 Task: Expense report green modern simple.
Action: Mouse moved to (64, 13)
Screenshot: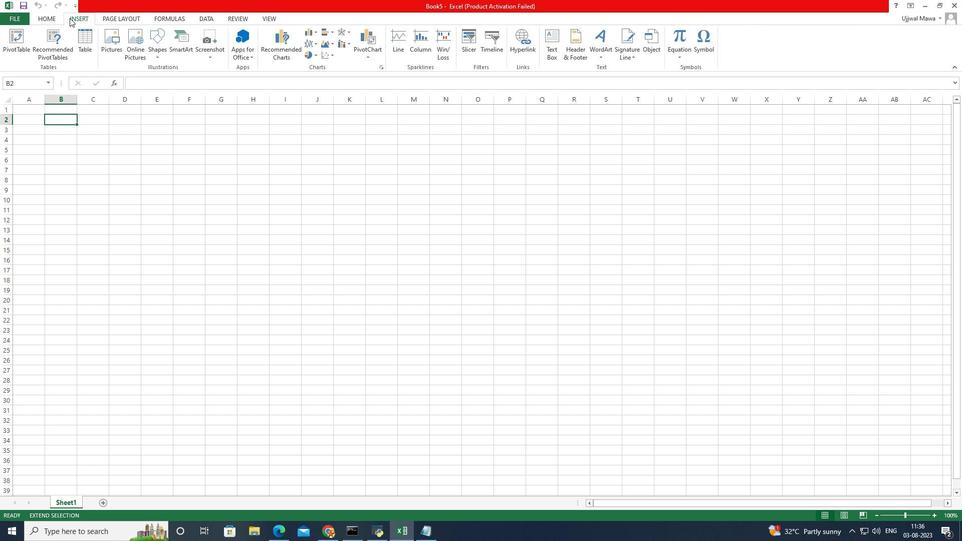 
Action: Mouse pressed left at (64, 13)
Screenshot: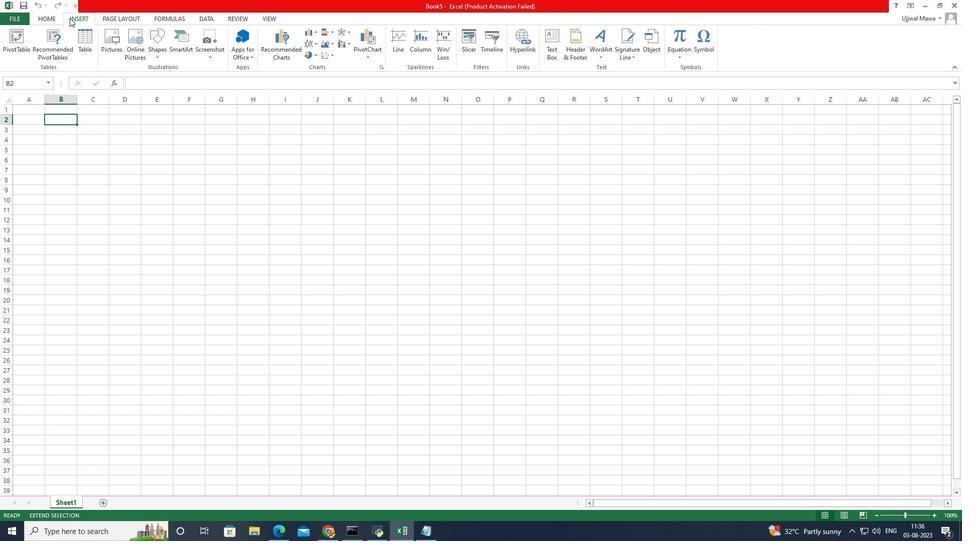 
Action: Mouse moved to (97, 38)
Screenshot: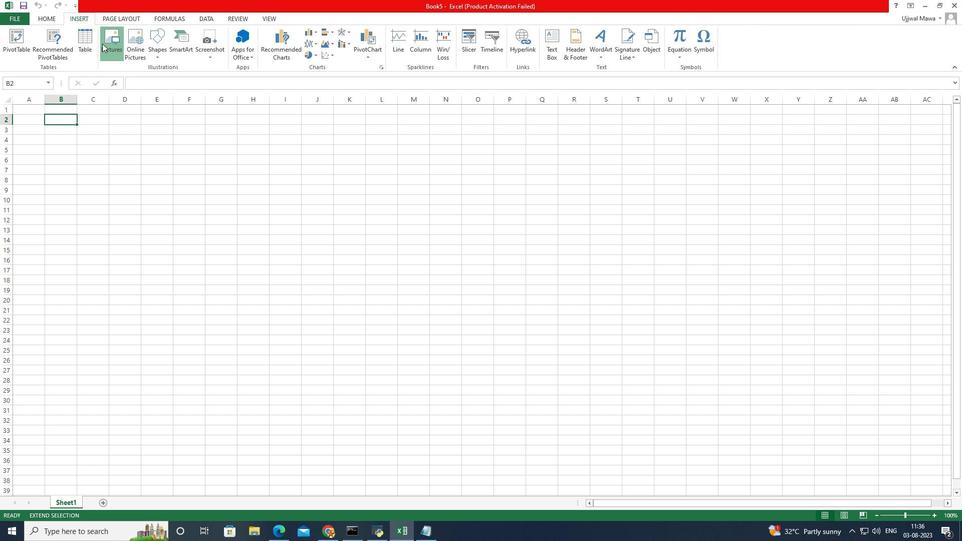 
Action: Mouse pressed left at (97, 38)
Screenshot: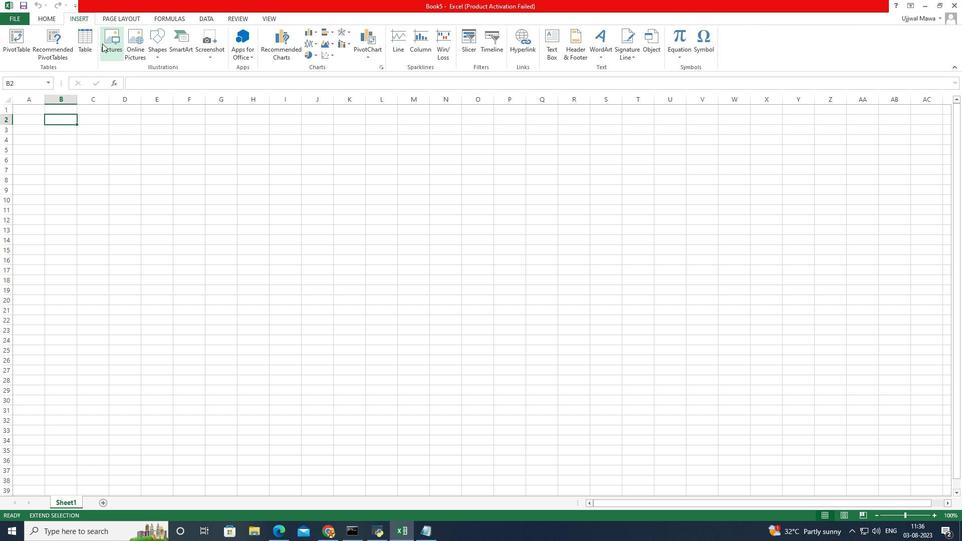 
Action: Mouse moved to (232, 143)
Screenshot: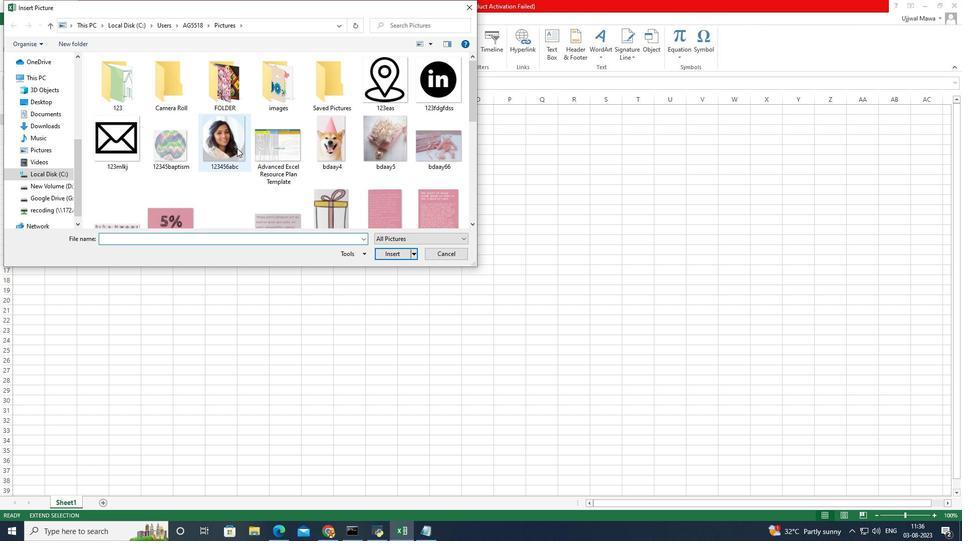 
Action: Mouse scrolled (232, 142) with delta (0, 0)
Screenshot: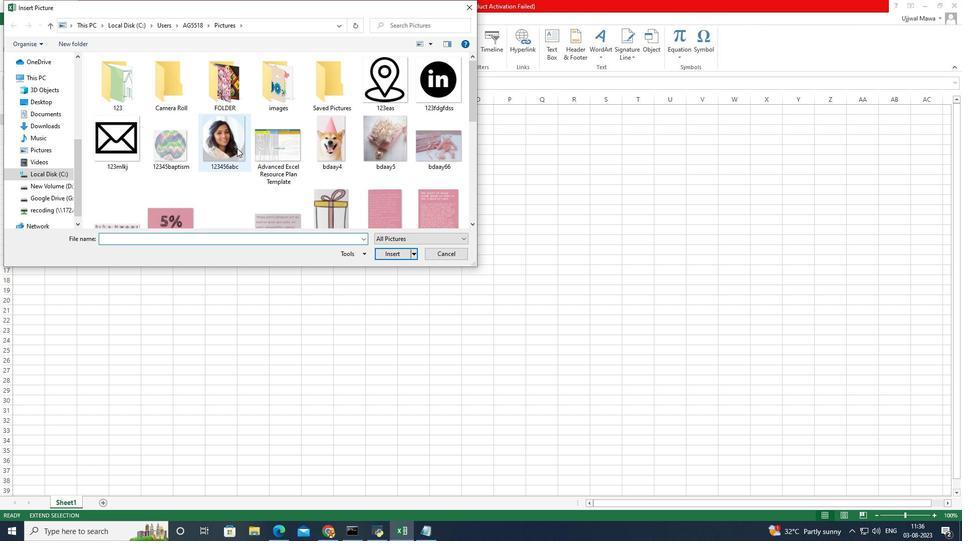 
Action: Mouse scrolled (232, 142) with delta (0, 0)
Screenshot: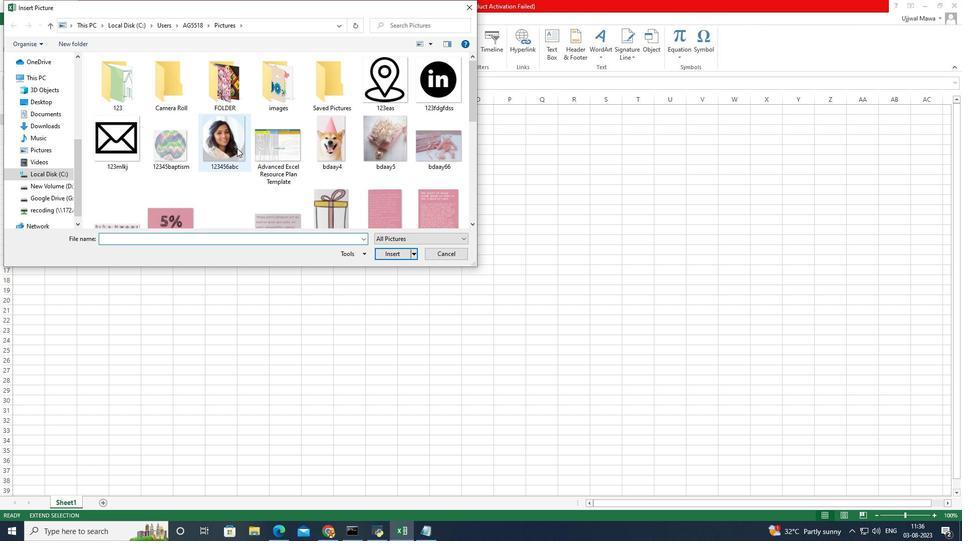 
Action: Mouse scrolled (232, 142) with delta (0, 0)
Screenshot: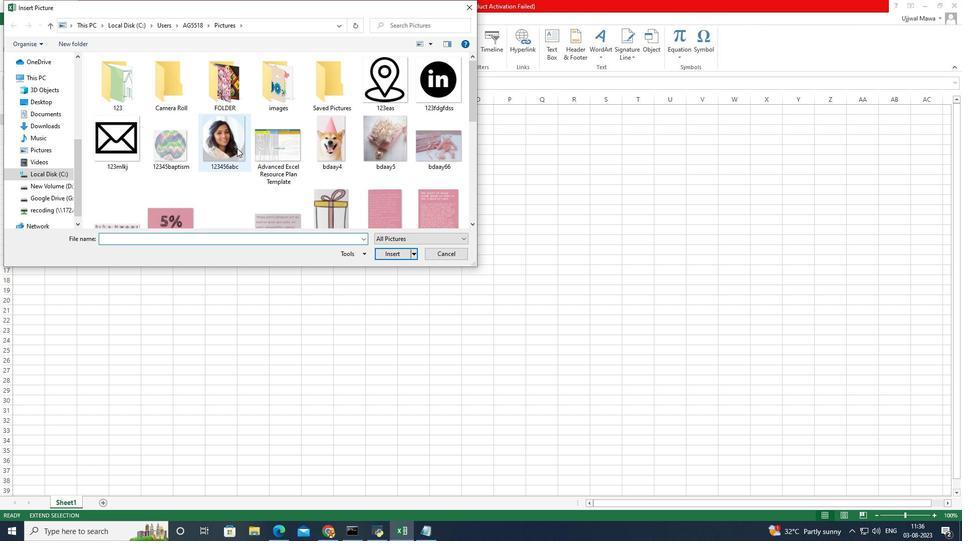 
Action: Mouse scrolled (232, 142) with delta (0, 0)
Screenshot: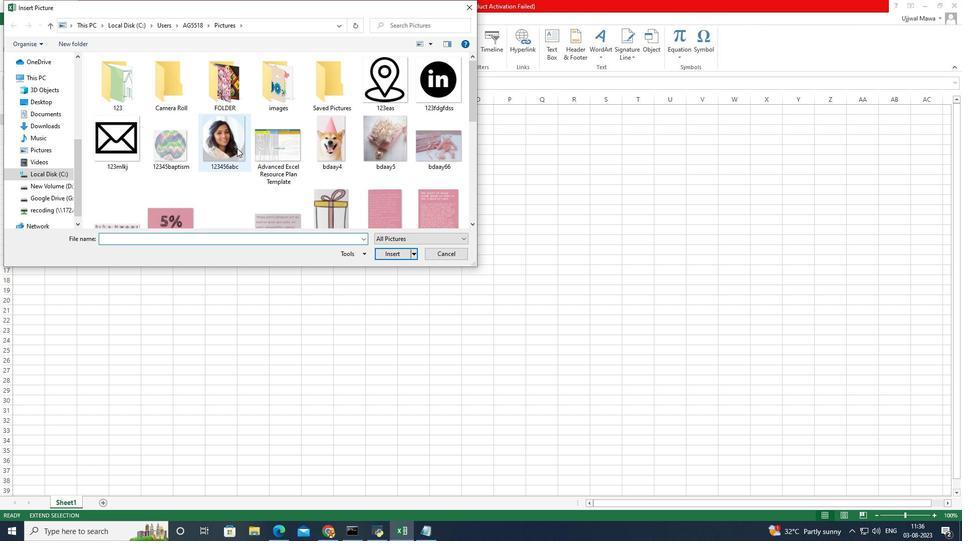 
Action: Mouse scrolled (232, 142) with delta (0, 0)
Screenshot: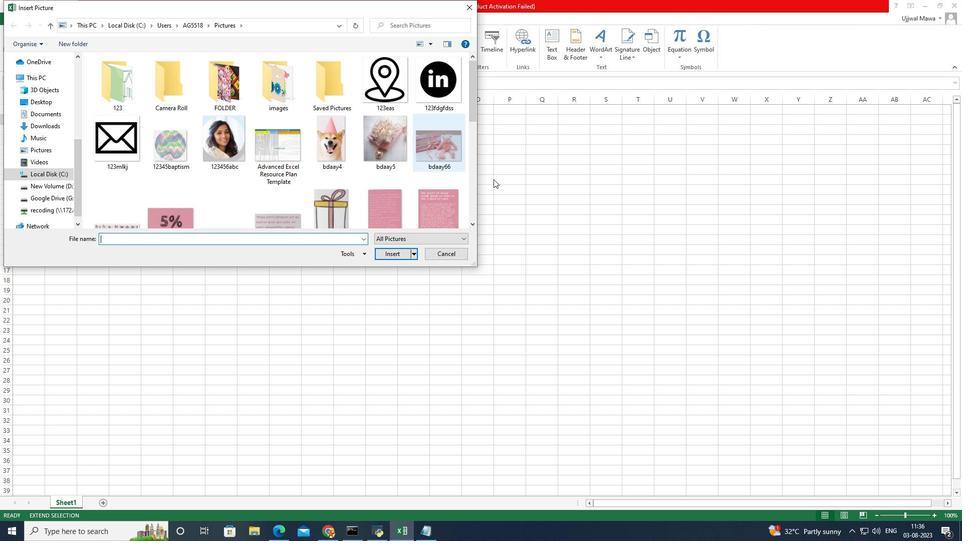 
Action: Mouse moved to (232, 143)
Screenshot: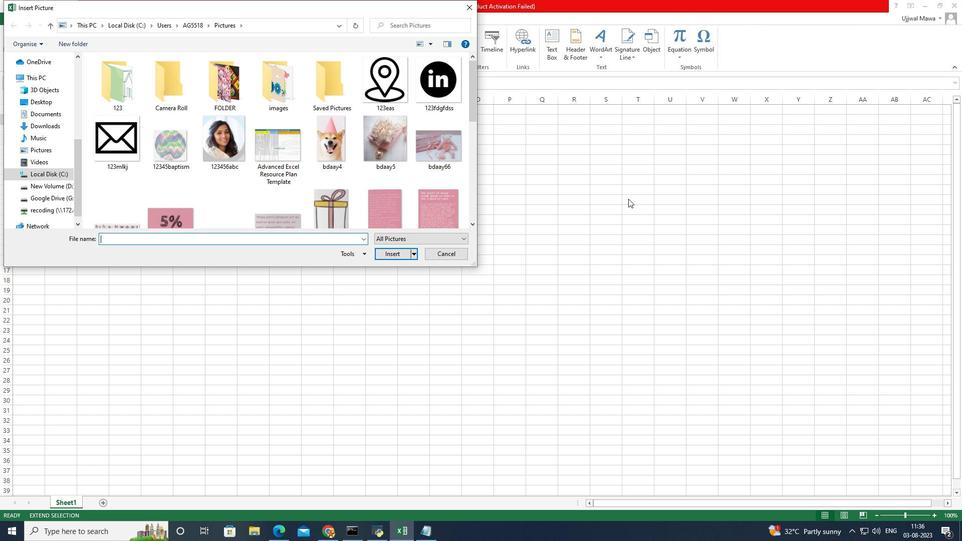 
Action: Mouse scrolled (232, 142) with delta (0, 0)
Screenshot: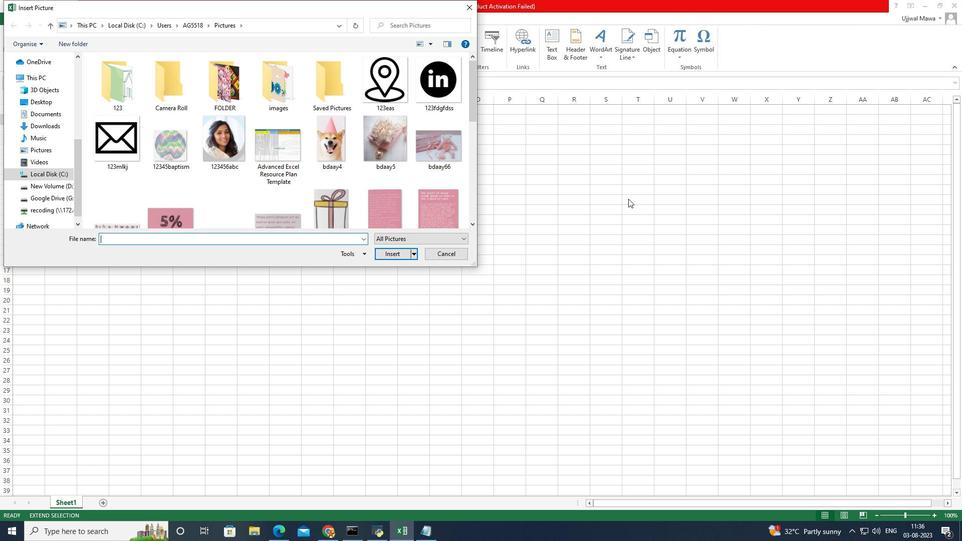 
Action: Mouse moved to (466, 187)
Screenshot: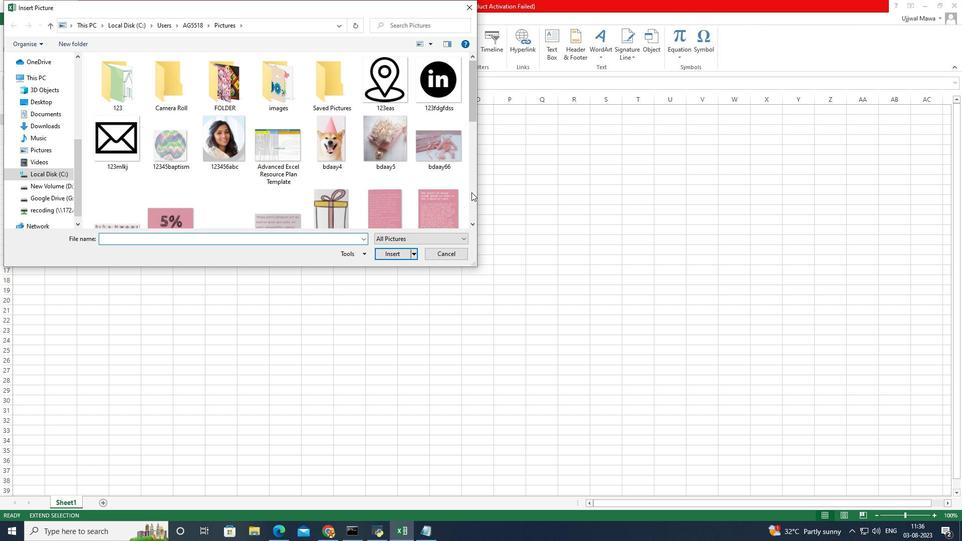 
Action: Mouse pressed left at (466, 187)
Screenshot: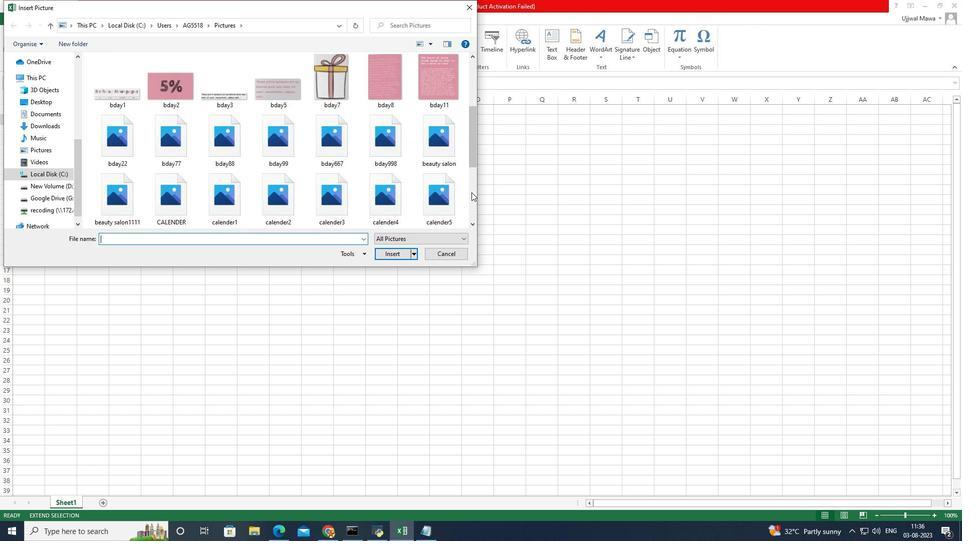
Action: Mouse pressed left at (466, 187)
Screenshot: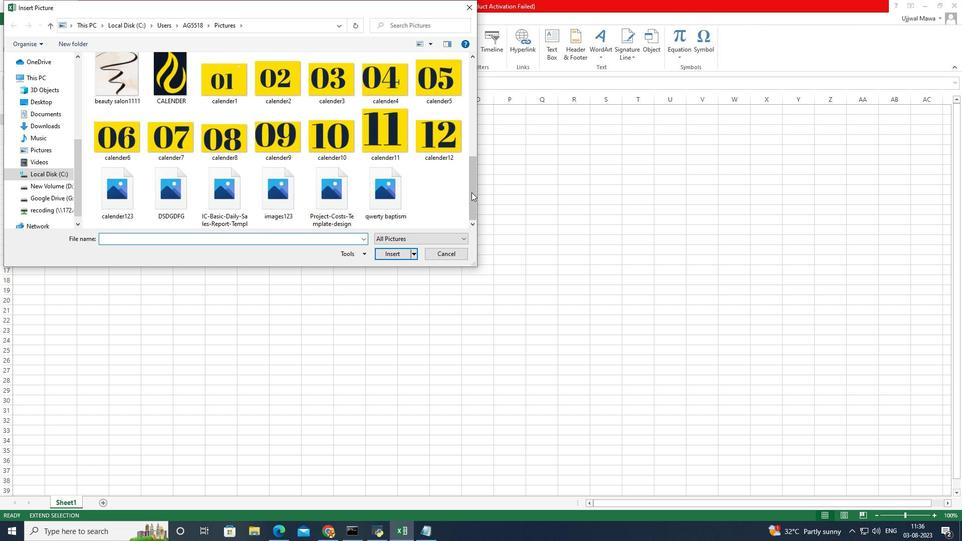 
Action: Mouse pressed left at (466, 187)
Screenshot: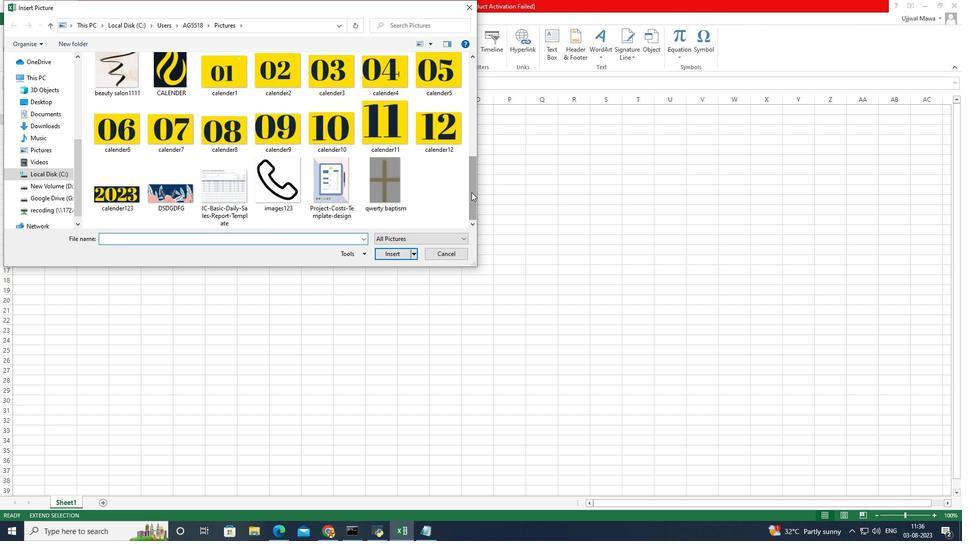 
Action: Mouse moved to (468, 185)
Screenshot: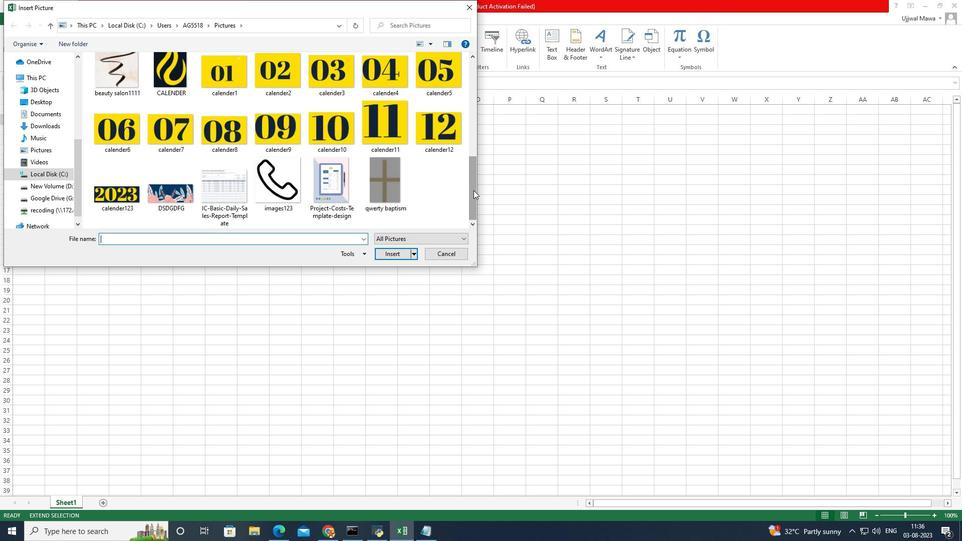 
Action: Mouse pressed left at (468, 185)
Screenshot: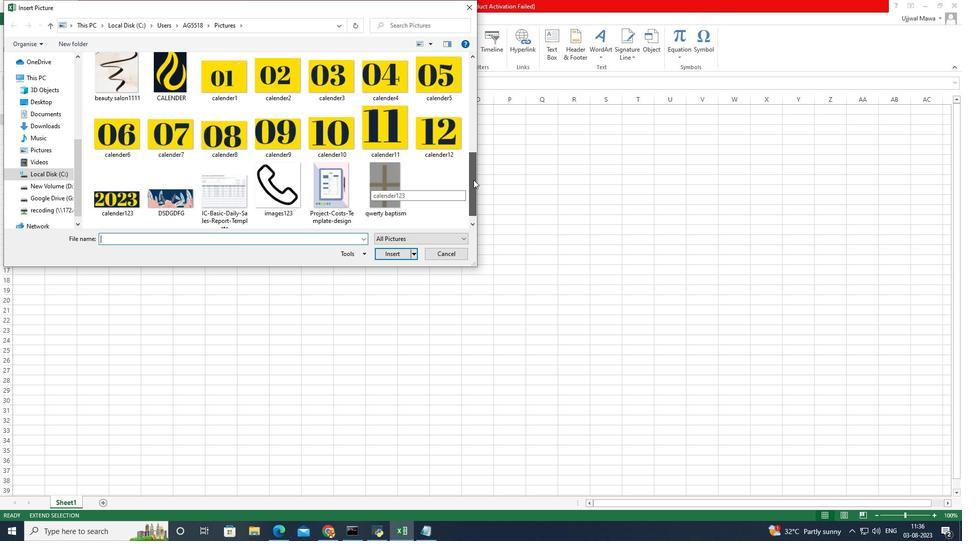 
Action: Mouse moved to (128, 88)
Screenshot: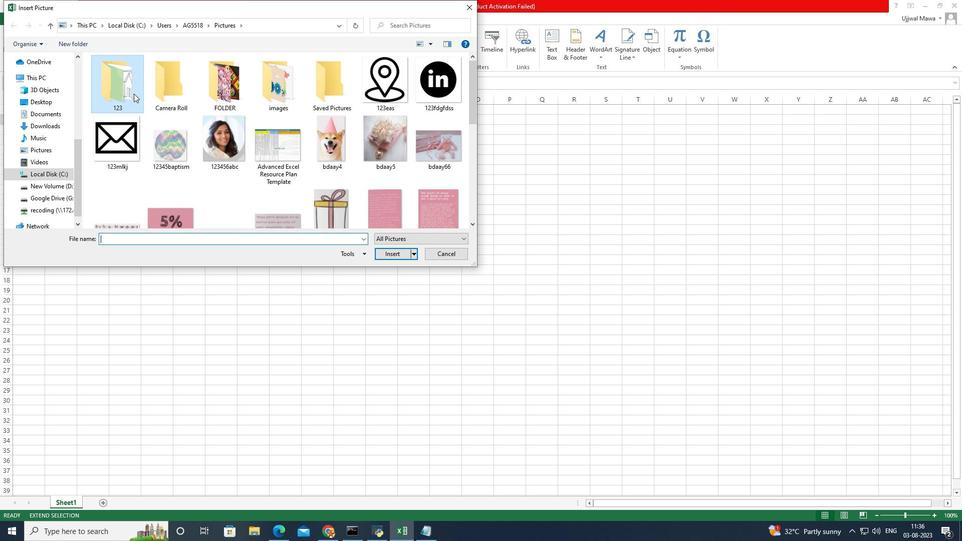 
Action: Mouse pressed left at (128, 88)
Screenshot: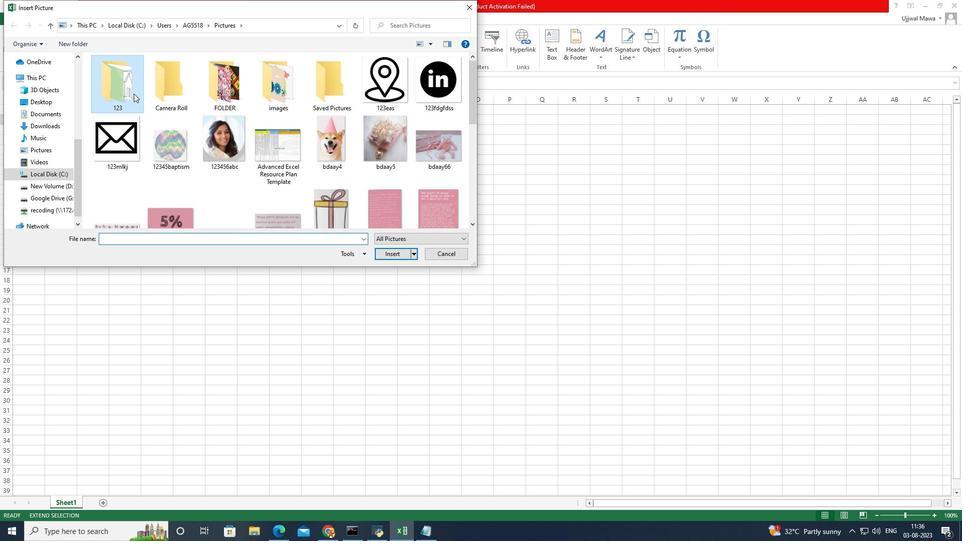 
Action: Mouse pressed left at (128, 88)
Screenshot: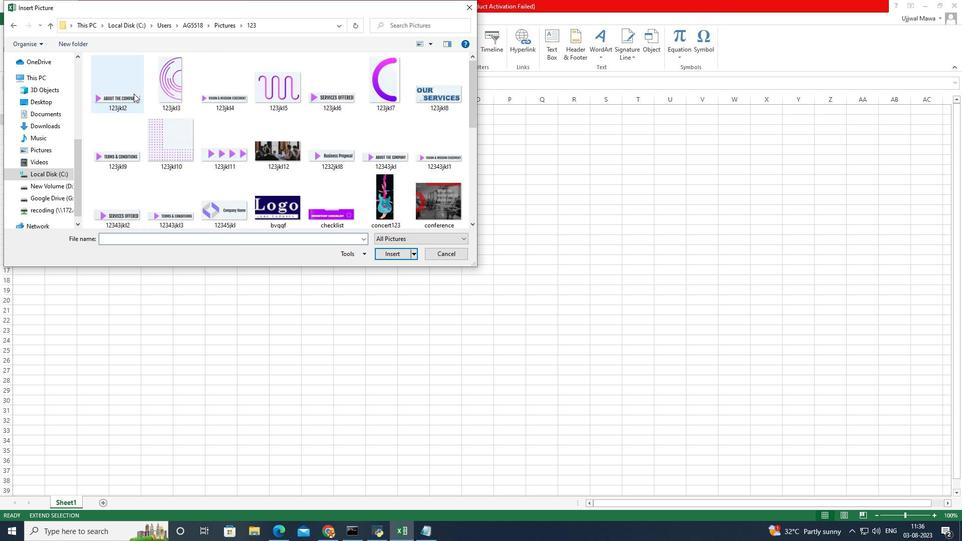 
Action: Mouse moved to (275, 194)
Screenshot: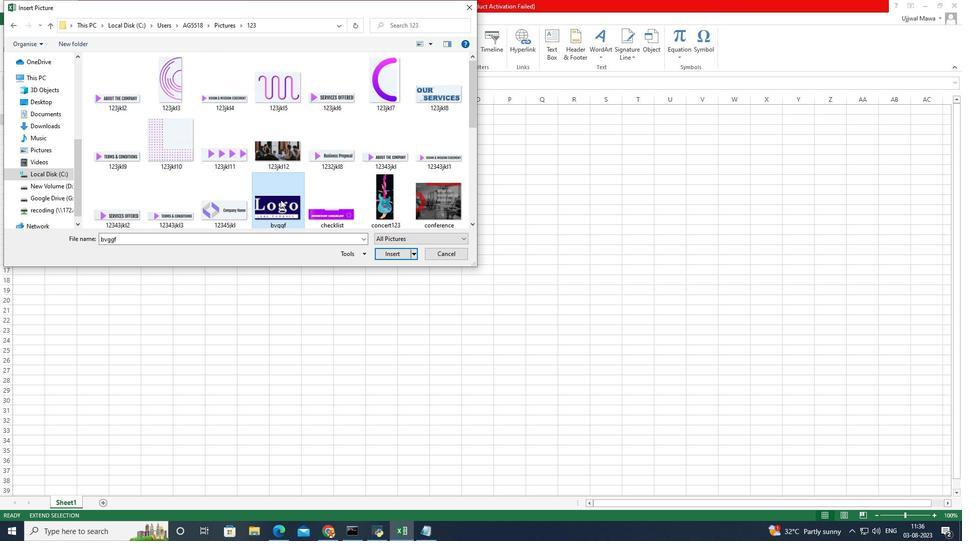 
Action: Mouse pressed left at (275, 194)
Screenshot: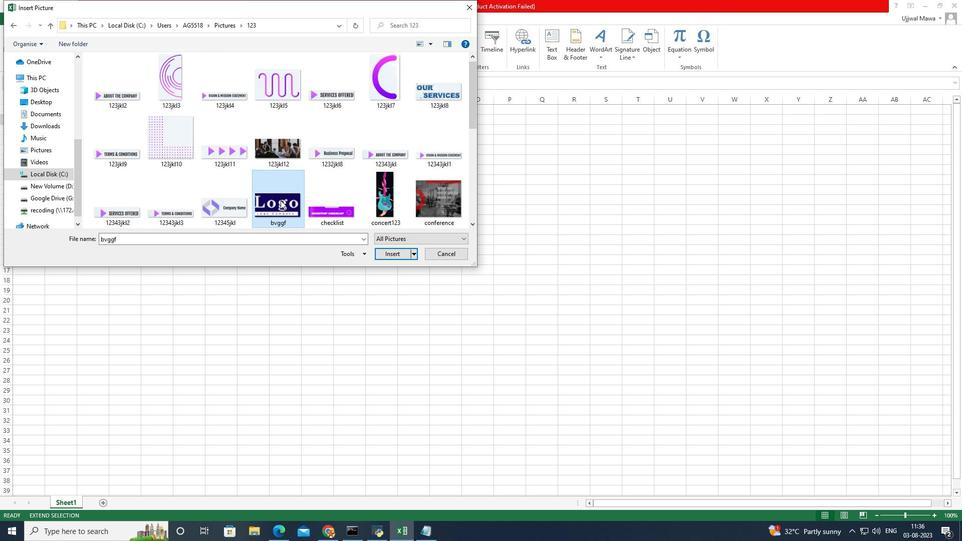 
Action: Mouse moved to (386, 253)
Screenshot: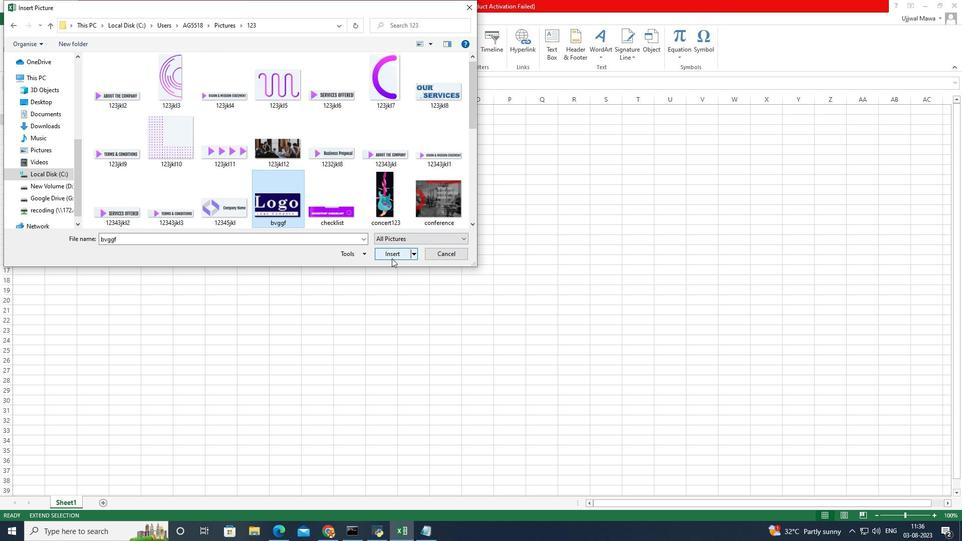 
Action: Mouse pressed left at (386, 253)
Screenshot: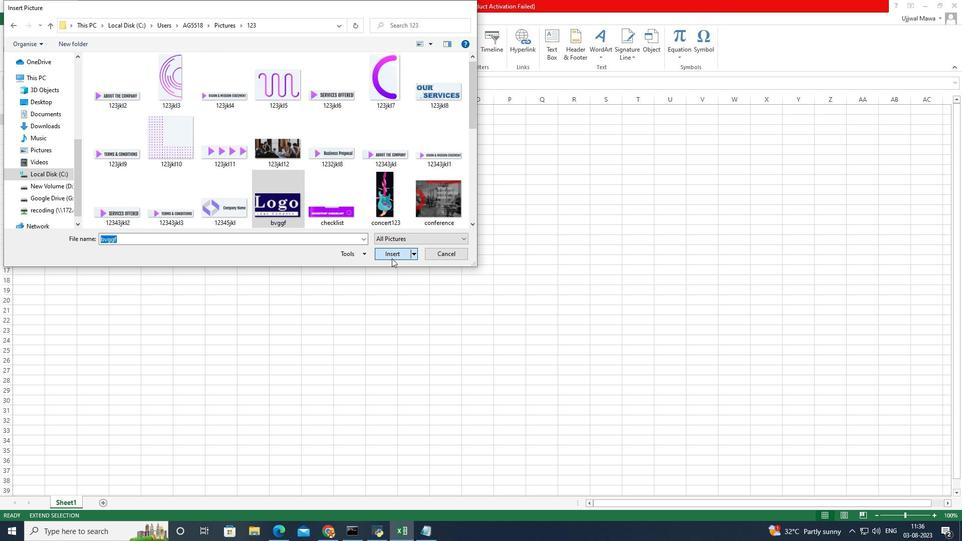 
Action: Mouse moved to (166, 142)
Screenshot: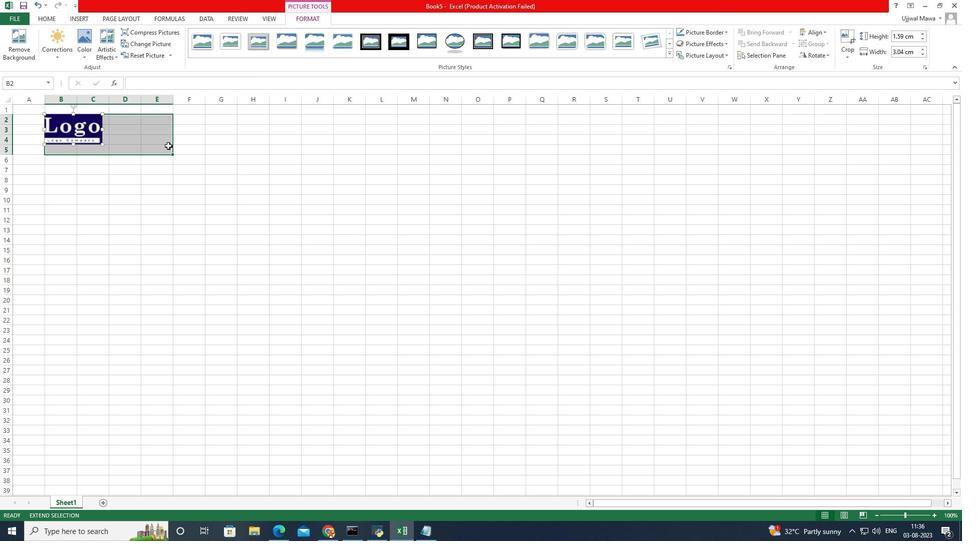
Action: Mouse pressed left at (166, 142)
Screenshot: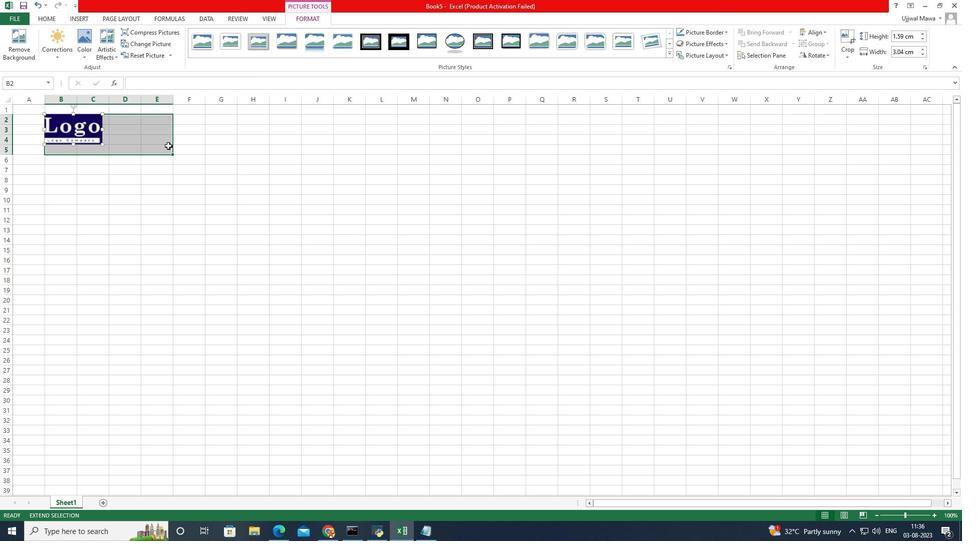 
Action: Mouse moved to (126, 114)
Screenshot: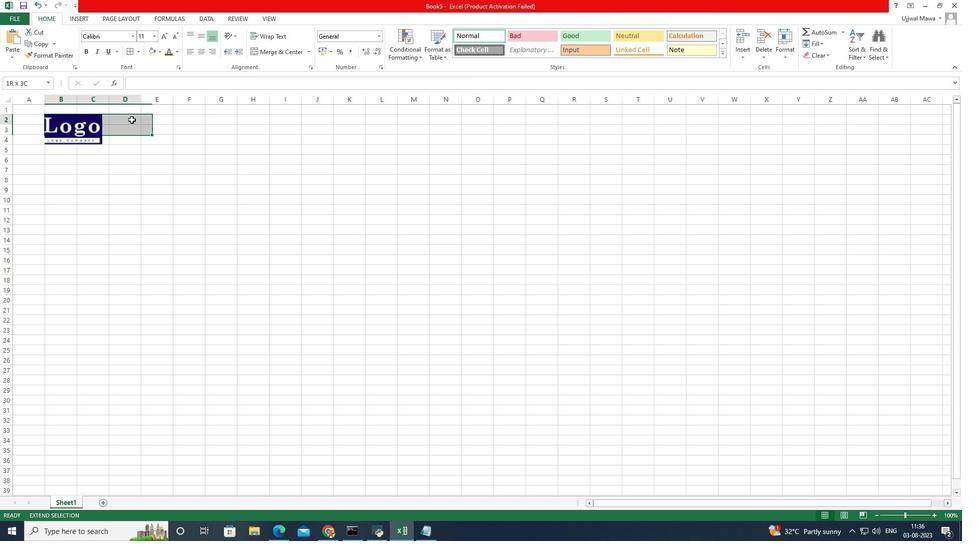 
Action: Mouse pressed left at (126, 114)
Screenshot: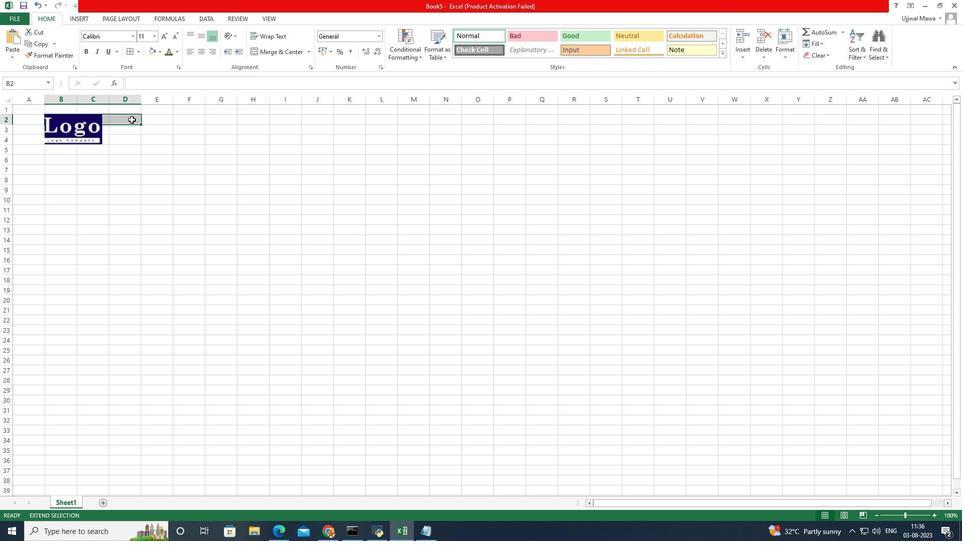 
Action: Mouse moved to (126, 123)
Screenshot: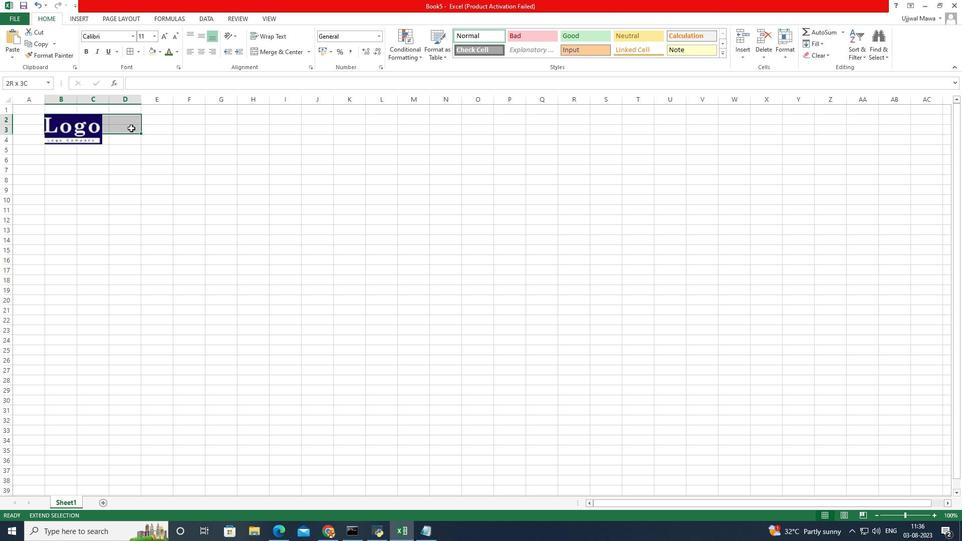 
Action: Mouse pressed left at (126, 123)
Screenshot: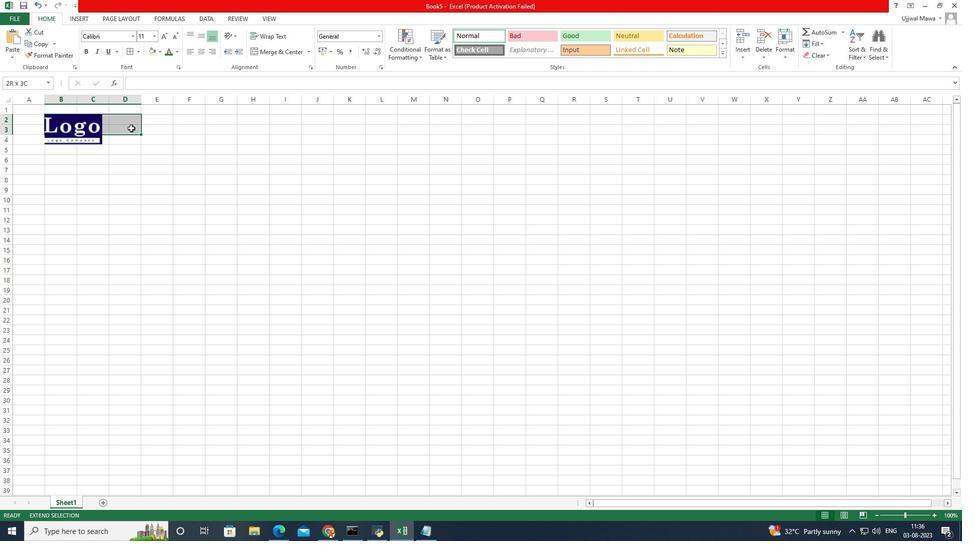 
Action: Mouse moved to (131, 121)
Screenshot: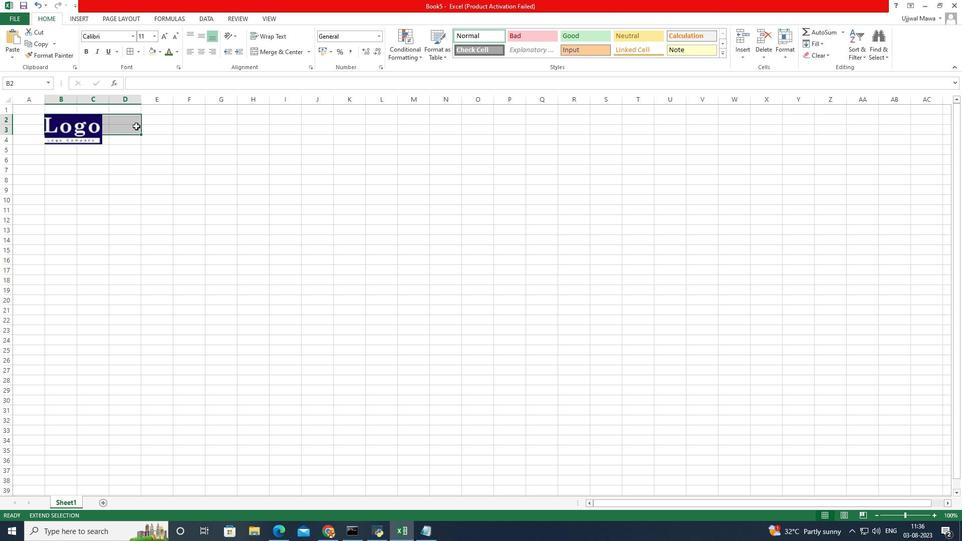 
Action: Key pressed <Key.esc><Key.esc>
Screenshot: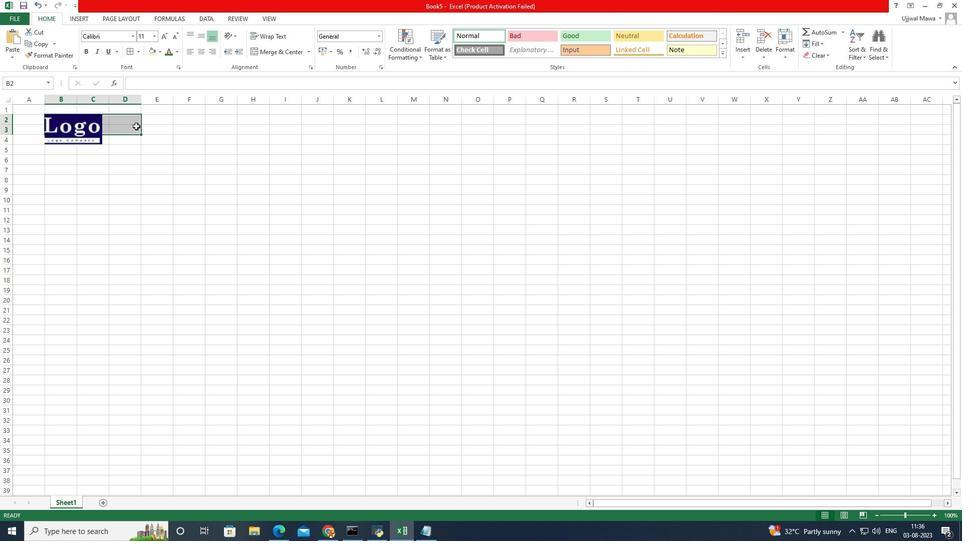 
Action: Mouse moved to (131, 131)
Screenshot: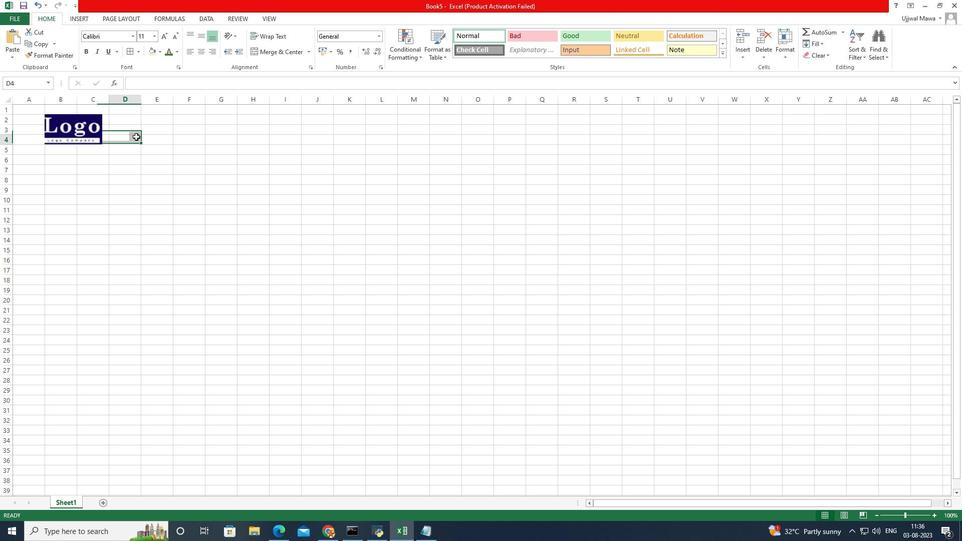 
Action: Mouse pressed left at (131, 131)
Screenshot: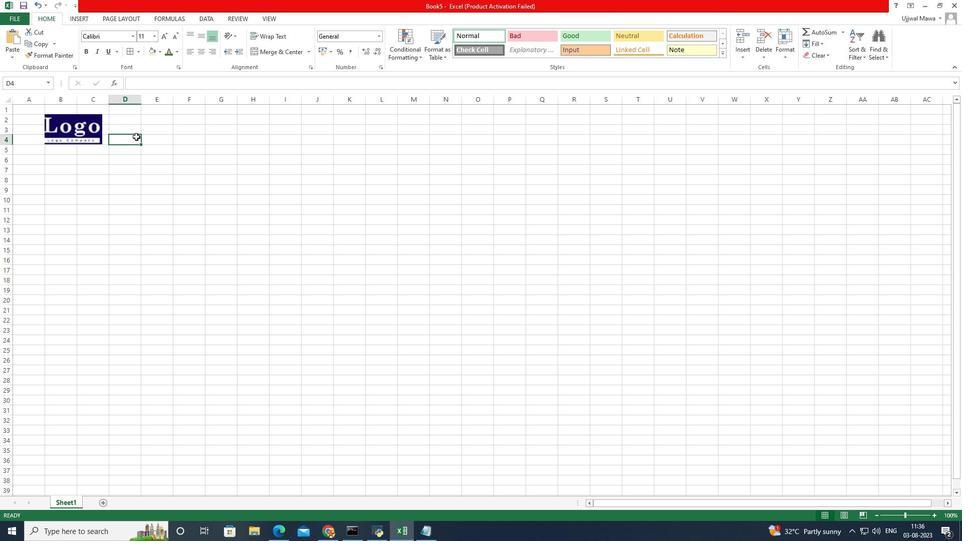 
Action: Mouse moved to (125, 123)
Screenshot: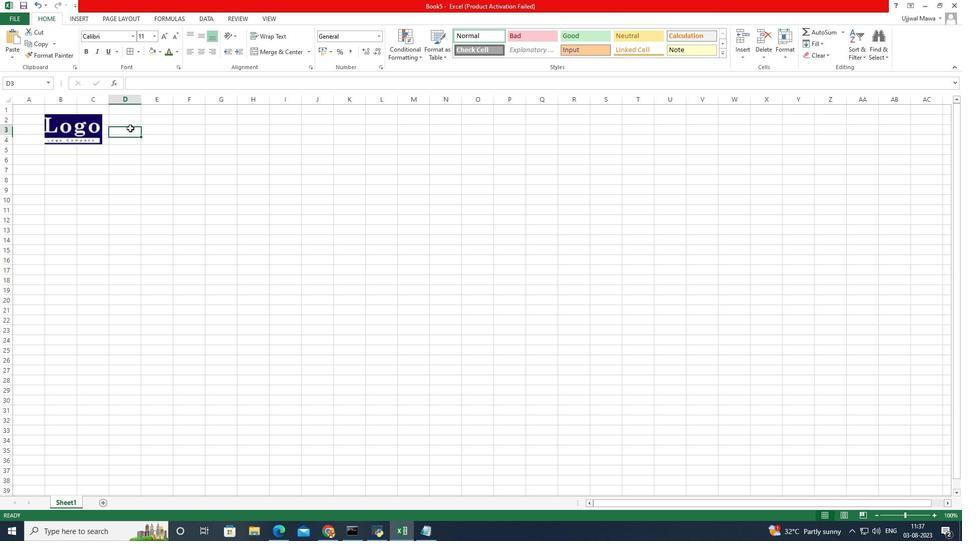 
Action: Mouse pressed left at (125, 123)
Screenshot: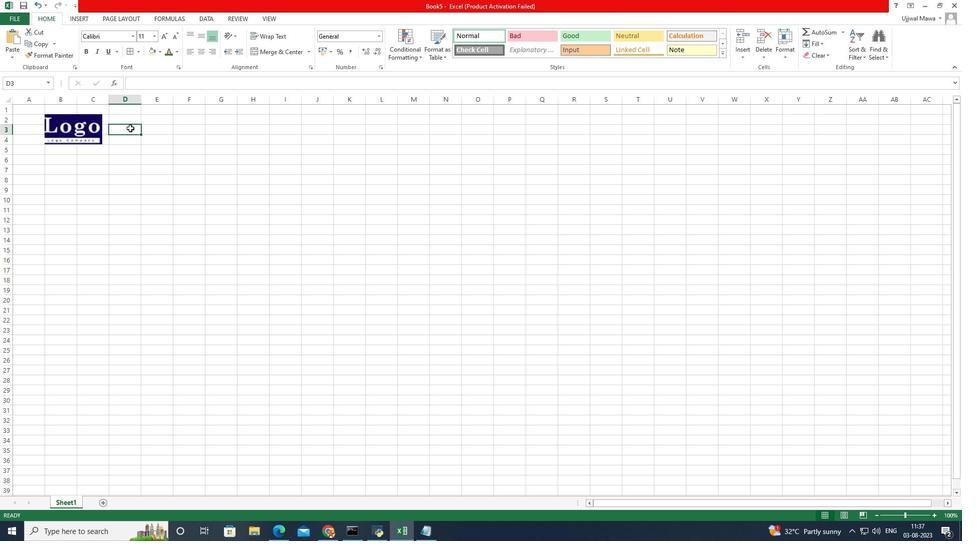 
Action: Mouse moved to (144, 122)
Screenshot: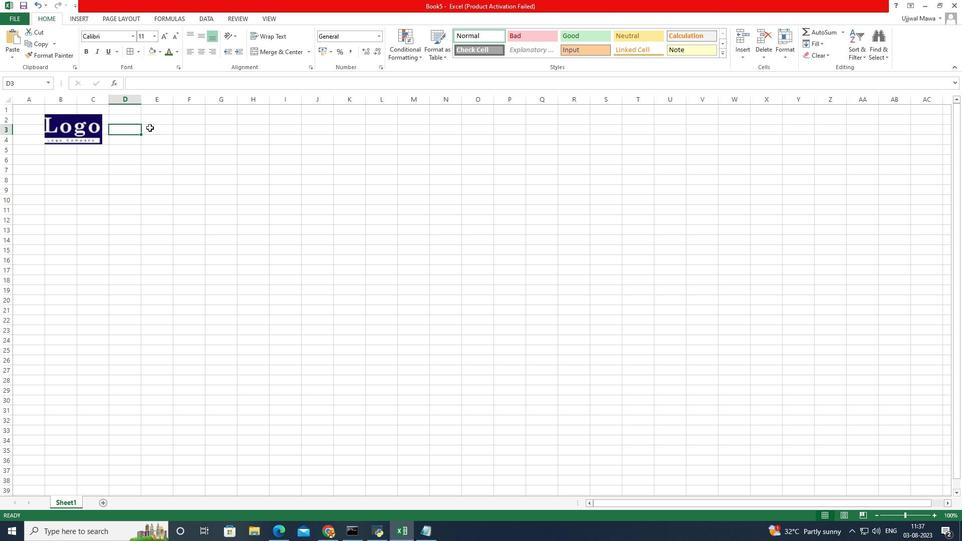 
Action: Key pressed <Key.caps_lock>MANSON<Key.space>PICKLES<Key.space>AND<Key.space>PRESERVATOI<Key.backspace><Key.backspace>IVES<Key.space>FARM<Key.enter>EXPENSE<Key.space>
Screenshot: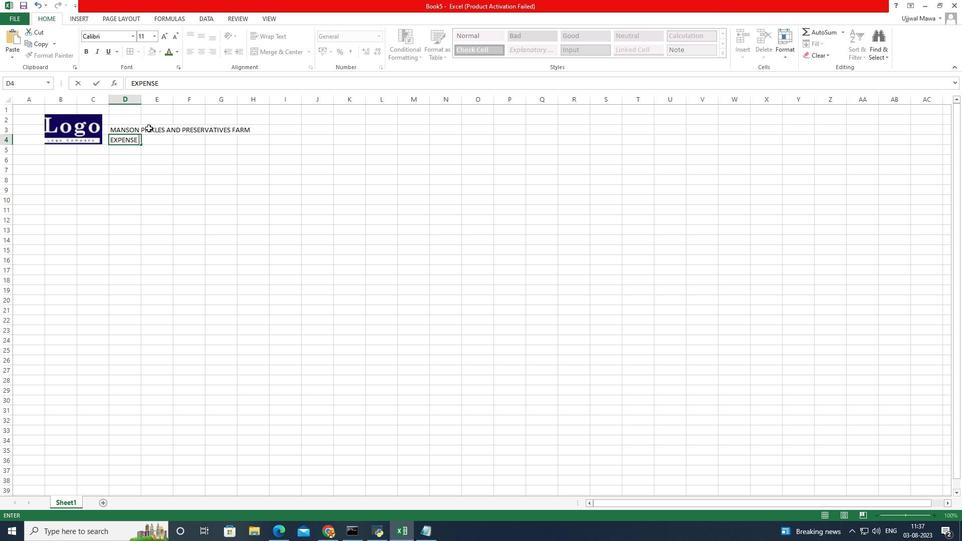 
Action: Mouse moved to (143, 123)
Screenshot: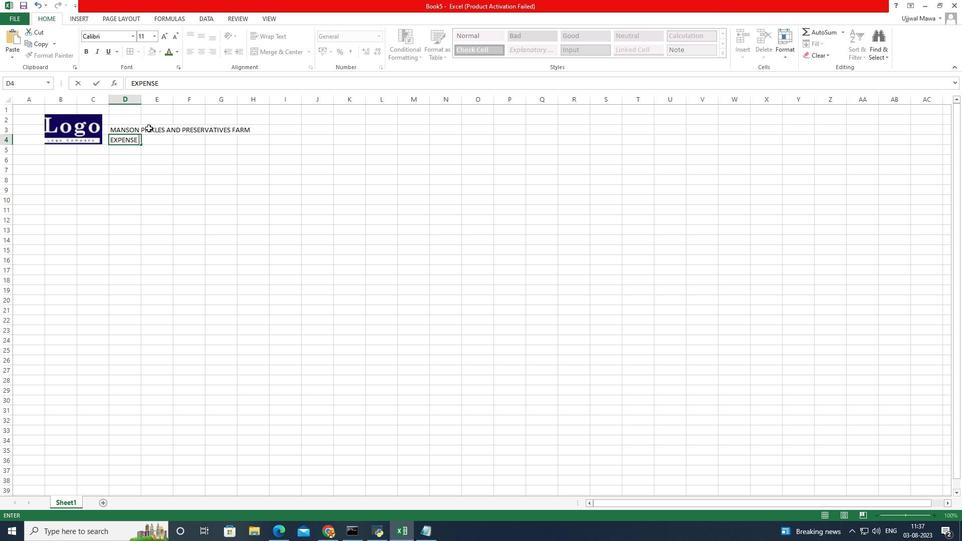 
Action: Key pressed REPORT
Screenshot: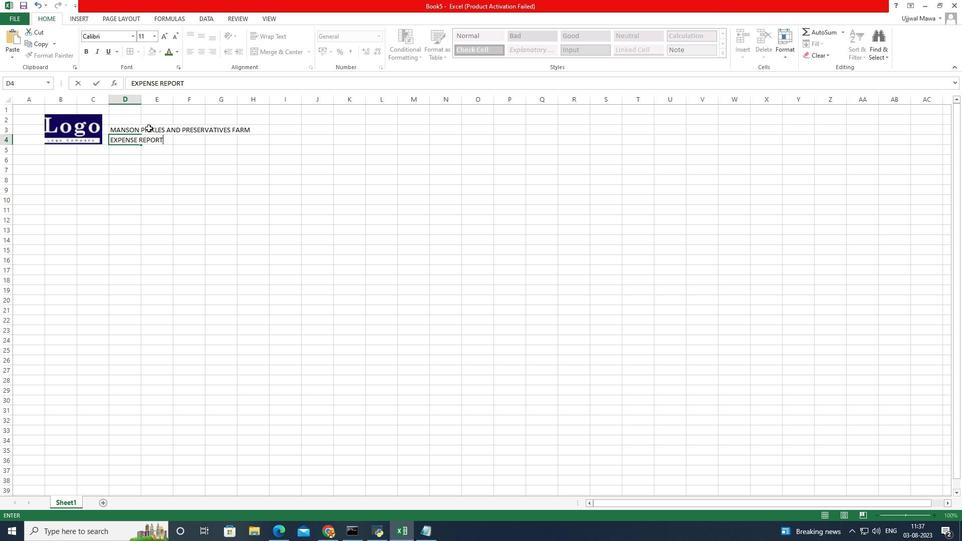 
Action: Mouse scrolled (143, 123) with delta (0, 0)
Screenshot: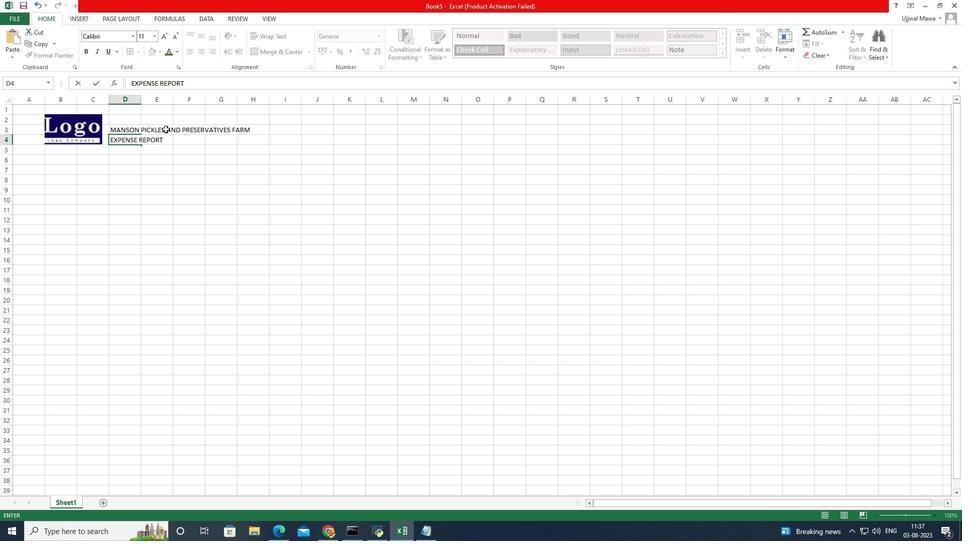 
Action: Mouse moved to (150, 179)
Screenshot: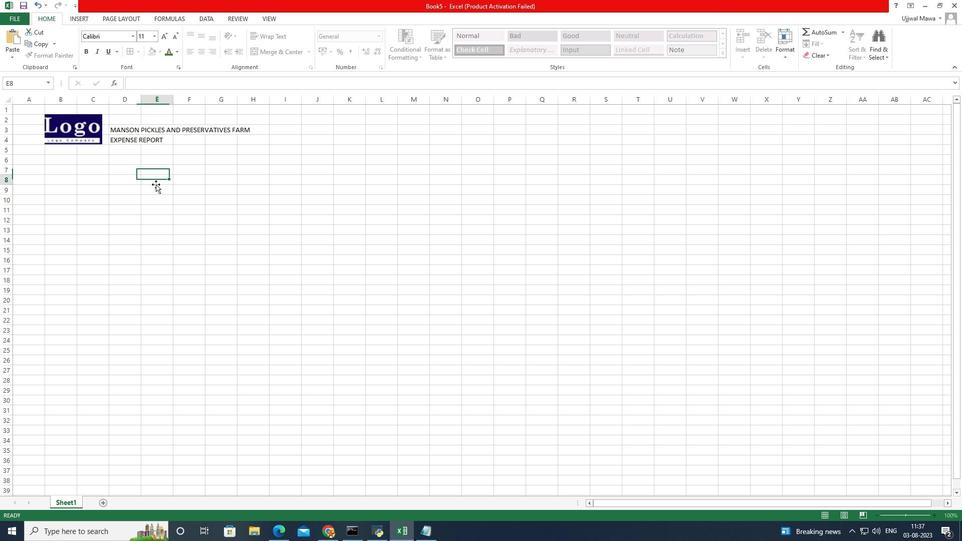 
Action: Mouse pressed left at (150, 179)
Screenshot: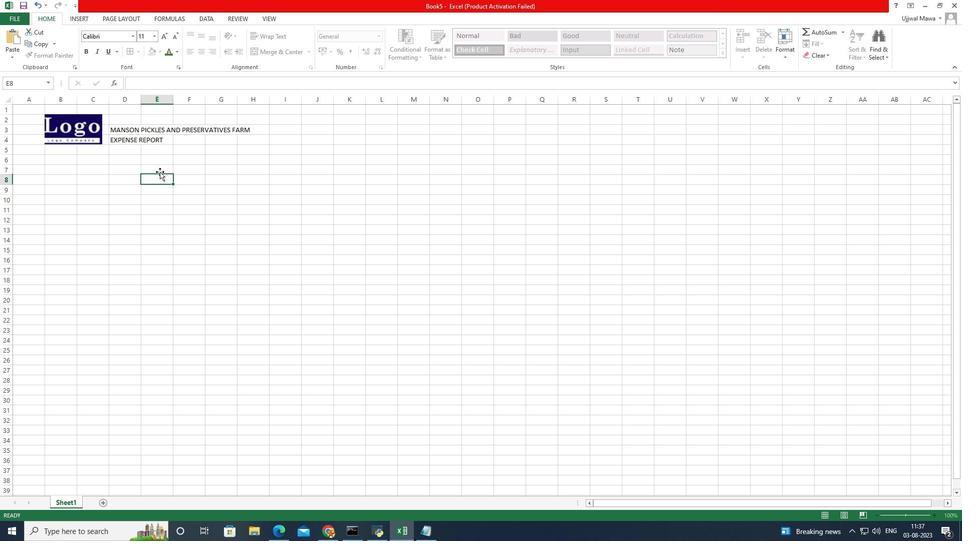 
Action: Mouse moved to (108, 122)
Screenshot: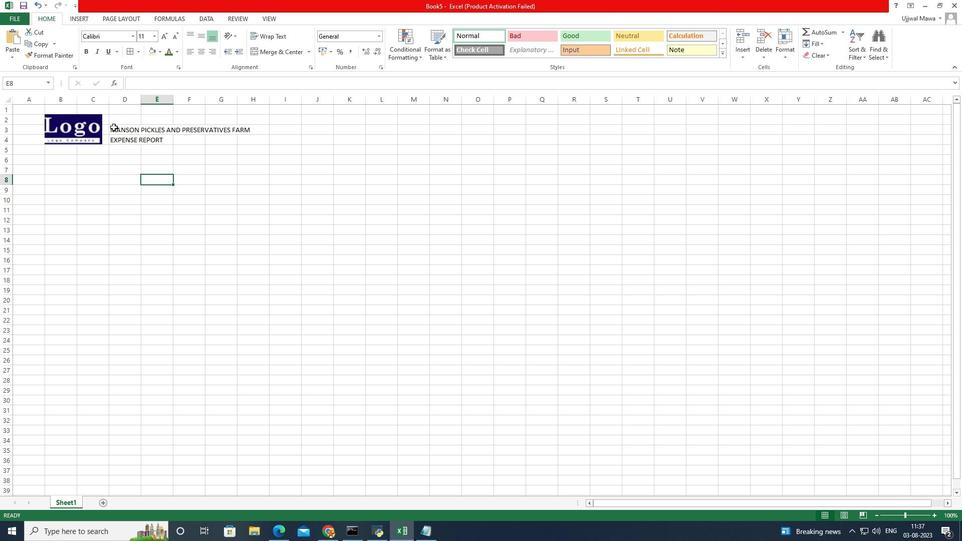 
Action: Mouse pressed left at (108, 122)
Screenshot: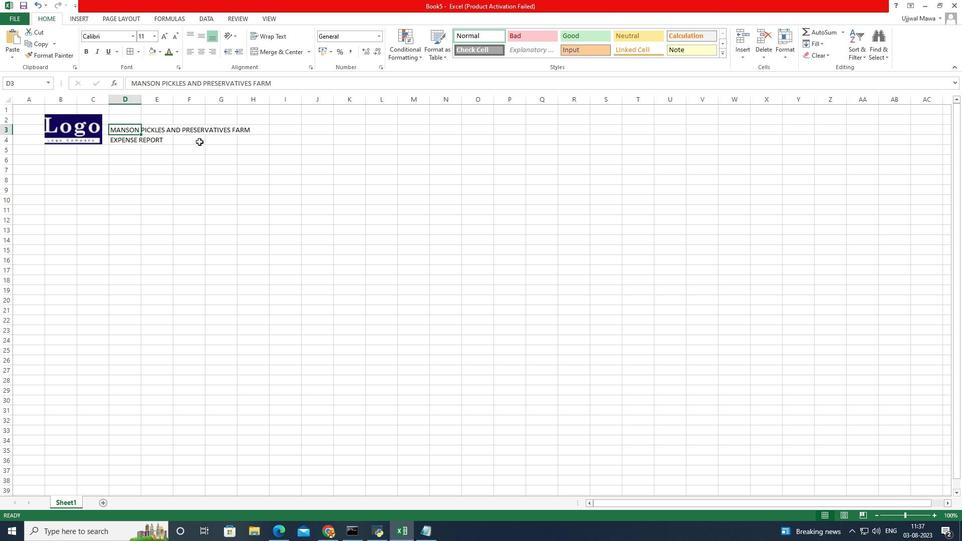 
Action: Mouse moved to (131, 129)
Screenshot: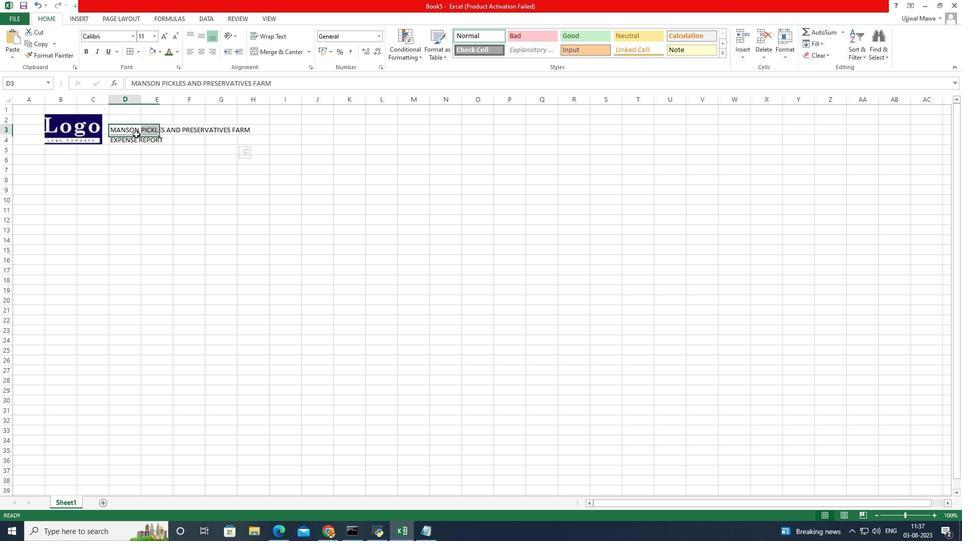 
Action: Mouse pressed left at (131, 129)
Screenshot: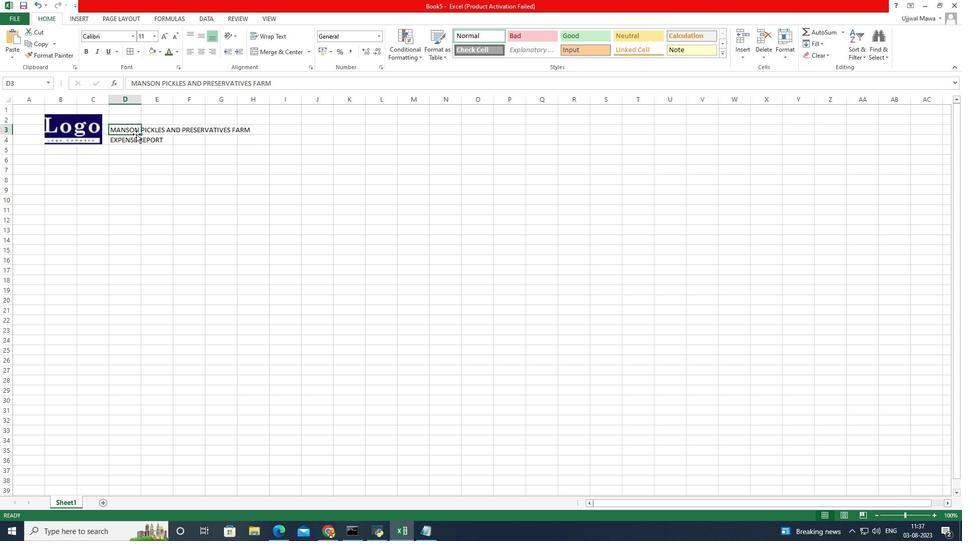 
Action: Mouse moved to (106, 123)
Screenshot: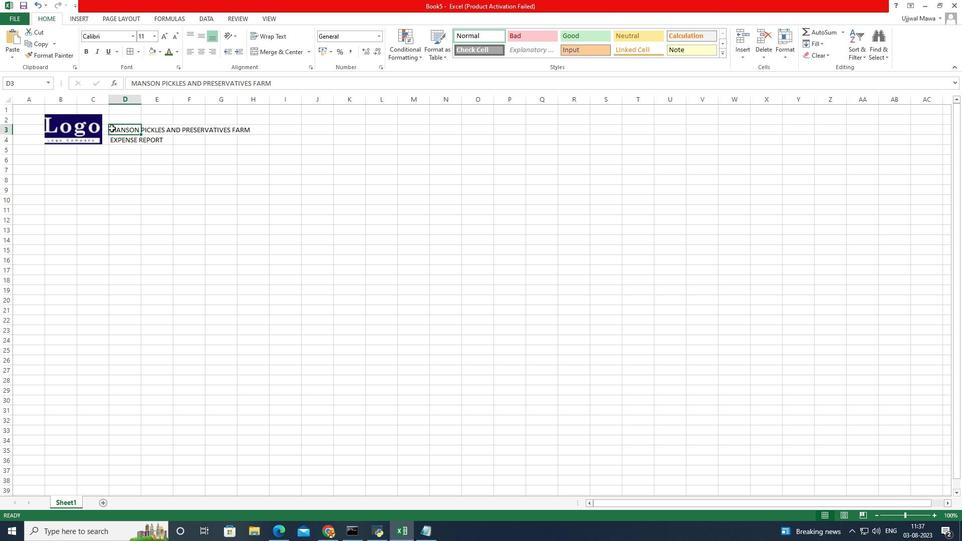 
Action: Mouse pressed left at (106, 123)
Screenshot: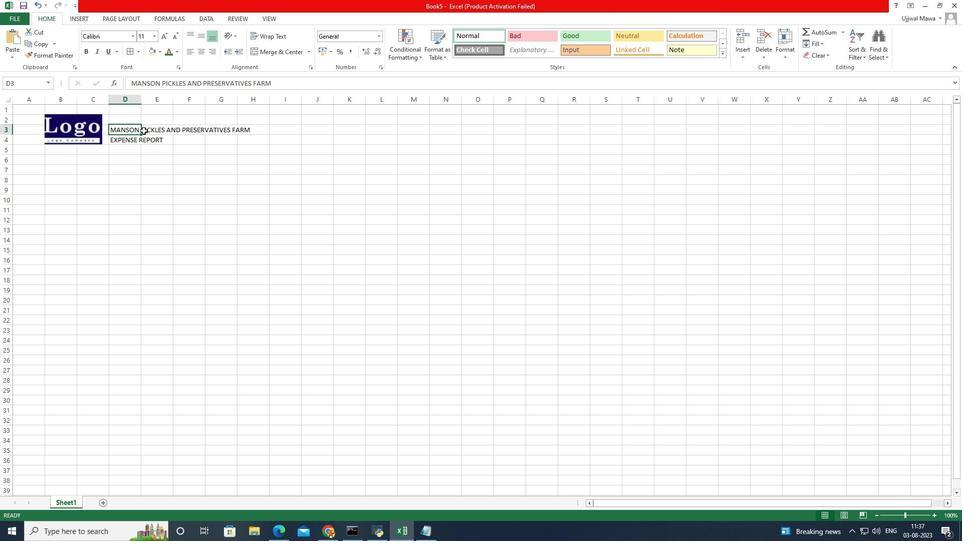 
Action: Mouse moved to (158, 32)
Screenshot: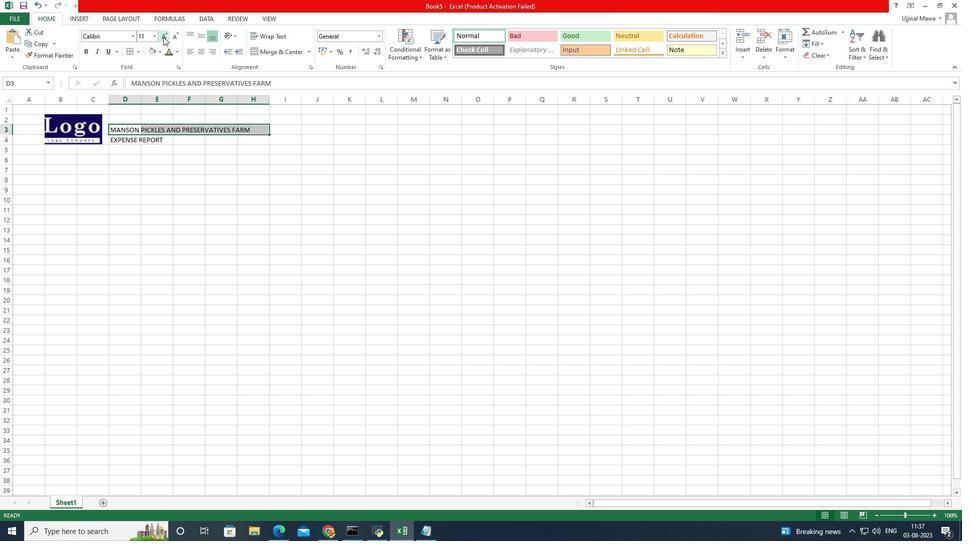 
Action: Mouse pressed left at (158, 32)
Screenshot: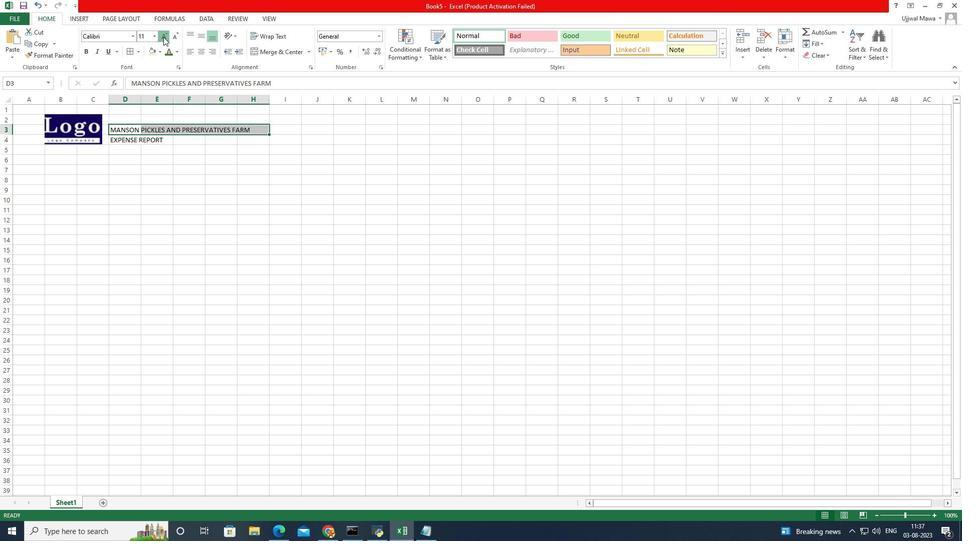 
Action: Mouse pressed left at (158, 32)
Screenshot: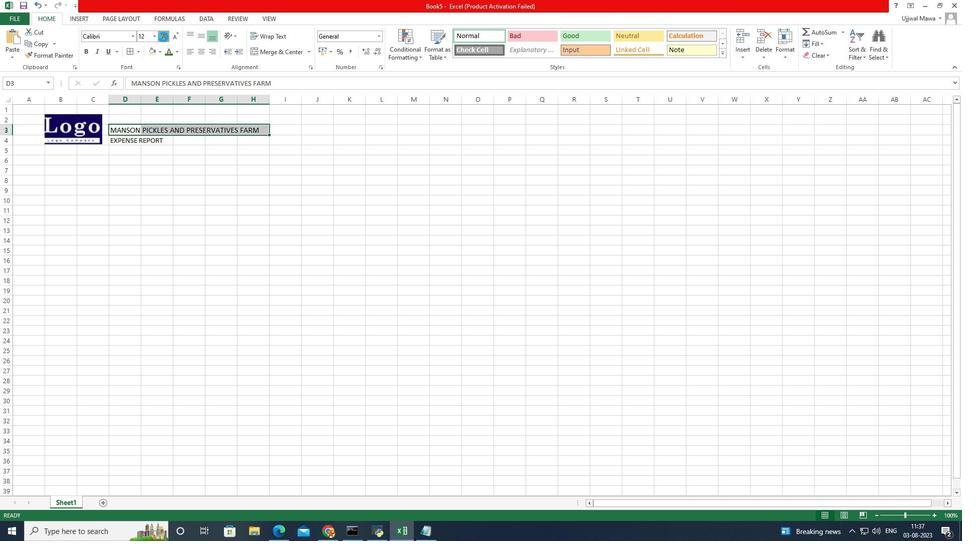 
Action: Mouse moved to (118, 139)
Screenshot: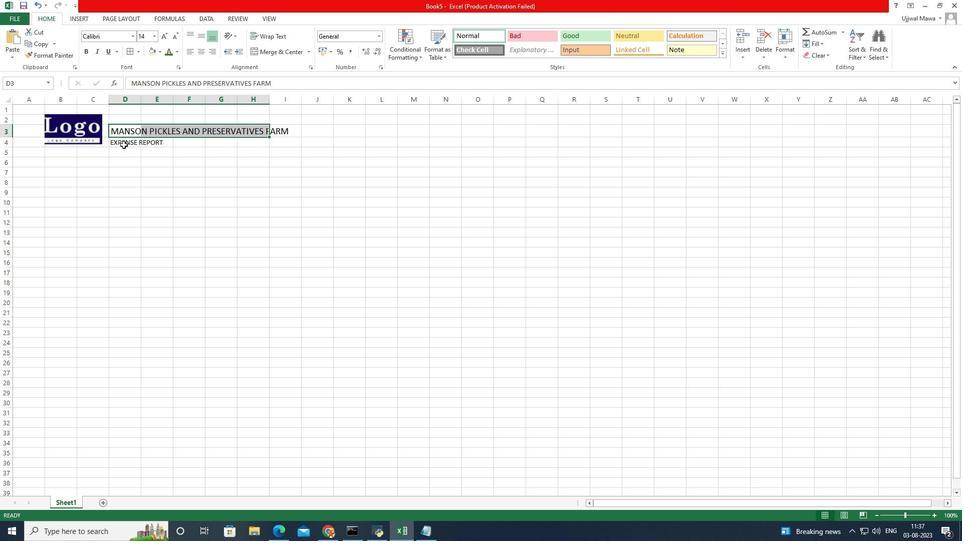 
Action: Mouse pressed left at (118, 139)
Screenshot: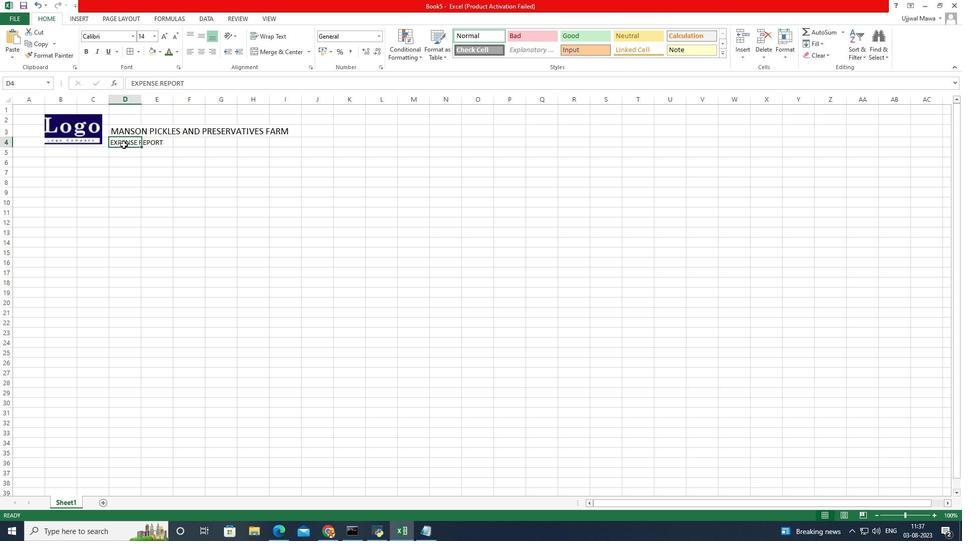 
Action: Mouse moved to (162, 32)
Screenshot: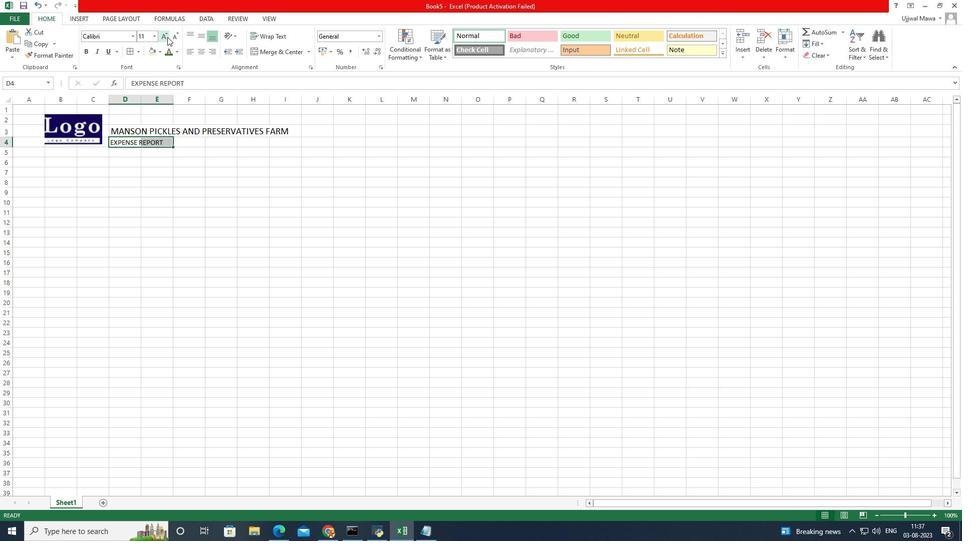 
Action: Mouse pressed left at (162, 32)
Screenshot: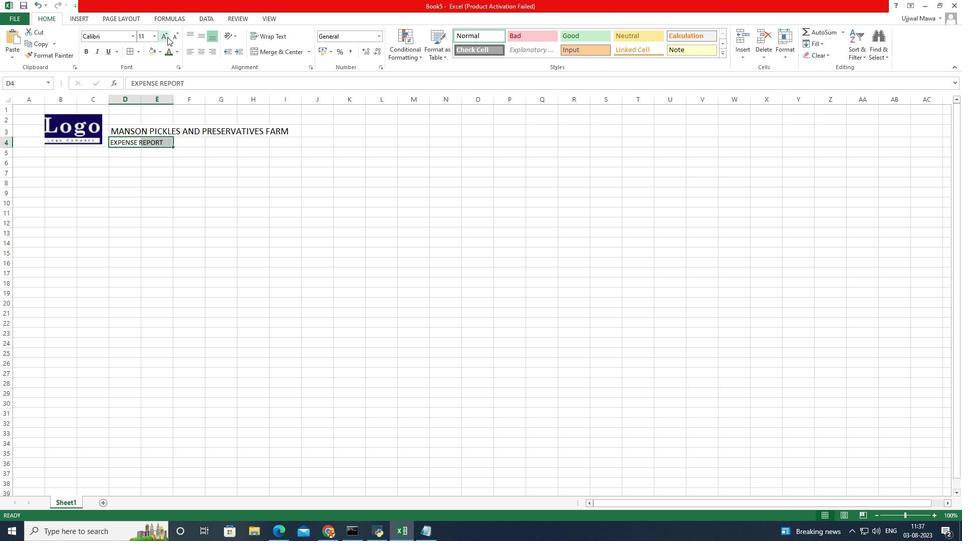 
Action: Mouse pressed left at (162, 32)
Screenshot: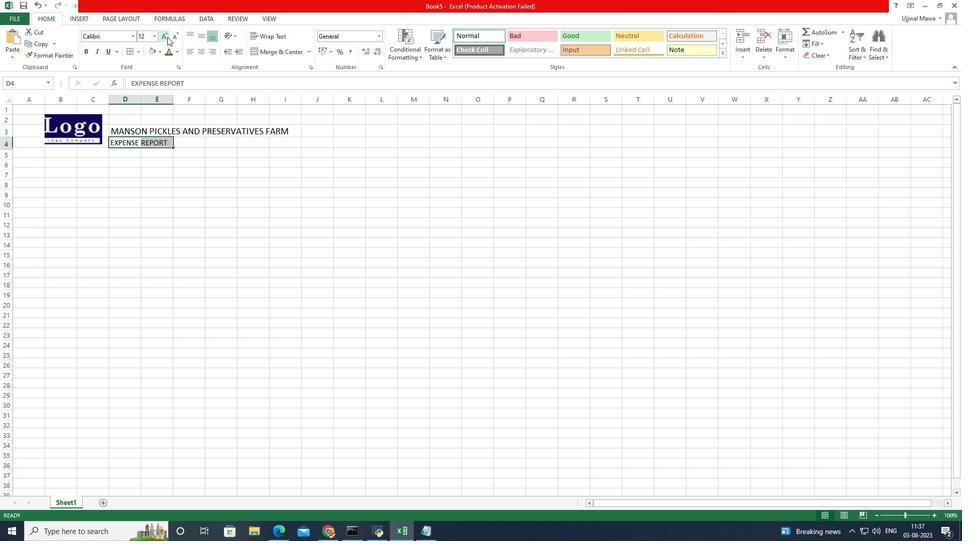 
Action: Mouse pressed left at (162, 32)
Screenshot: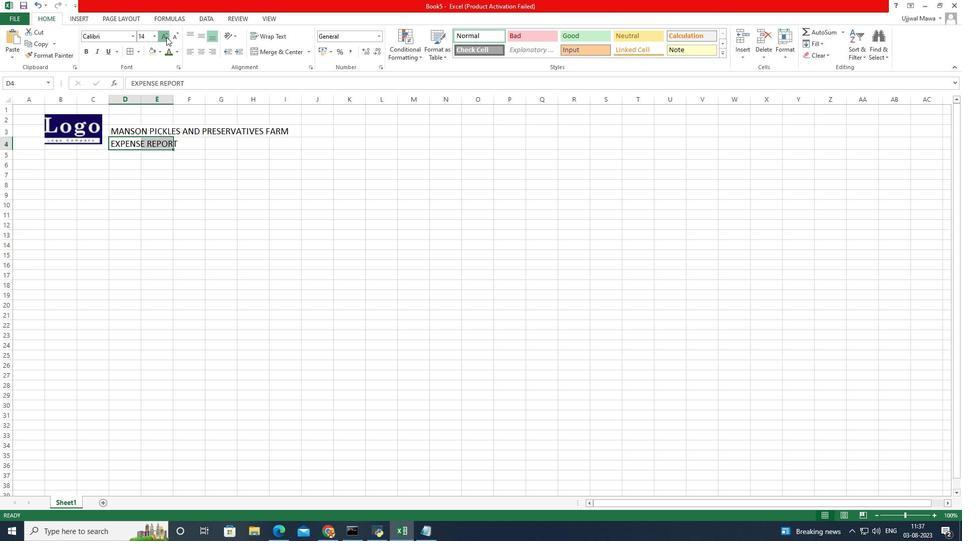 
Action: Mouse moved to (161, 32)
Screenshot: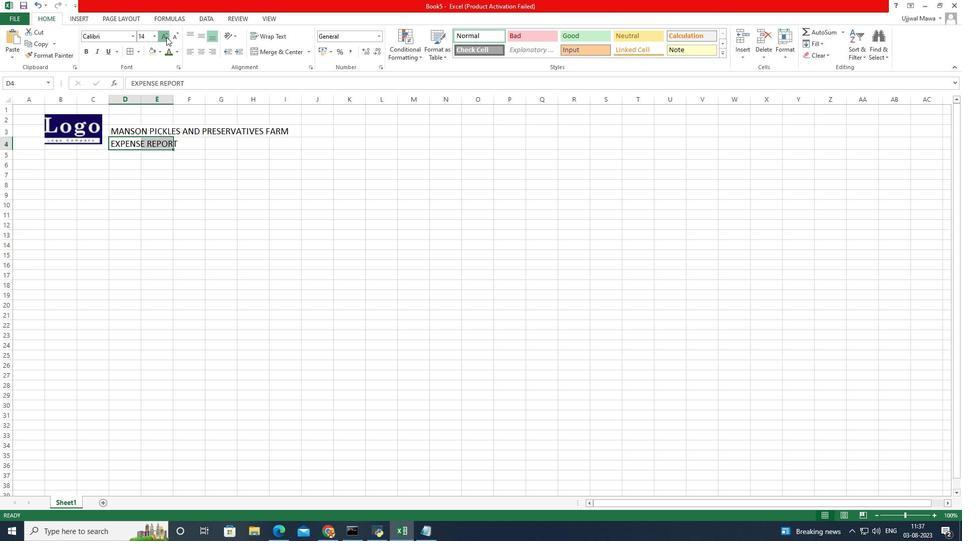 
Action: Mouse pressed left at (161, 32)
Screenshot: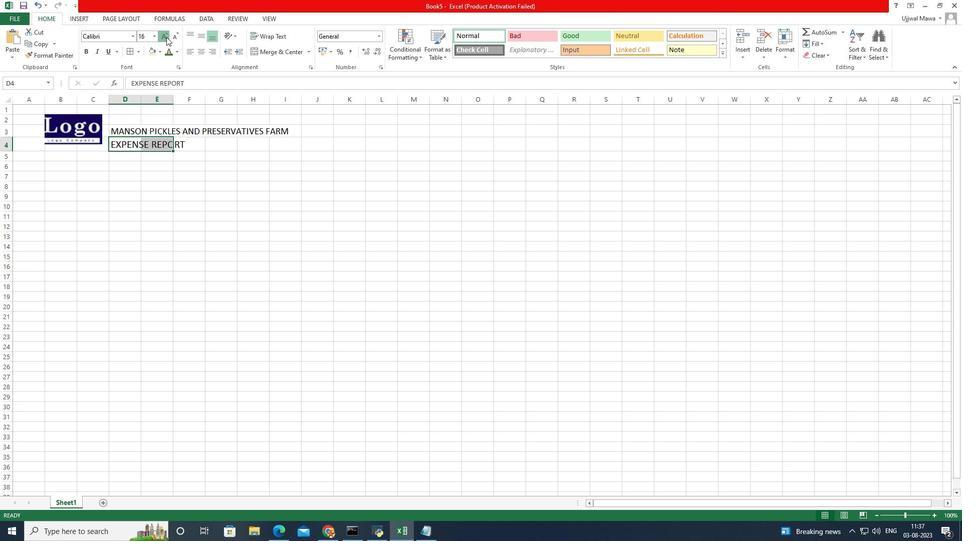 
Action: Mouse pressed left at (161, 32)
Screenshot: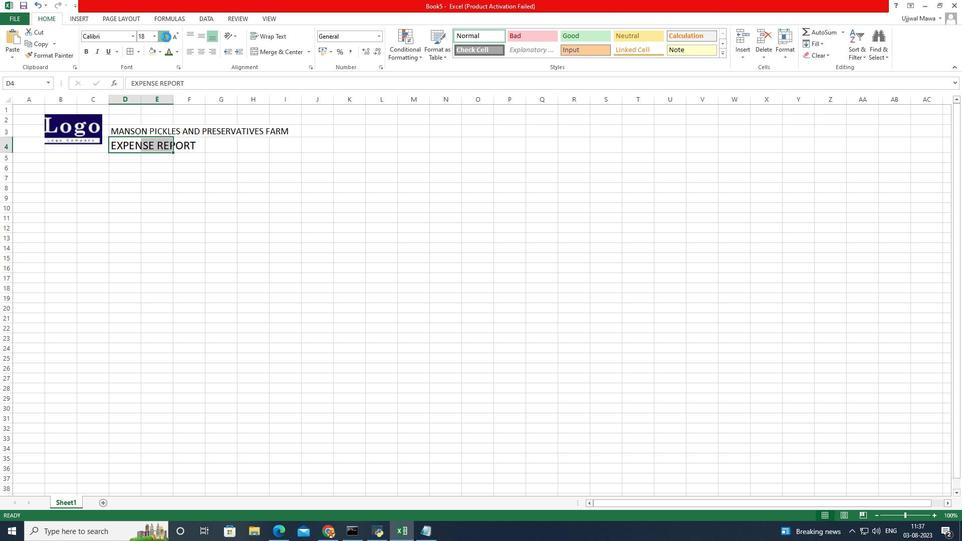 
Action: Mouse pressed left at (161, 32)
Screenshot: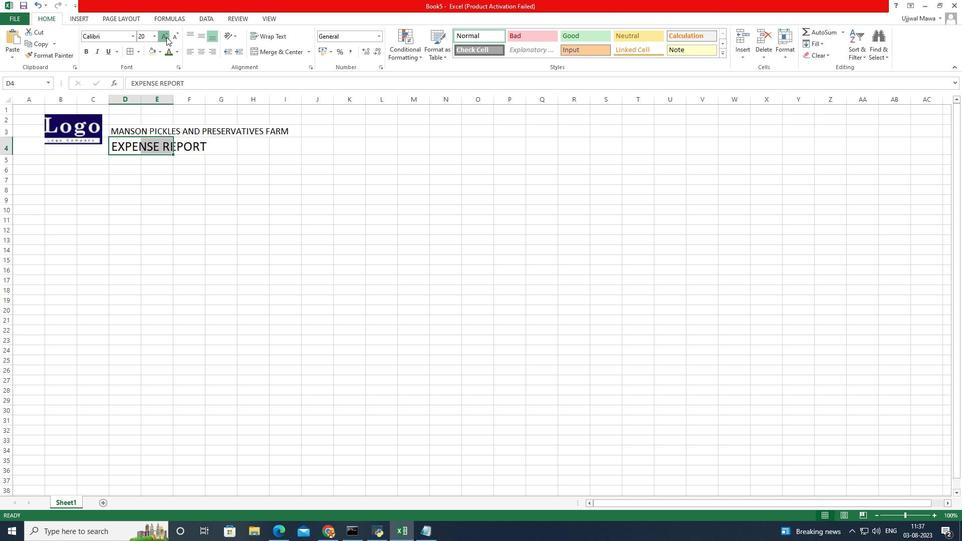 
Action: Mouse moved to (81, 45)
Screenshot: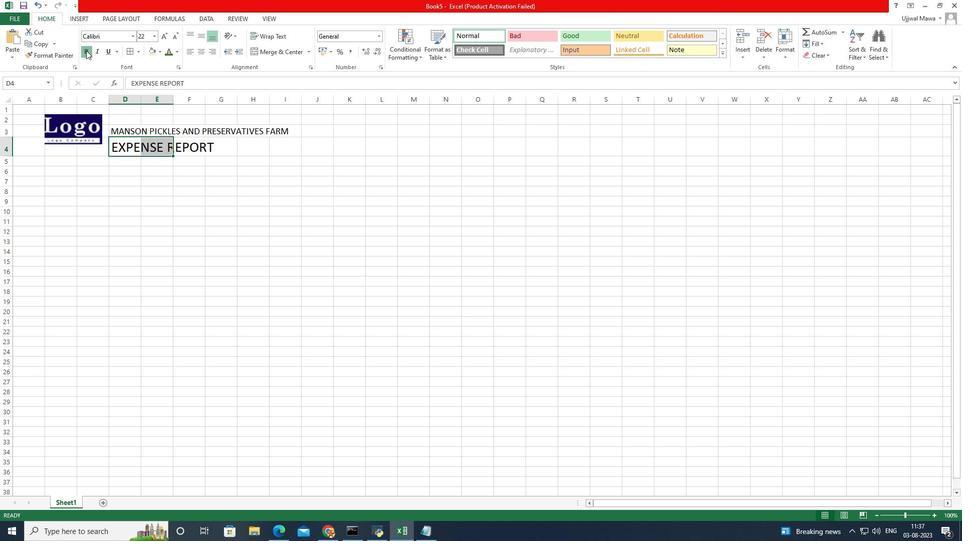 
Action: Mouse pressed left at (81, 45)
Screenshot: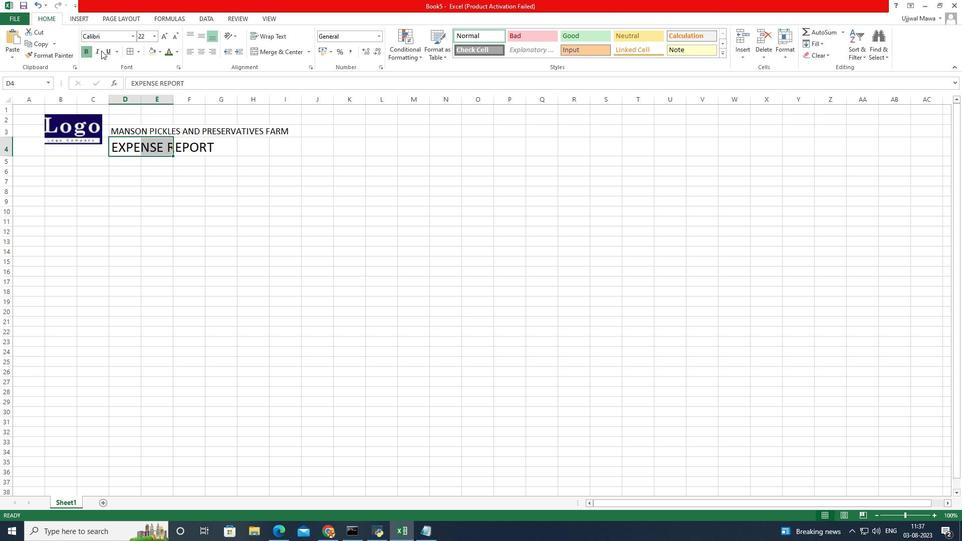 
Action: Mouse moved to (161, 33)
Screenshot: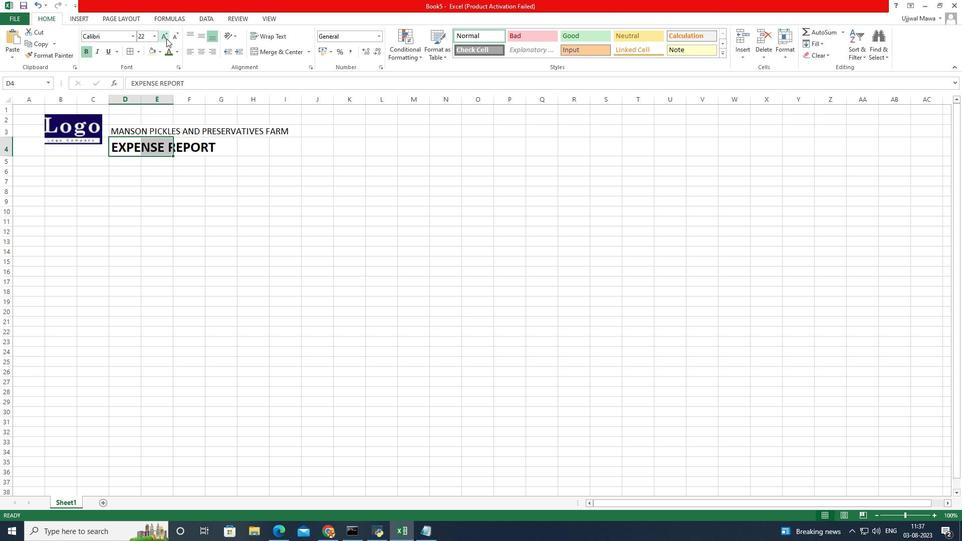 
Action: Mouse pressed left at (161, 33)
Screenshot: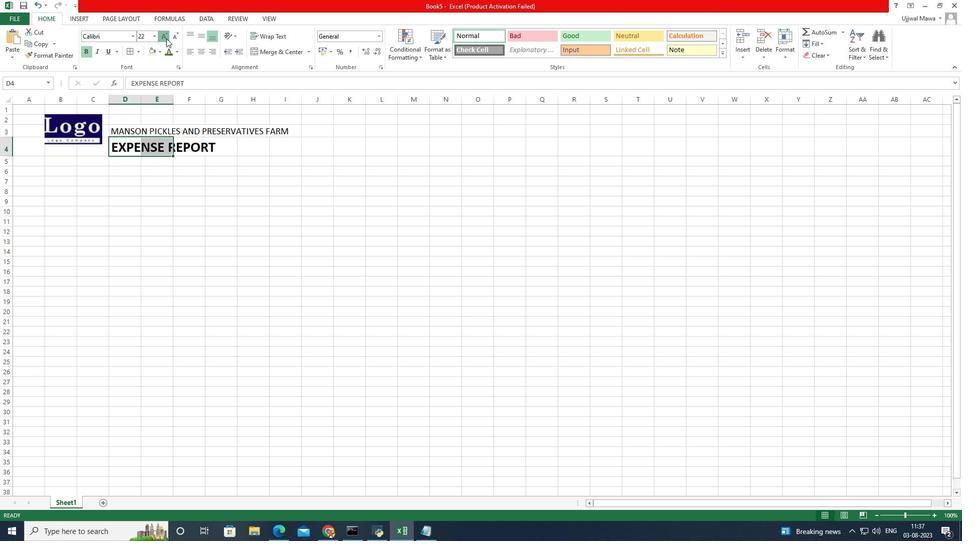 
Action: Mouse pressed left at (161, 33)
Screenshot: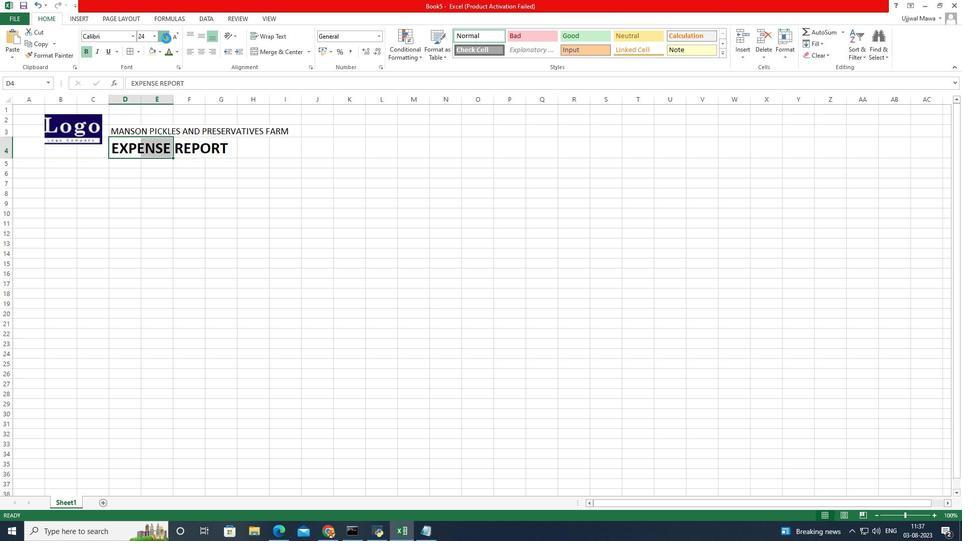
Action: Mouse moved to (166, 33)
Screenshot: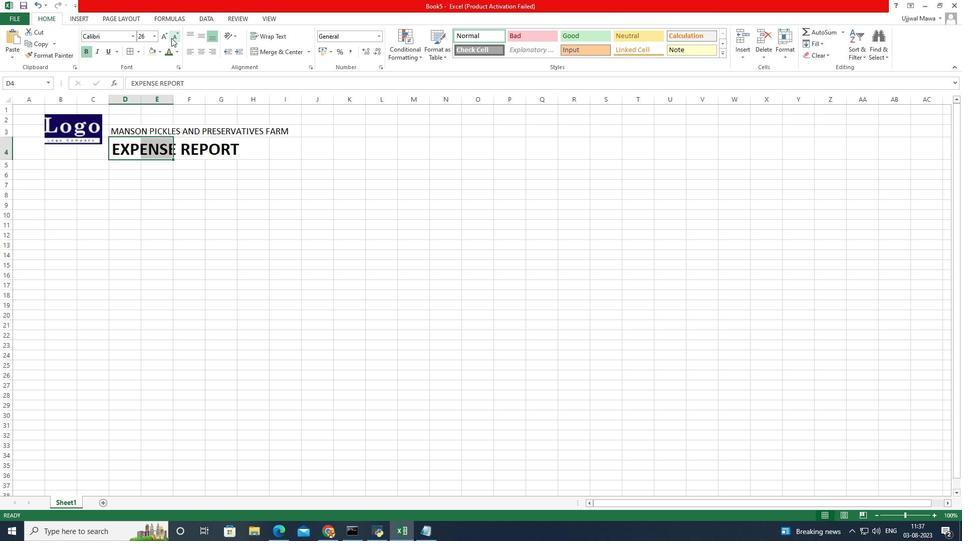 
Action: Mouse pressed left at (166, 33)
Screenshot: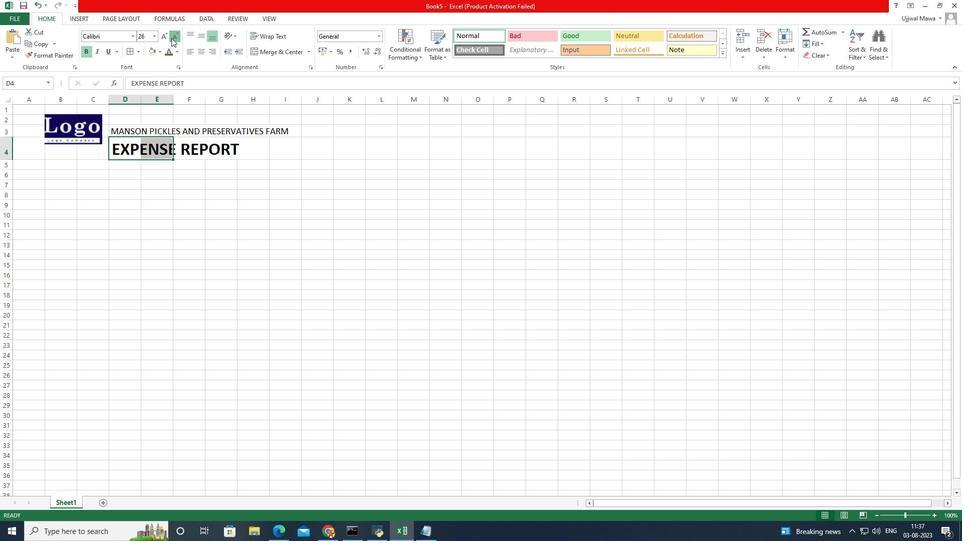 
Action: Mouse moved to (154, 180)
Screenshot: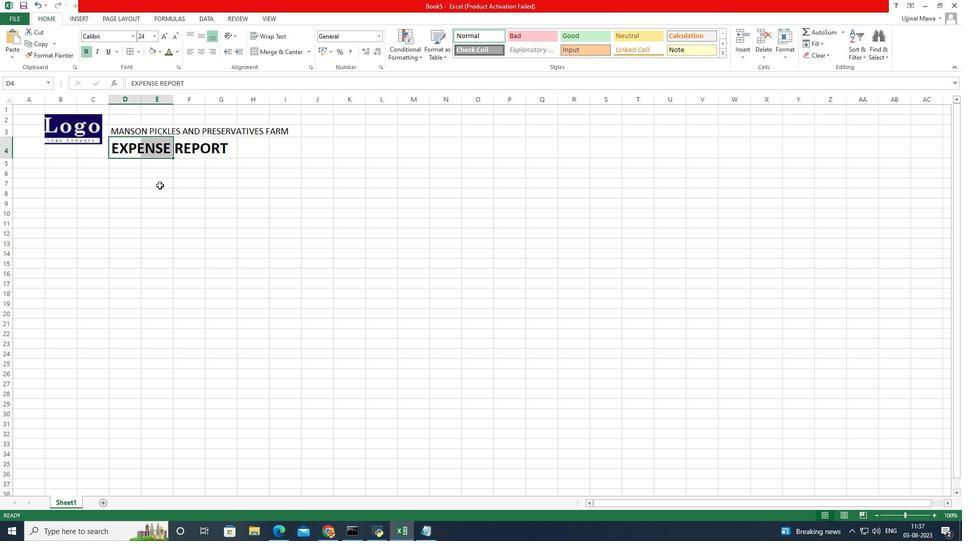 
Action: Mouse pressed left at (154, 180)
Screenshot: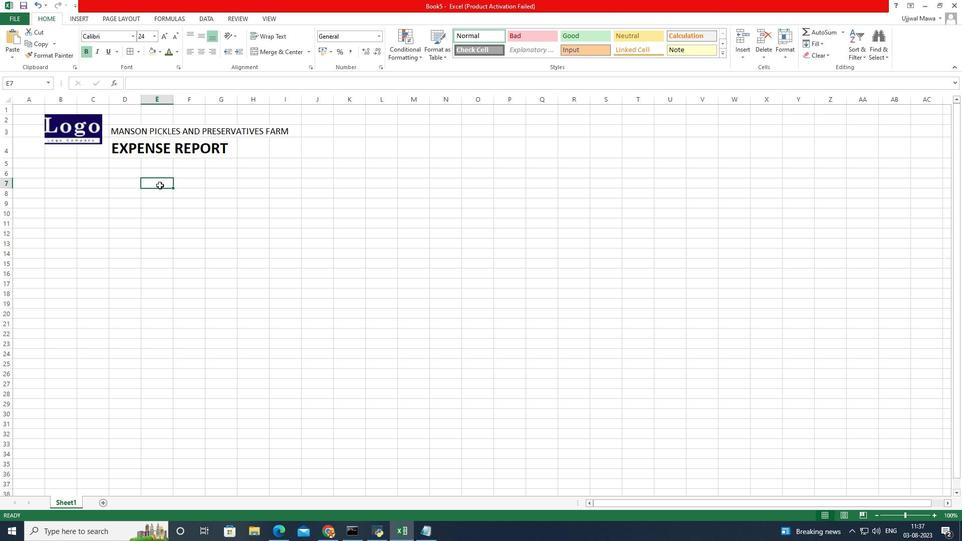 
Action: Mouse moved to (81, 167)
Screenshot: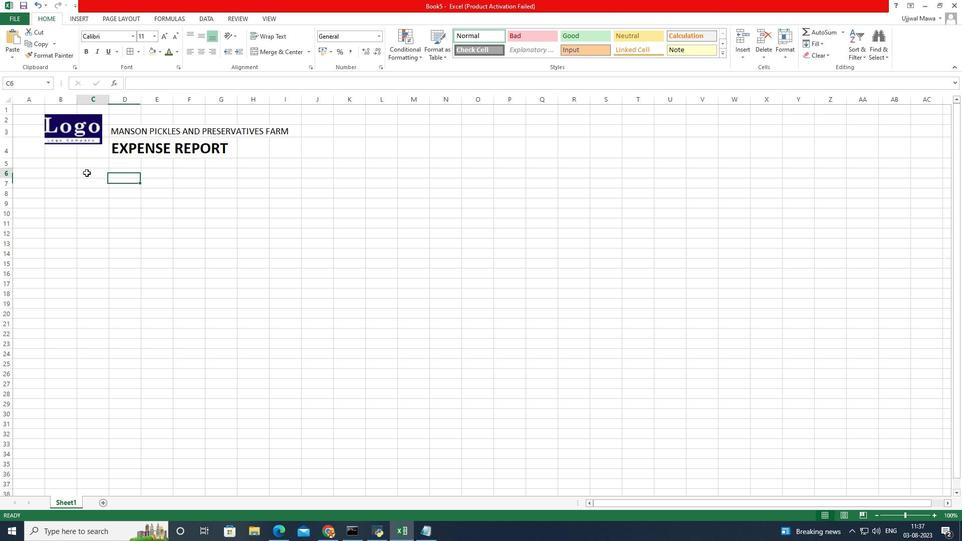 
Action: Mouse pressed left at (81, 167)
Screenshot: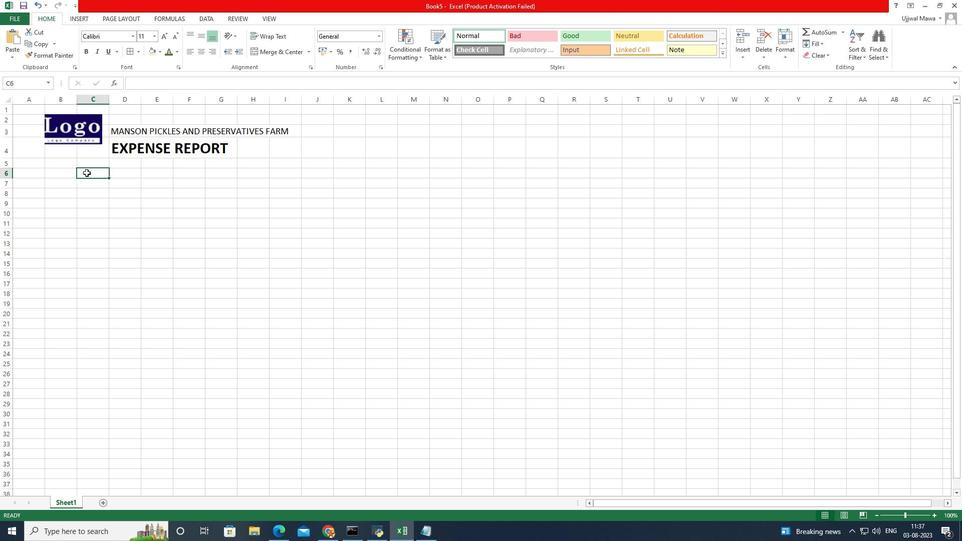 
Action: Mouse moved to (87, 158)
Screenshot: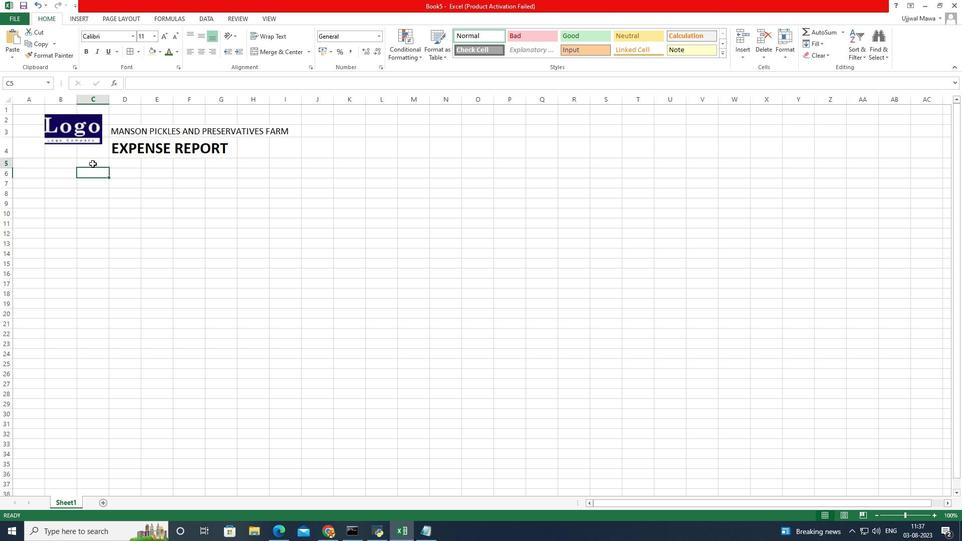 
Action: Mouse pressed left at (87, 158)
Screenshot: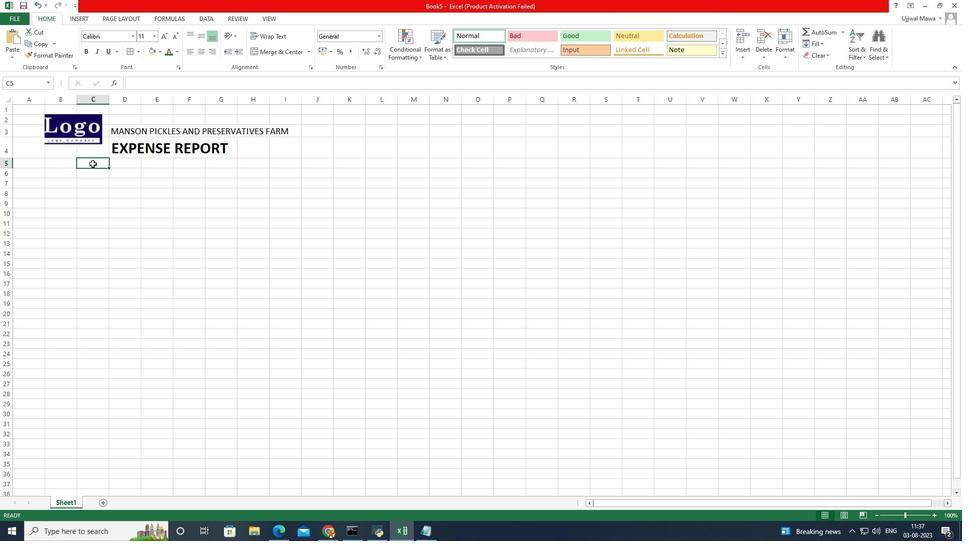 
Action: Mouse pressed left at (87, 158)
Screenshot: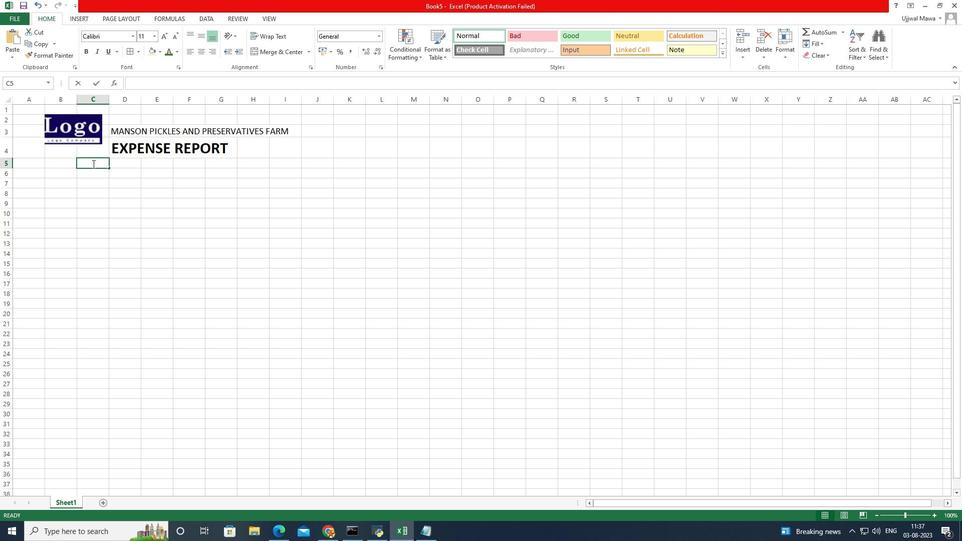 
Action: Mouse moved to (111, 166)
Screenshot: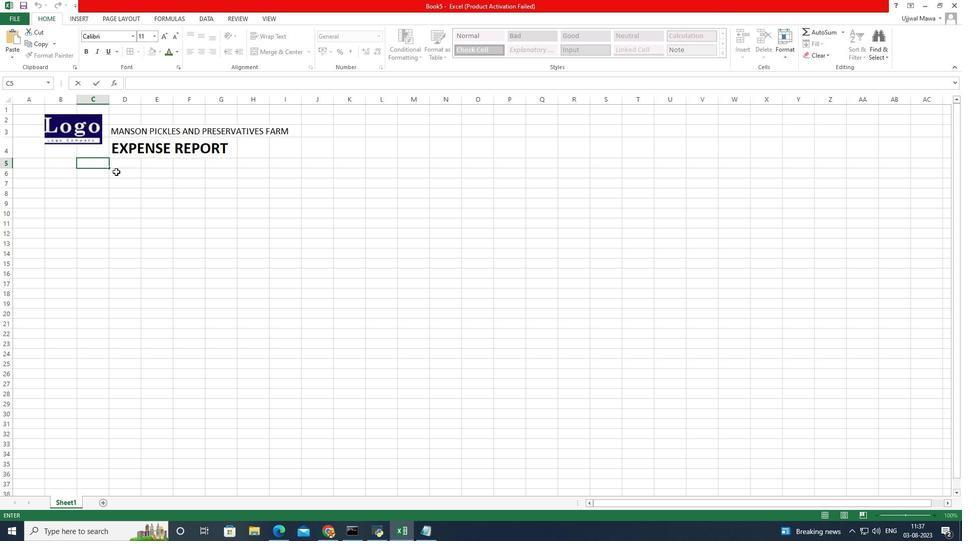 
Action: Key pressed <Key.caps_lock>p<Key.caps_lock>URPOSE<Key.enter><Key.caps_lock><Key.caps_lock>S<Key.caps_lock>tatement<Key.space>no.
Screenshot: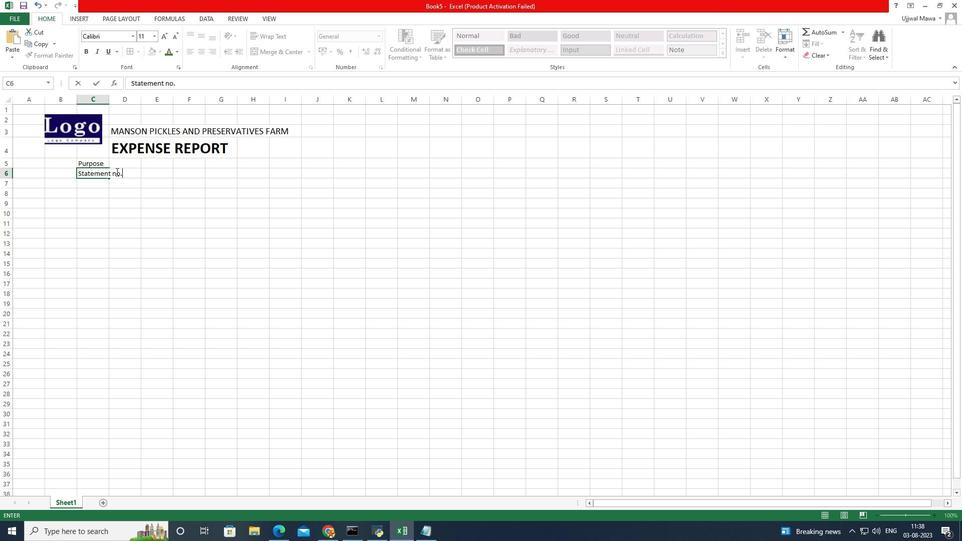 
Action: Mouse moved to (83, 204)
Screenshot: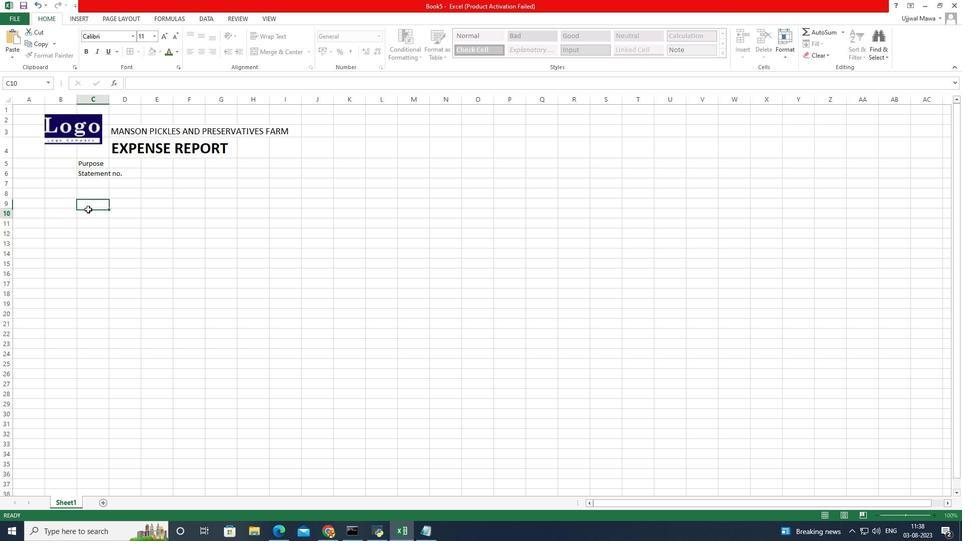 
Action: Mouse pressed left at (83, 204)
Screenshot: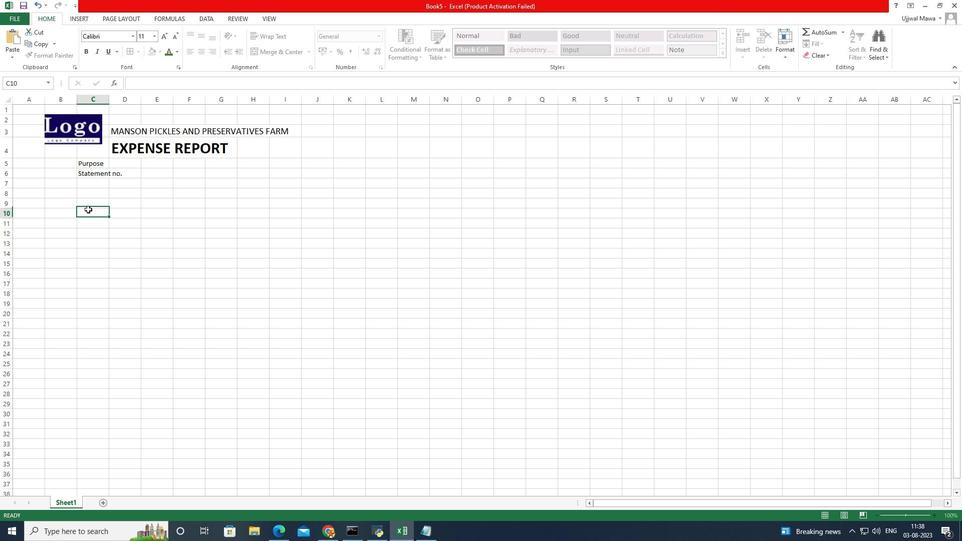 
Action: Mouse moved to (152, 159)
Screenshot: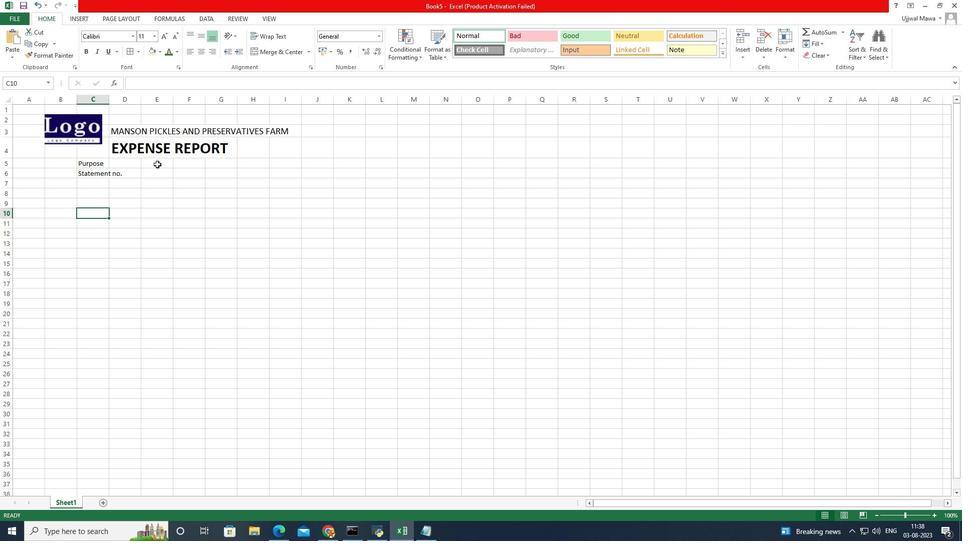 
Action: Mouse pressed left at (152, 159)
Screenshot: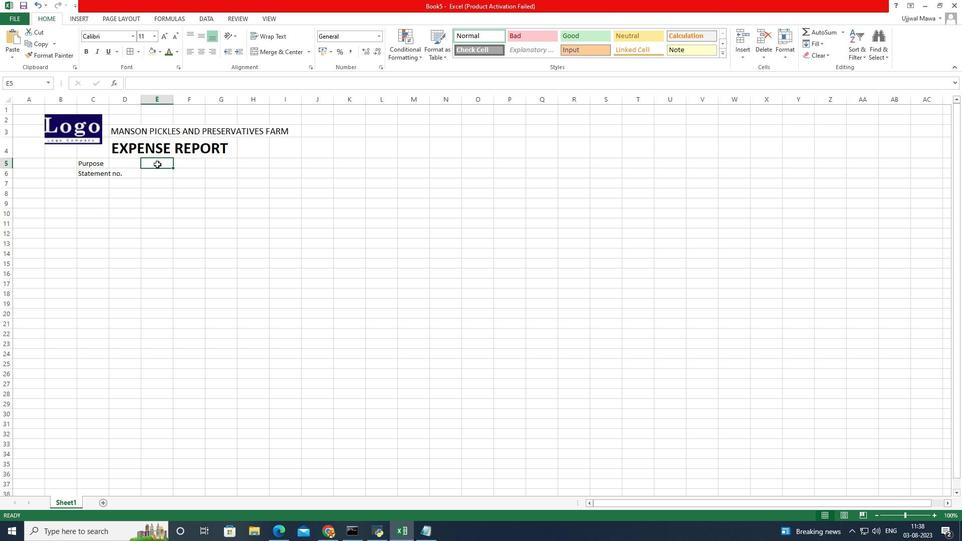 
Action: Mouse pressed left at (152, 159)
Screenshot: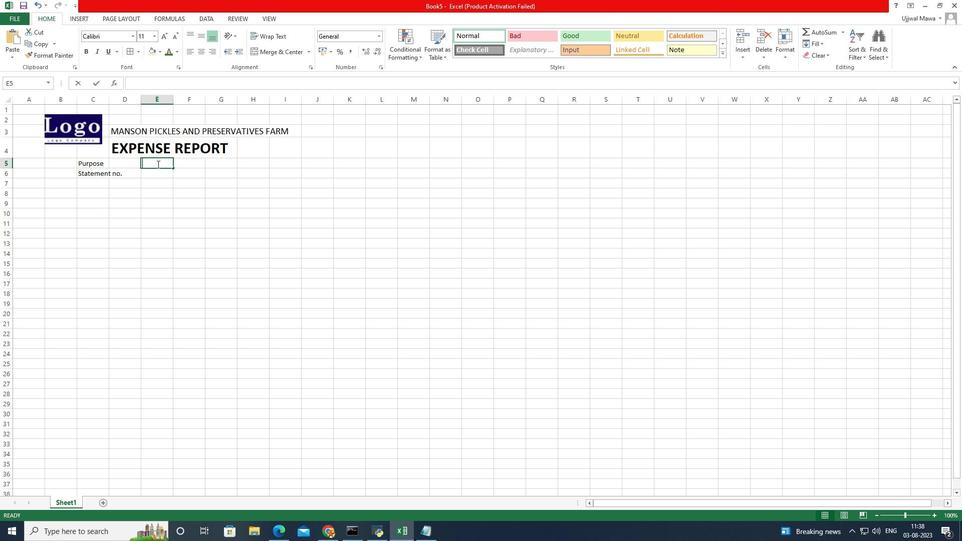 
Action: Mouse moved to (90, 155)
Screenshot: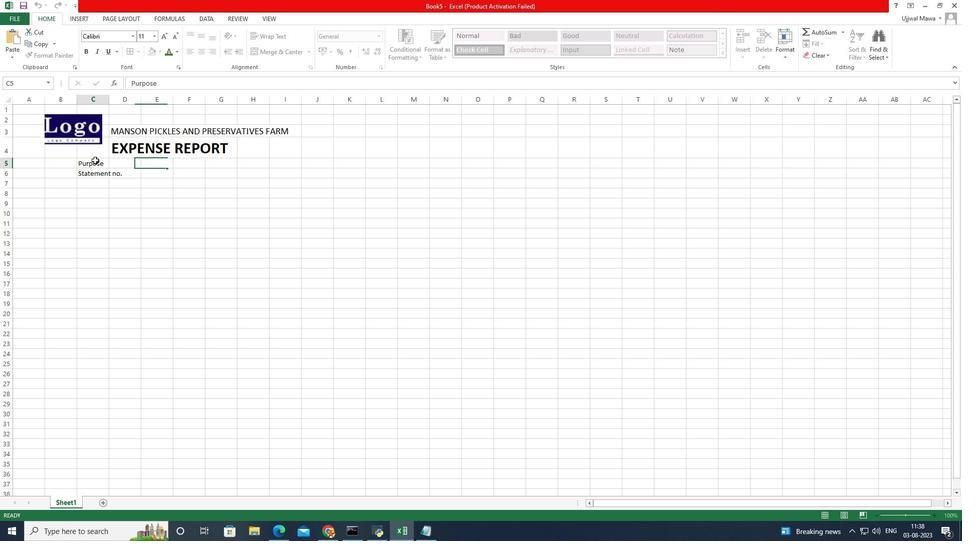 
Action: Mouse pressed left at (90, 155)
Screenshot: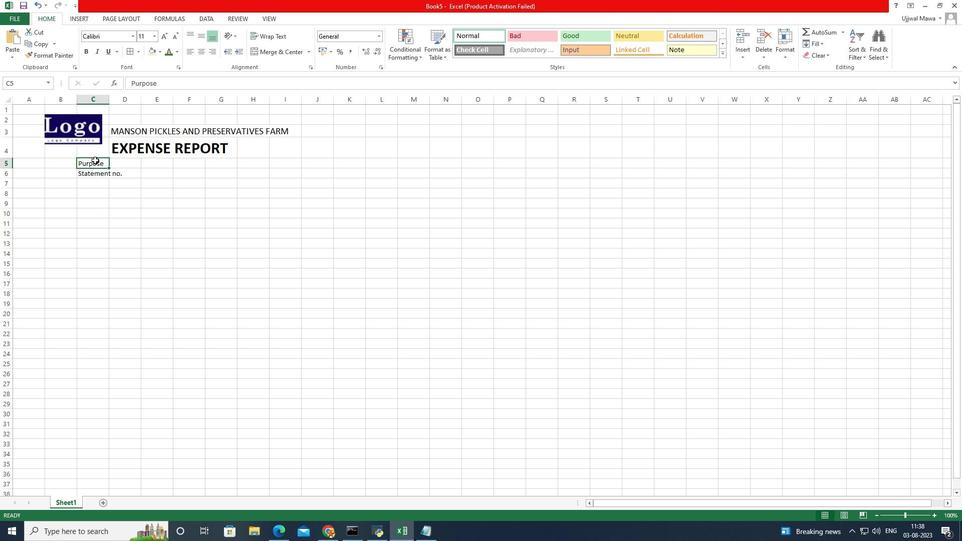 
Action: Mouse pressed left at (90, 155)
Screenshot: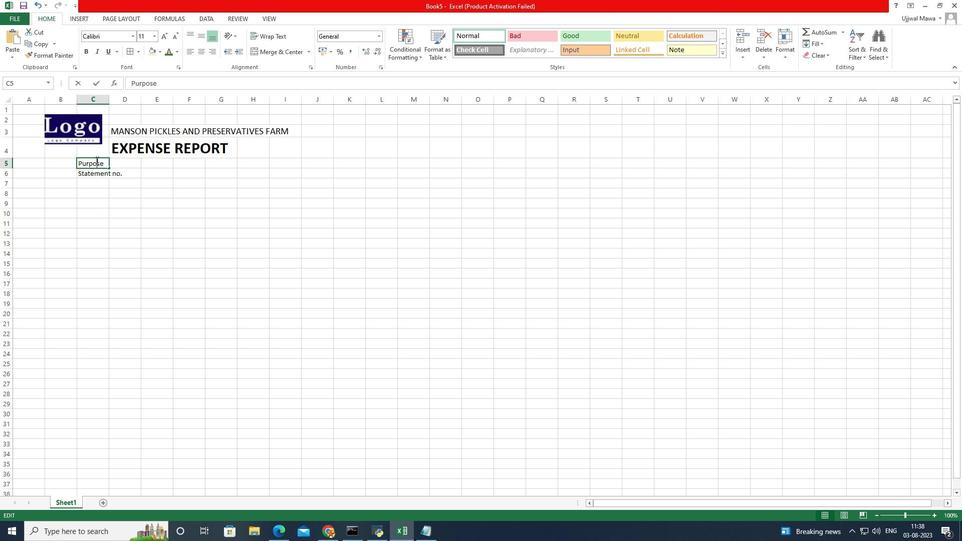 
Action: Mouse moved to (98, 156)
Screenshot: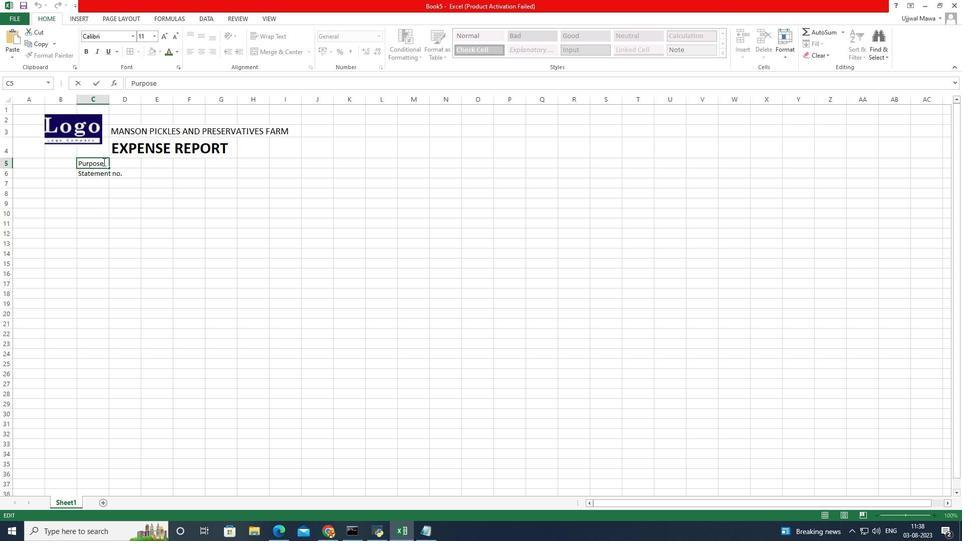 
Action: Mouse pressed left at (98, 156)
Screenshot: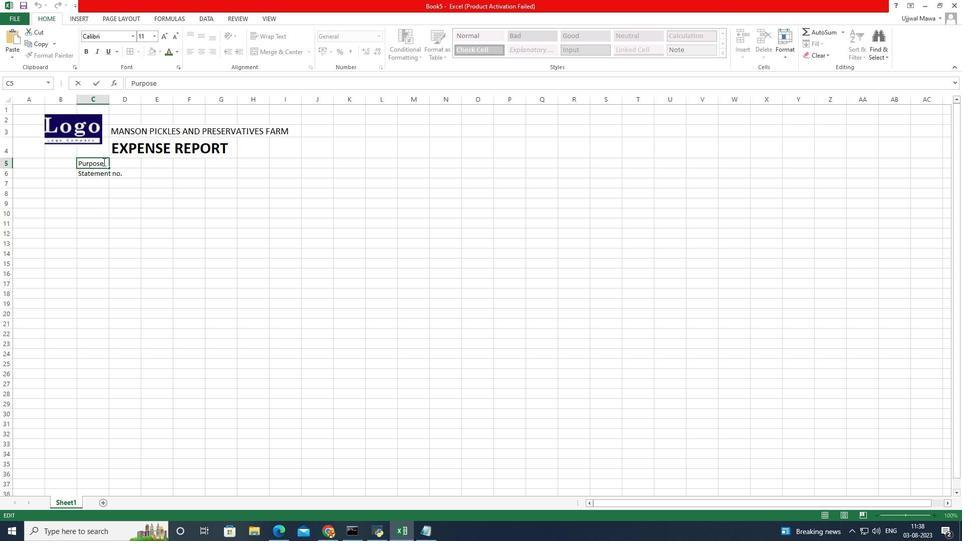 
Action: Mouse moved to (102, 155)
Screenshot: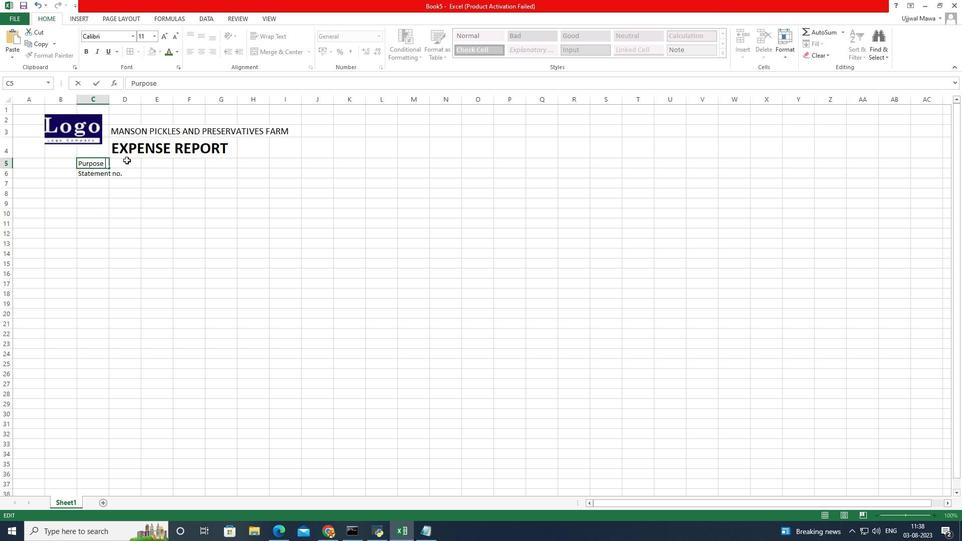
Action: Key pressed <Key.space>
Screenshot: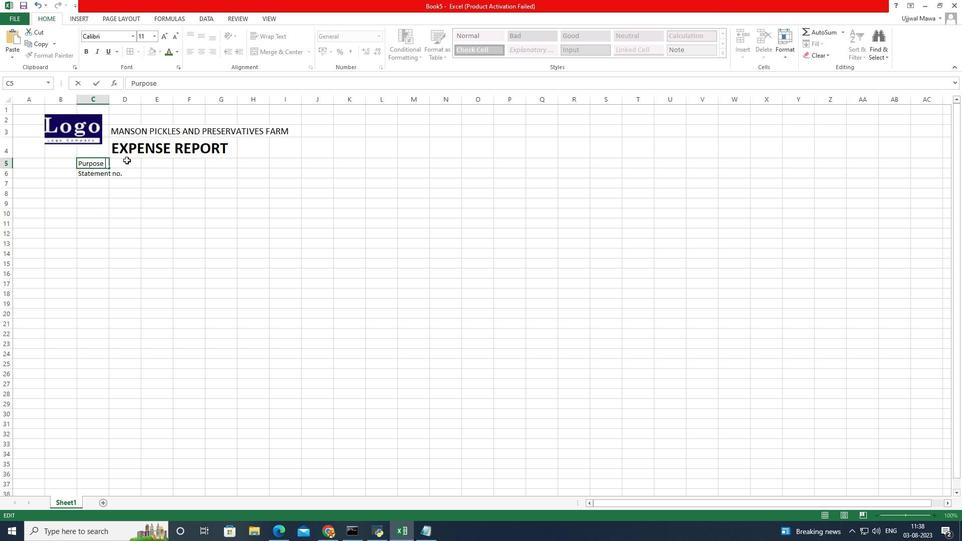 
Action: Mouse moved to (128, 155)
Screenshot: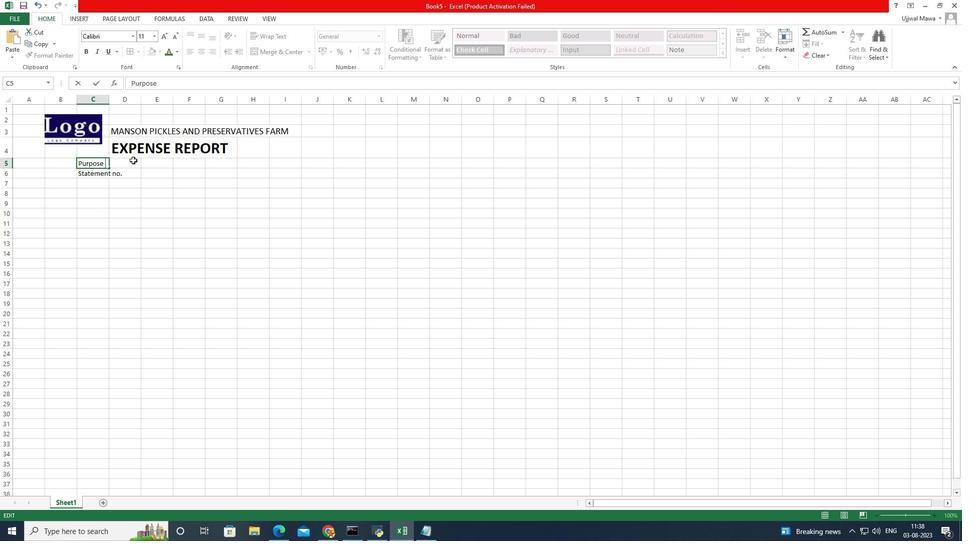
Action: Key pressed <Key.space><Key.space><Key.space><Key.space><Key.space><Key.space><Key.space><Key.caps_lock>T<Key.caps_lock>raavel<Key.space><Key.backspace><Key.backspace><Key.backspace><Key.backspace><Key.backspace>vel<Key.space><Key.caps_lock>E<Key.caps_lock>xpoenses
Screenshot: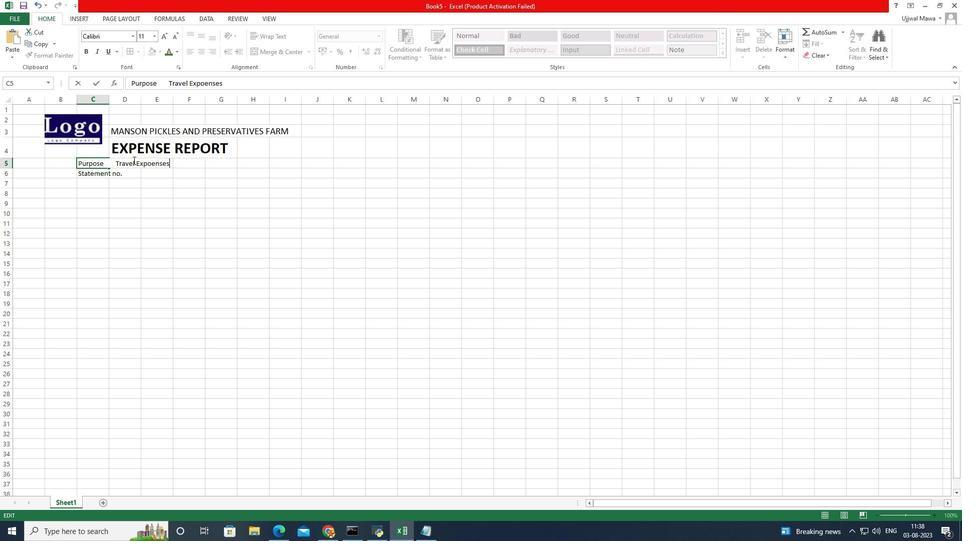 
Action: Mouse moved to (148, 158)
Screenshot: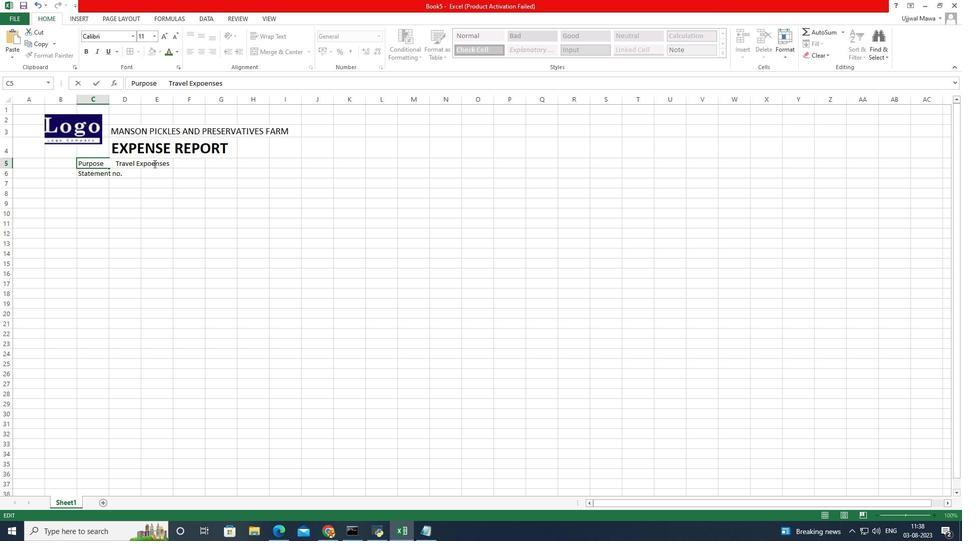 
Action: Mouse pressed left at (148, 158)
Screenshot: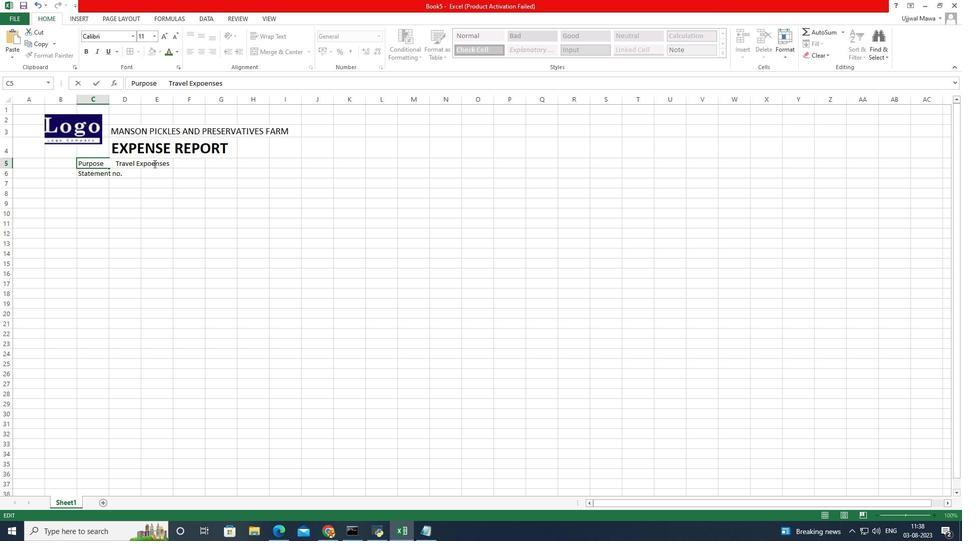 
Action: Mouse moved to (149, 158)
Screenshot: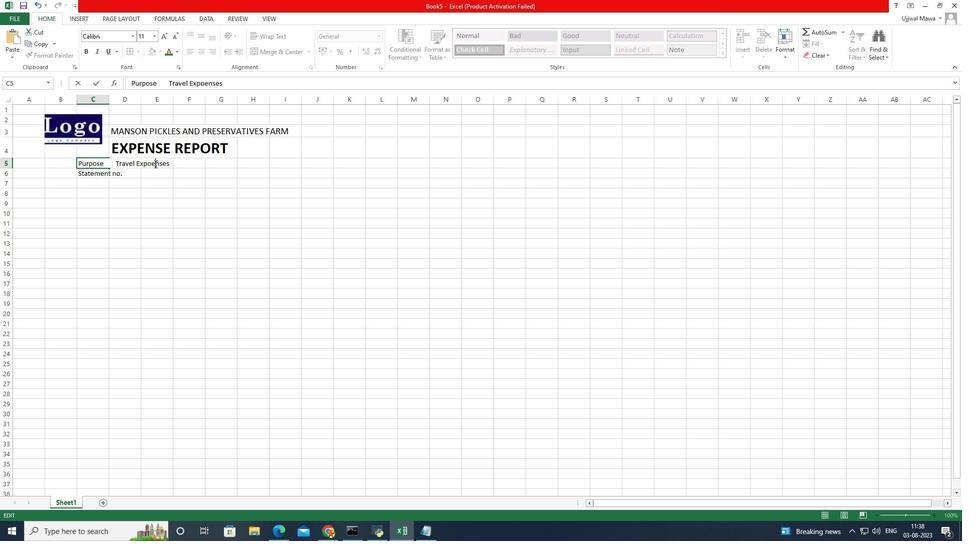 
Action: Mouse pressed left at (149, 158)
Screenshot: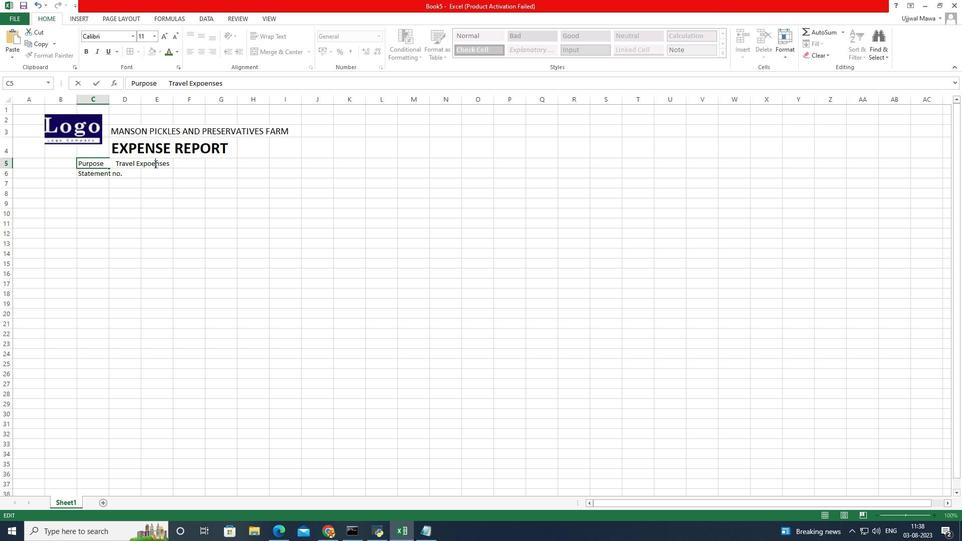 
Action: Mouse moved to (146, 158)
Screenshot: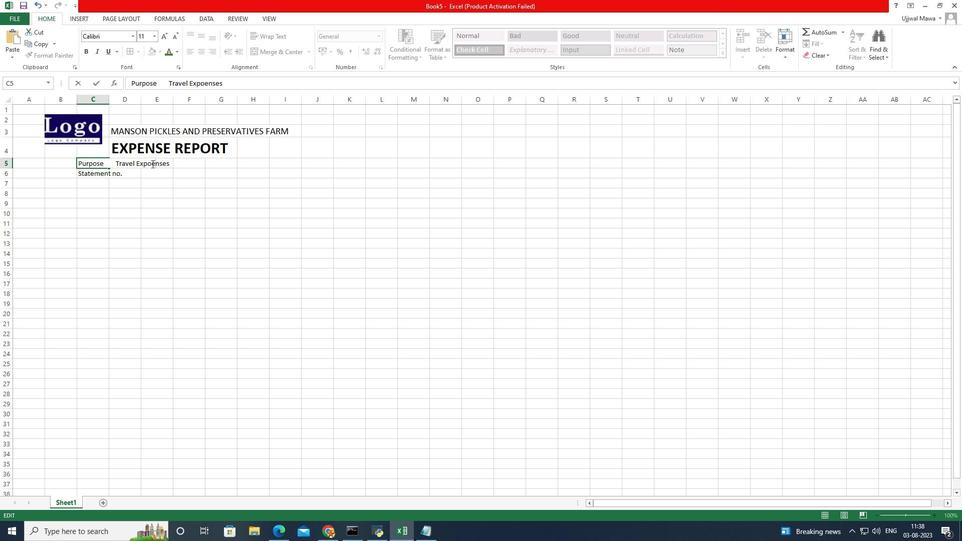 
Action: Mouse pressed left at (146, 158)
Screenshot: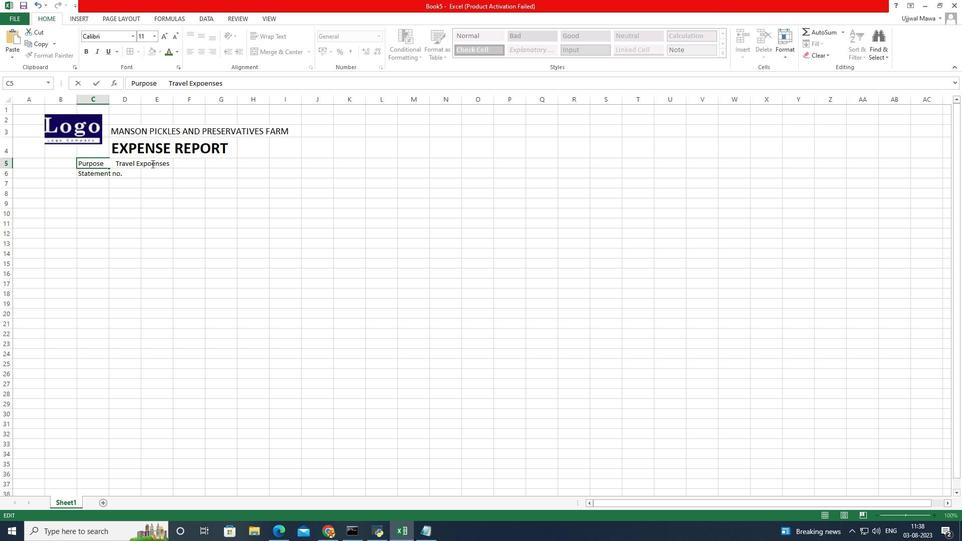 
Action: Mouse moved to (142, 159)
Screenshot: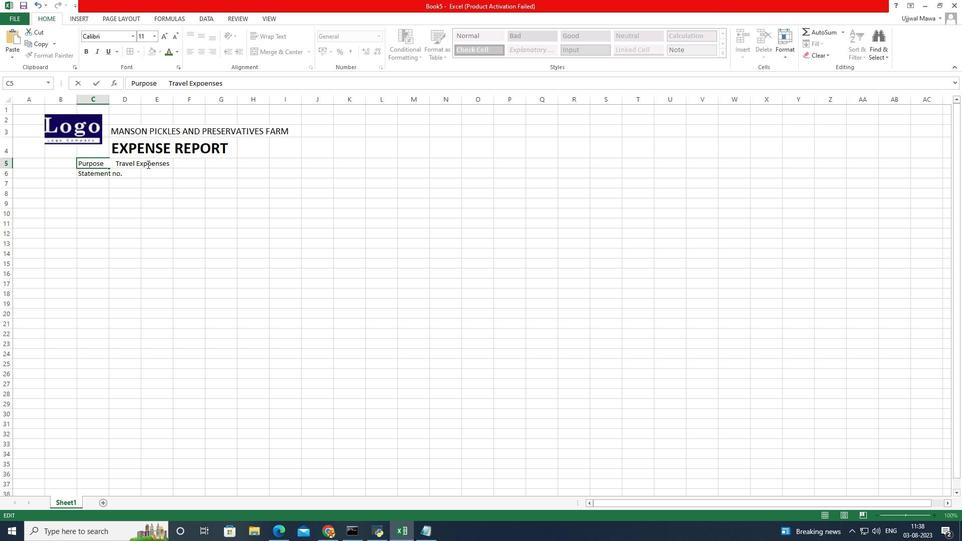 
Action: Key pressed <Key.backspace>
Screenshot: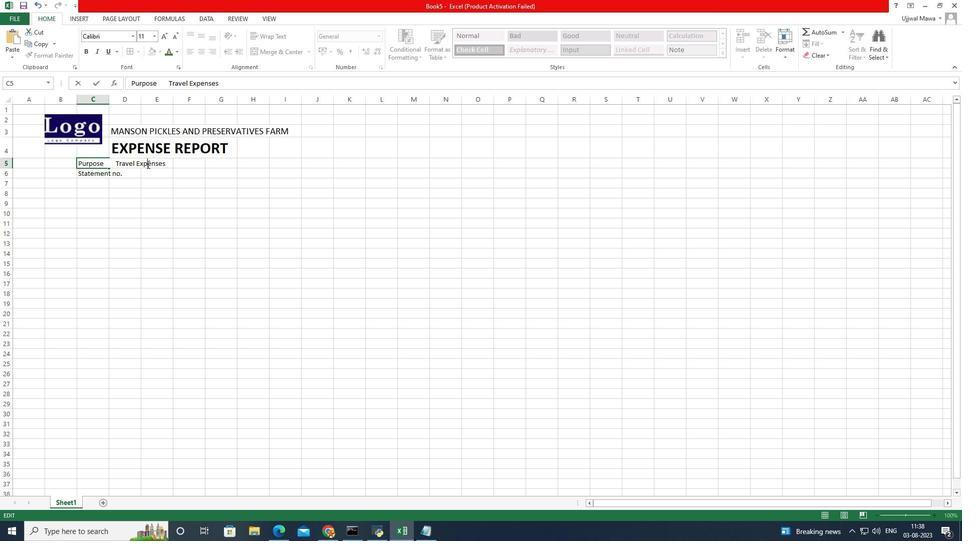 
Action: Mouse moved to (93, 166)
Screenshot: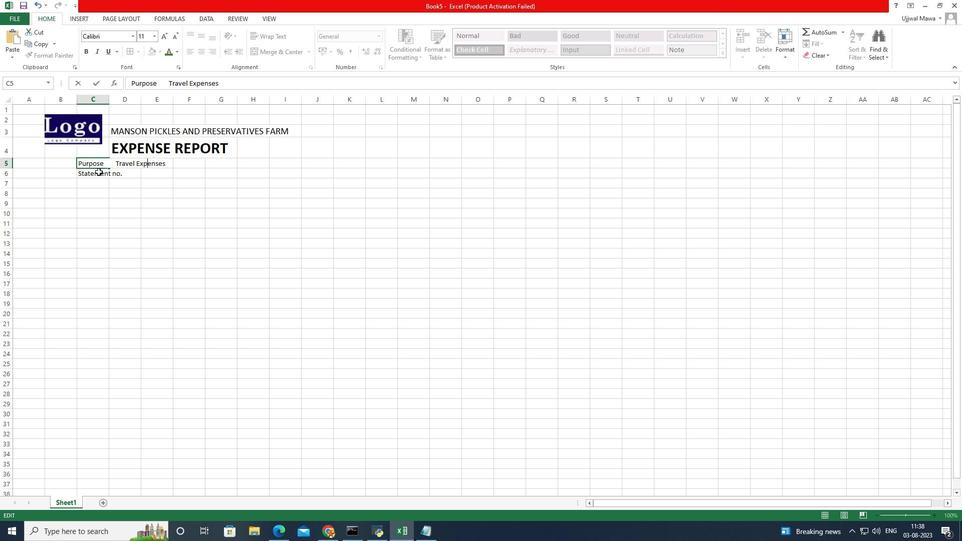 
Action: Mouse pressed left at (93, 166)
Screenshot: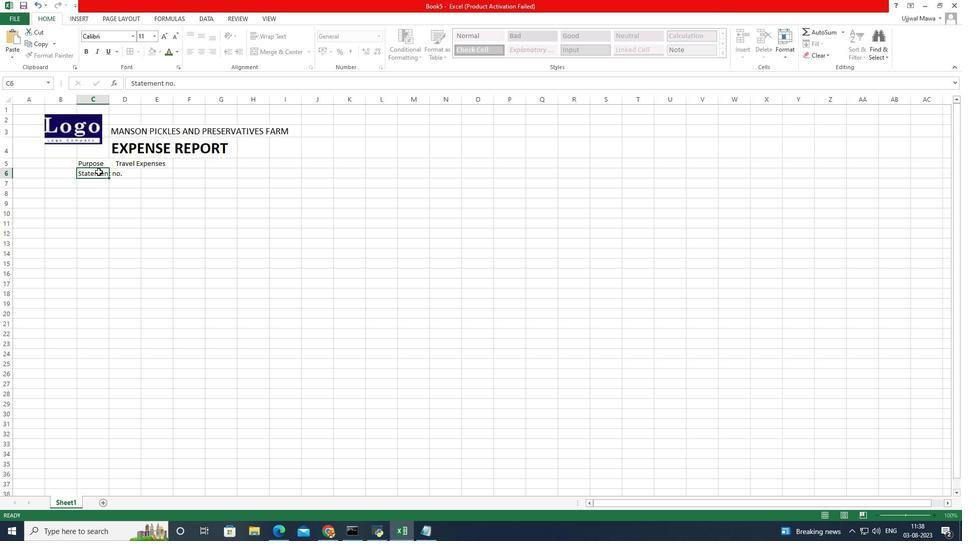 
Action: Mouse pressed left at (93, 166)
Screenshot: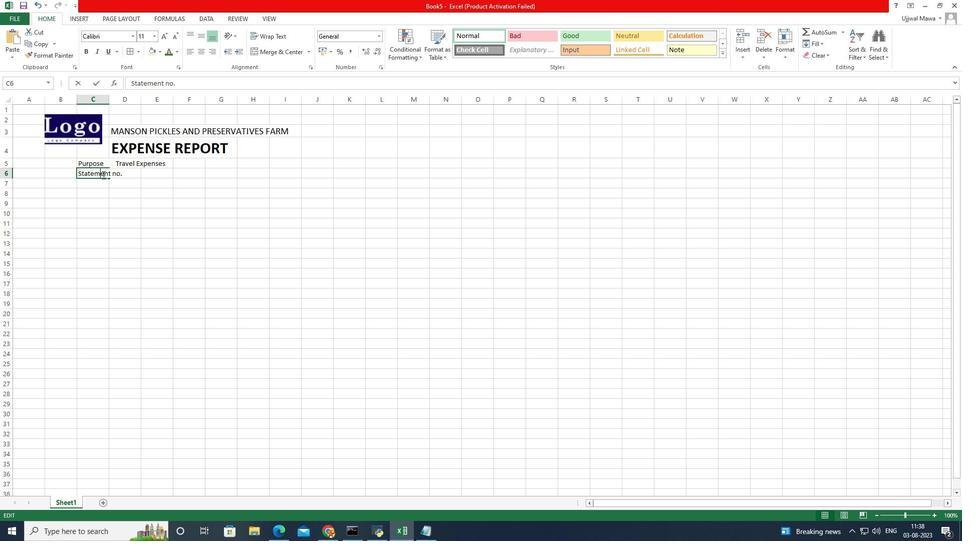 
Action: Mouse moved to (115, 169)
Screenshot: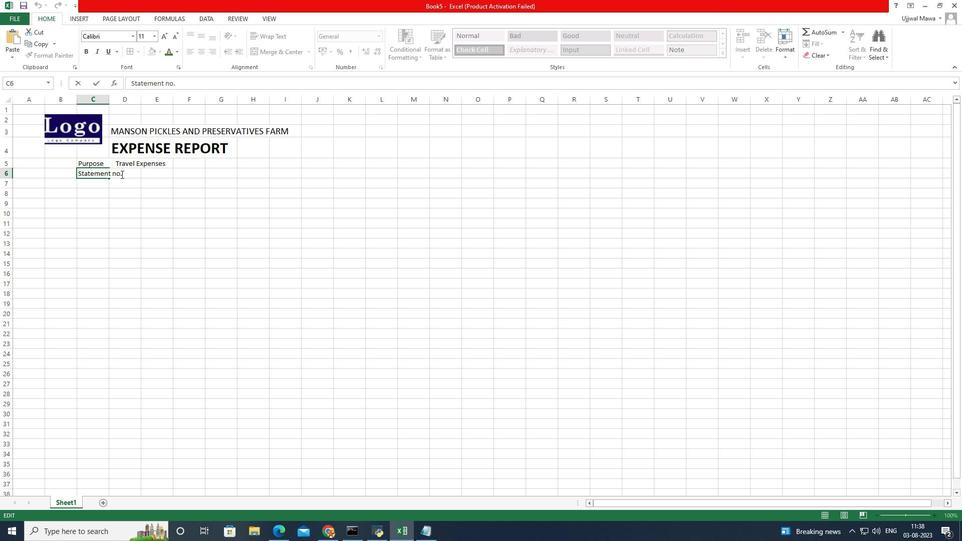 
Action: Mouse pressed left at (115, 169)
Screenshot: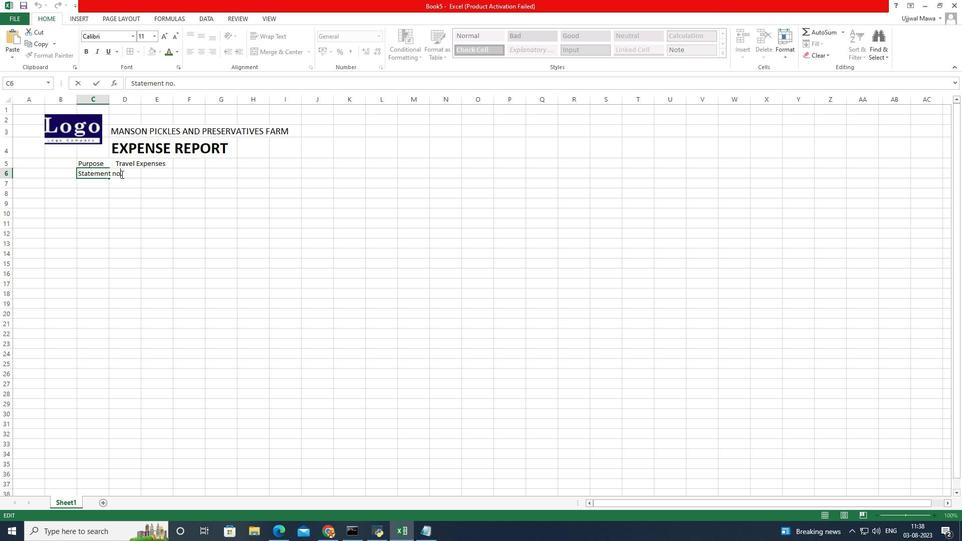 
Action: Mouse moved to (120, 167)
Screenshot: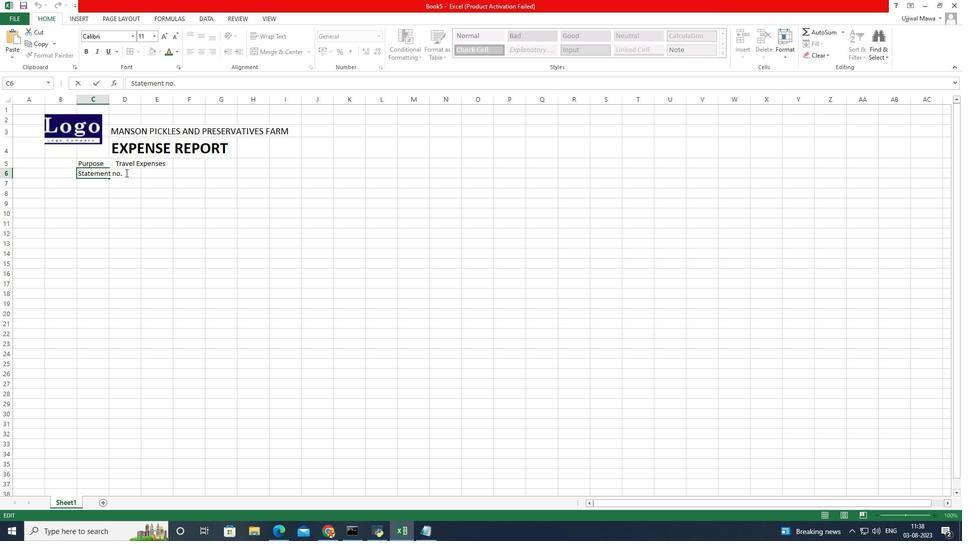 
Action: Mouse pressed left at (120, 167)
Screenshot: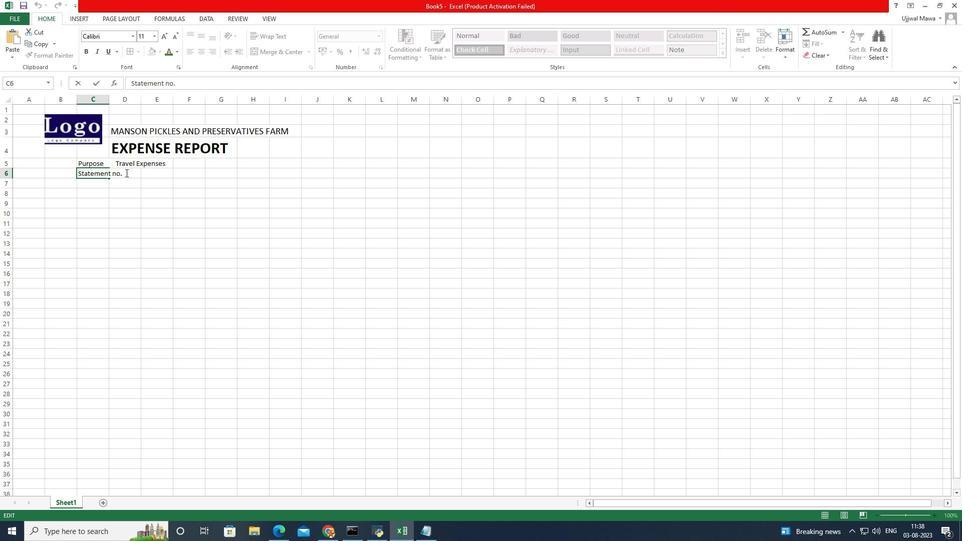 
Action: Key pressed <Key.space><Key.space>1011<Key.enter>
Screenshot: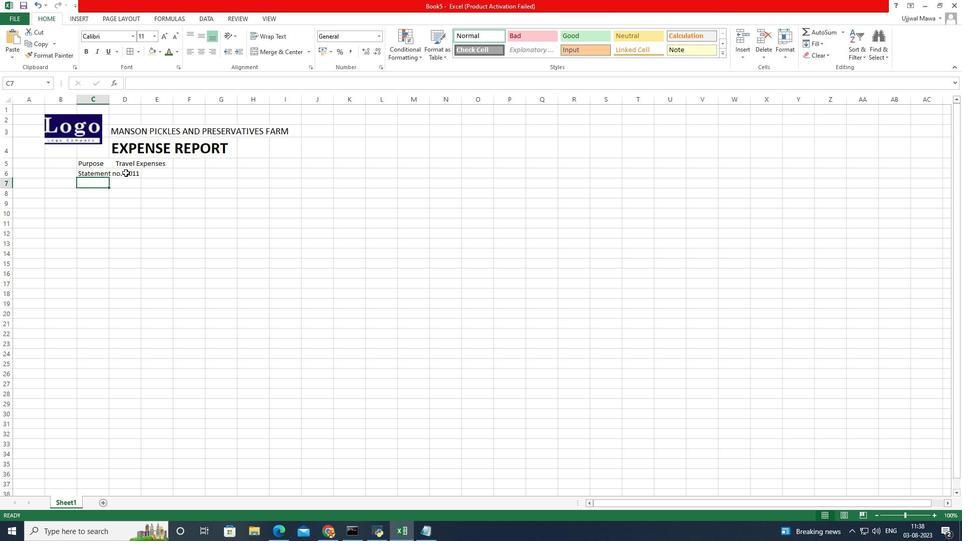 
Action: Mouse moved to (275, 158)
Screenshot: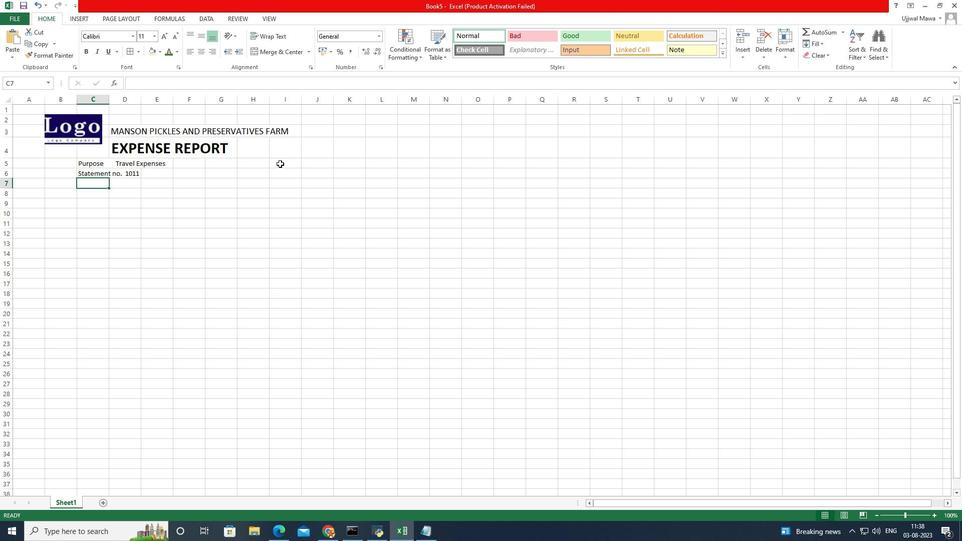 
Action: Mouse pressed left at (275, 158)
Screenshot: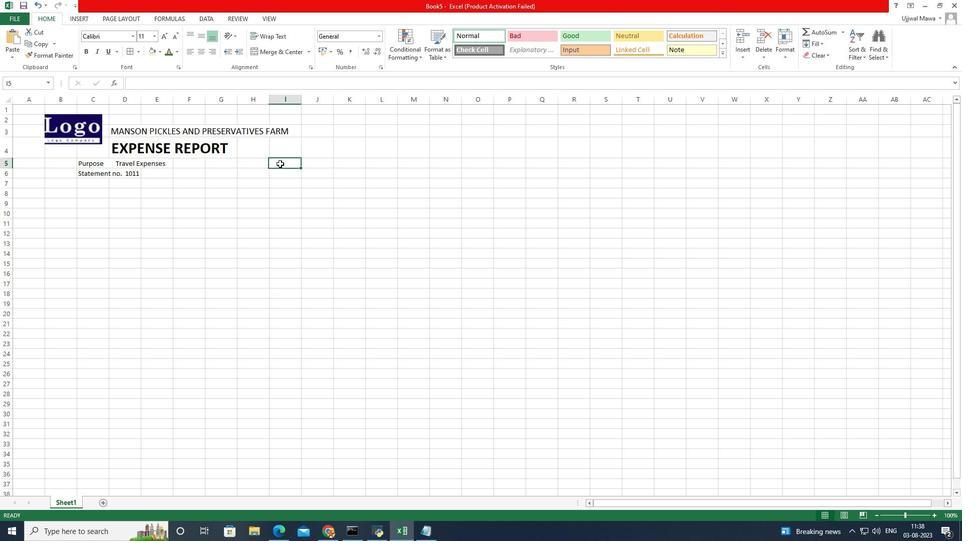 
Action: Mouse pressed left at (275, 158)
Screenshot: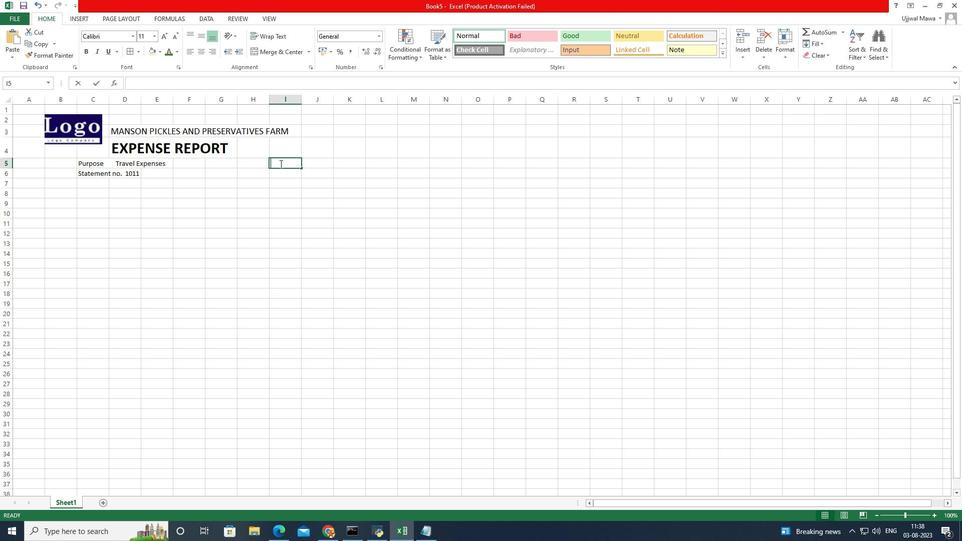 
Action: Mouse moved to (272, 156)
Screenshot: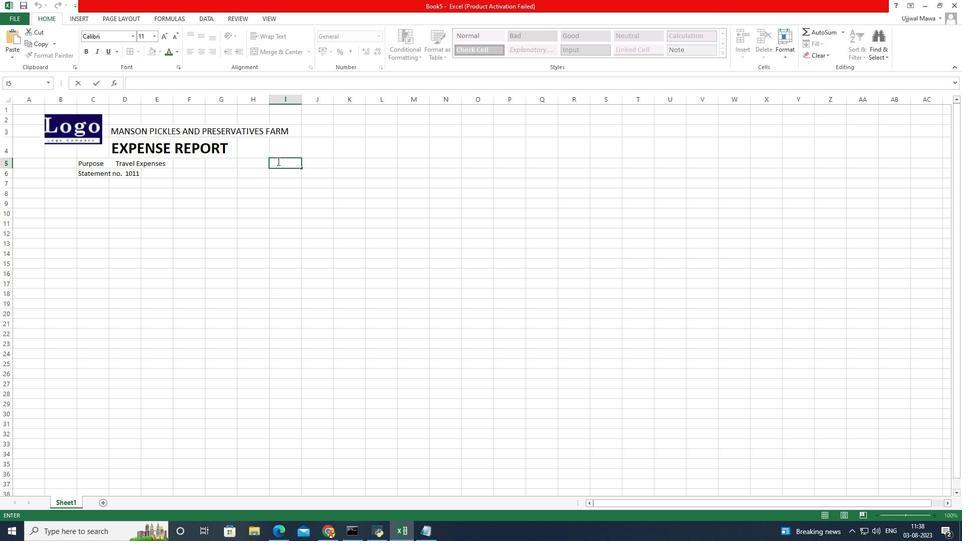 
Action: Mouse pressed left at (272, 156)
Screenshot: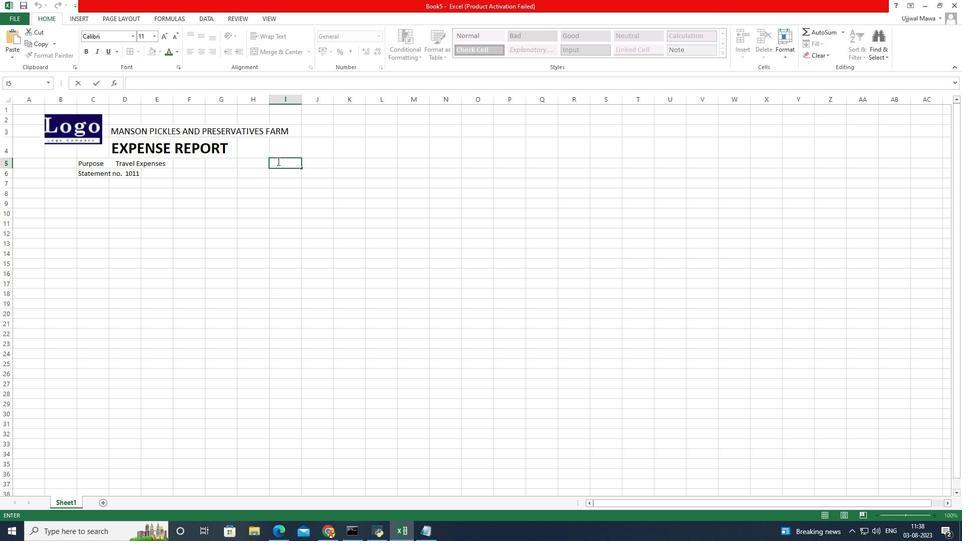 
Action: Key pressed payuy<Key.backspace><Key.backspace><Key.backspace>y<Key.space>period
Screenshot: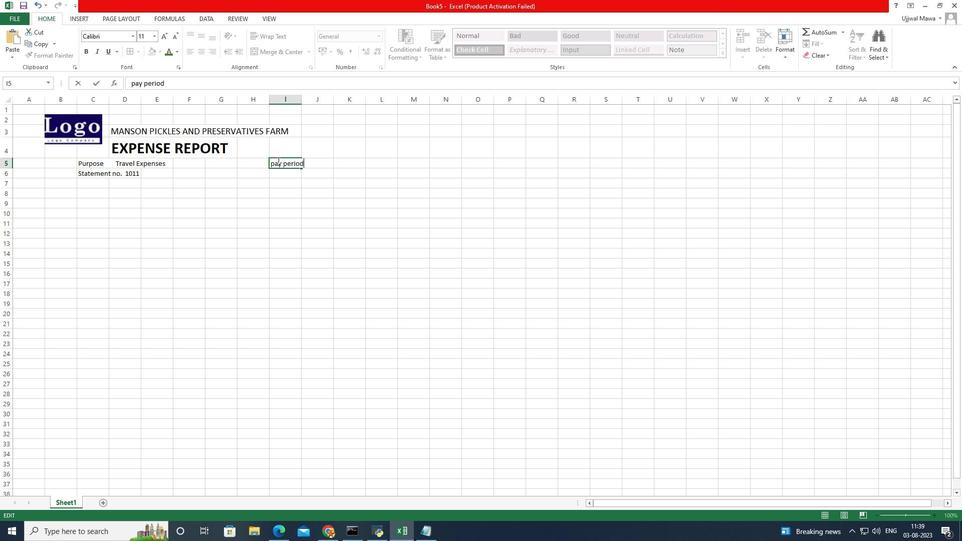 
Action: Mouse moved to (278, 151)
Screenshot: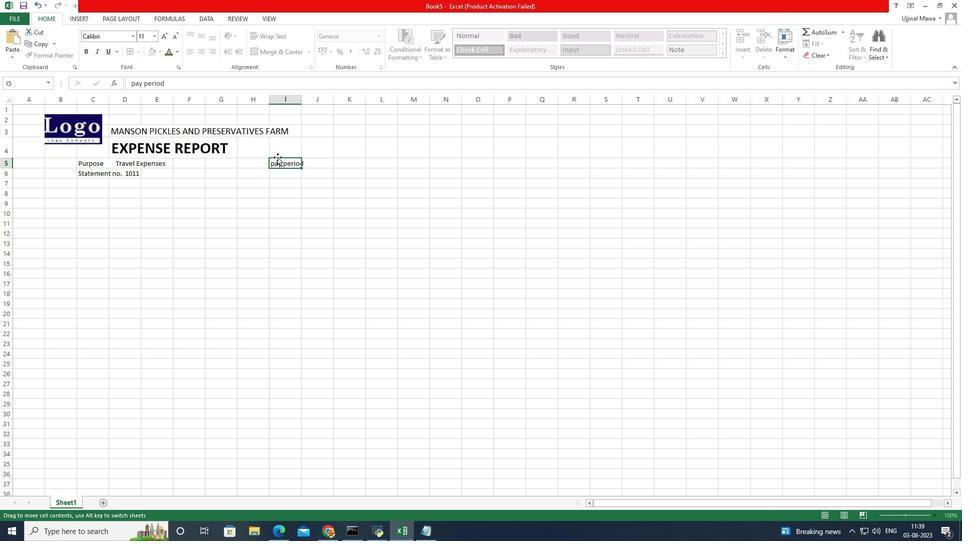 
Action: Mouse pressed left at (278, 151)
Screenshot: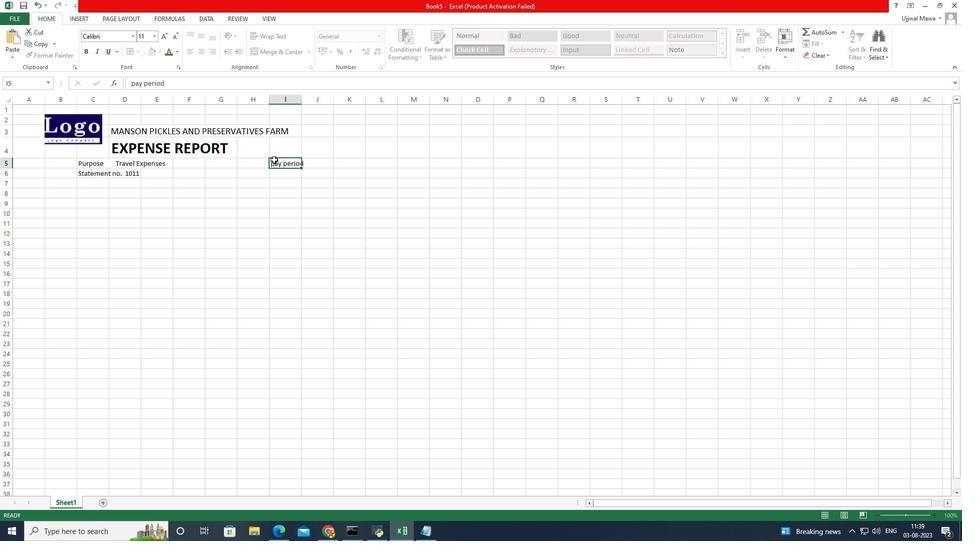 
Action: Mouse moved to (269, 154)
Screenshot: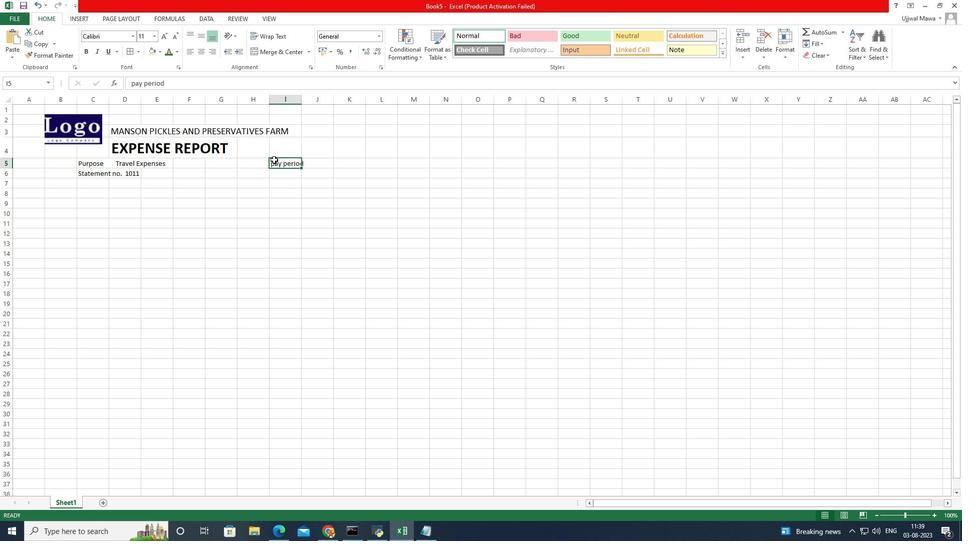 
Action: Mouse pressed left at (269, 154)
Screenshot: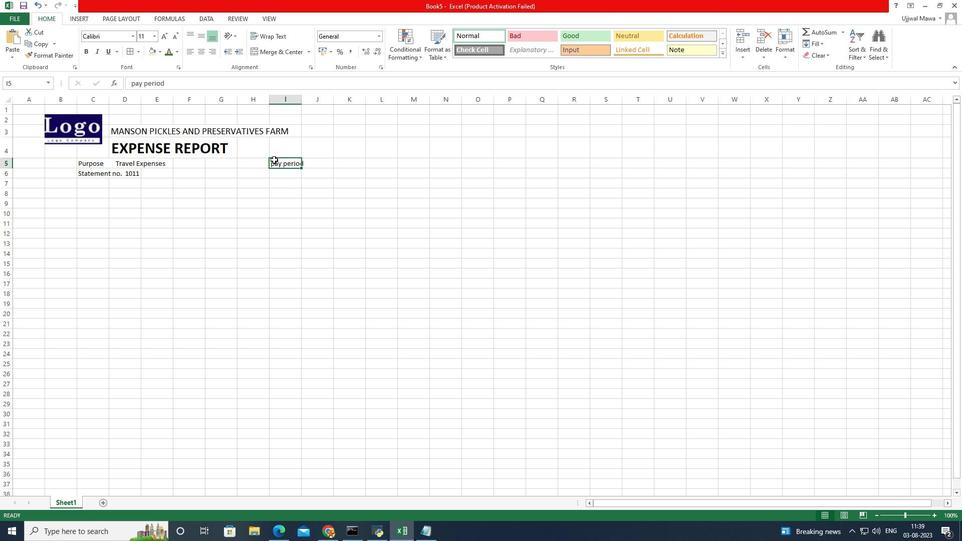 
Action: Mouse pressed left at (269, 154)
Screenshot: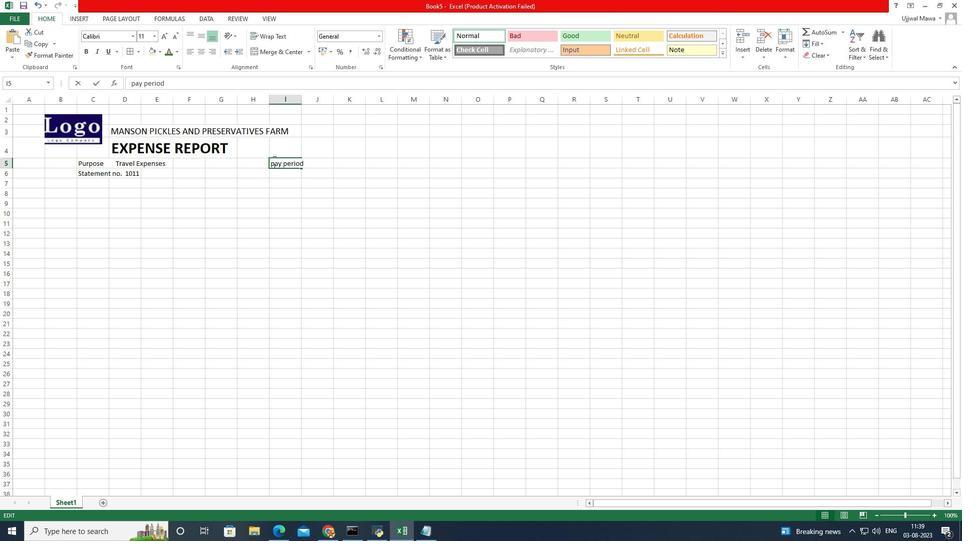 
Action: Mouse moved to (269, 159)
Screenshot: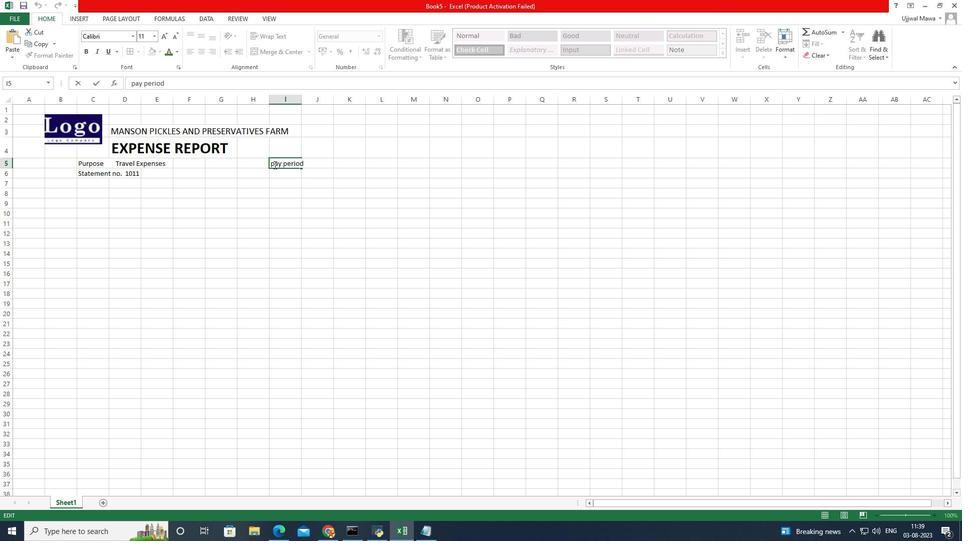 
Action: Mouse pressed left at (269, 159)
Screenshot: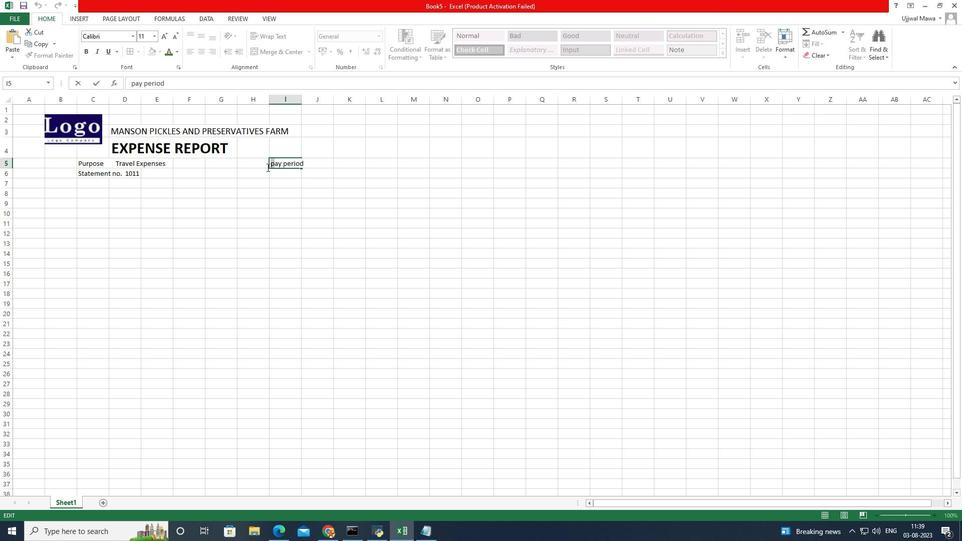 
Action: Mouse moved to (262, 162)
Screenshot: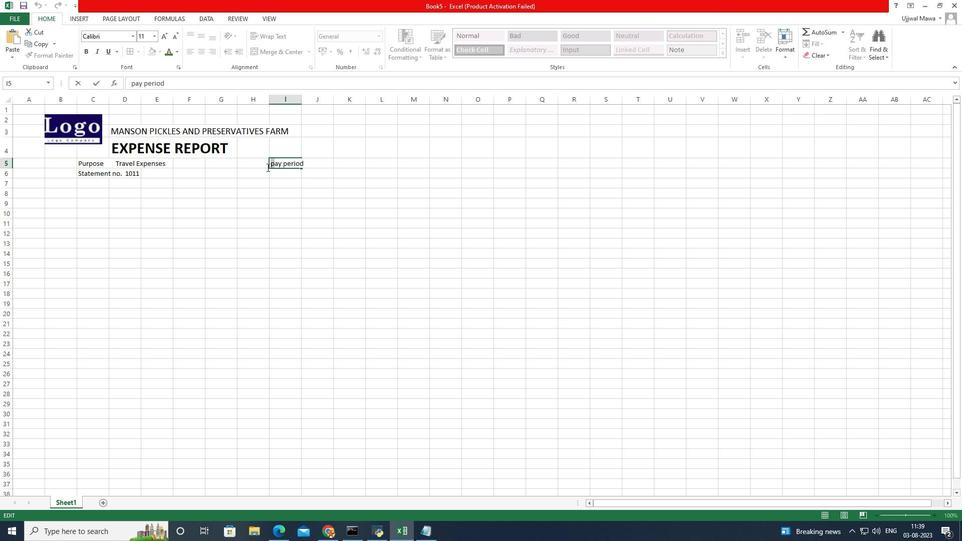 
Action: Key pressed <Key.caps_lock>P<Key.caps_lock>
Screenshot: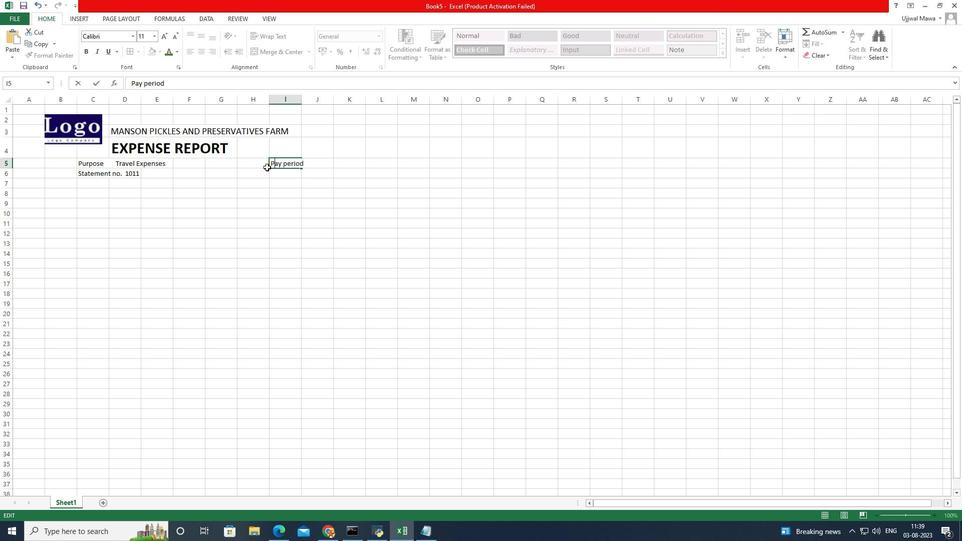 
Action: Mouse moved to (311, 157)
Screenshot: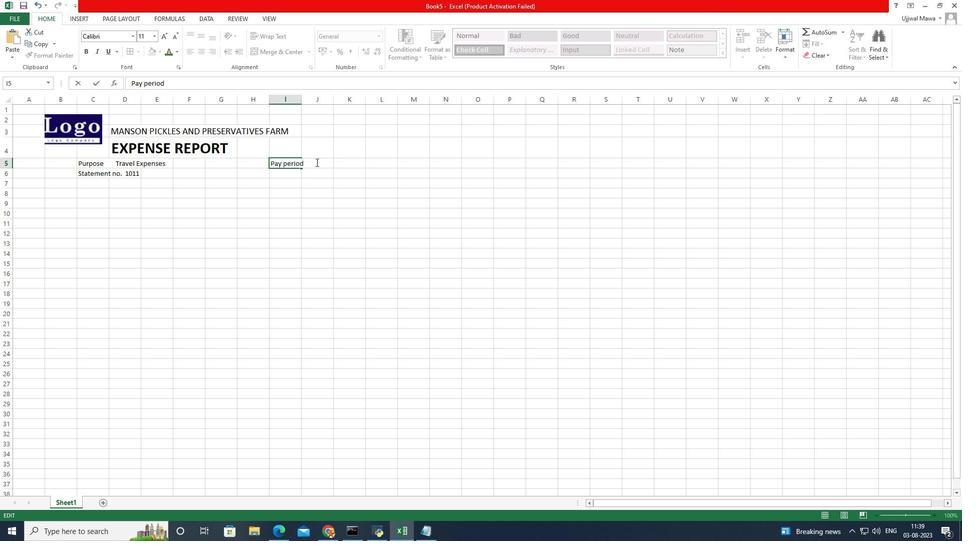 
Action: Mouse pressed left at (311, 157)
Screenshot: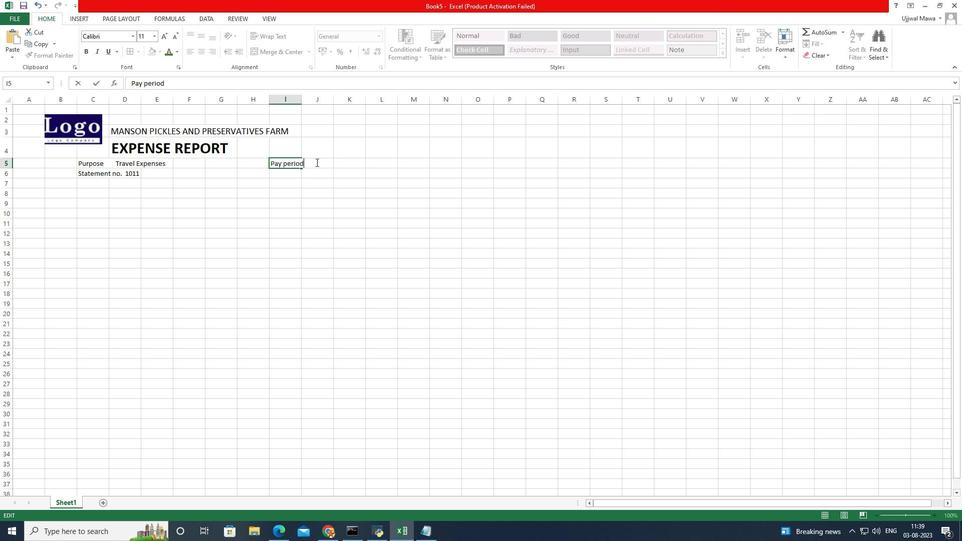 
Action: Mouse moved to (312, 160)
Screenshot: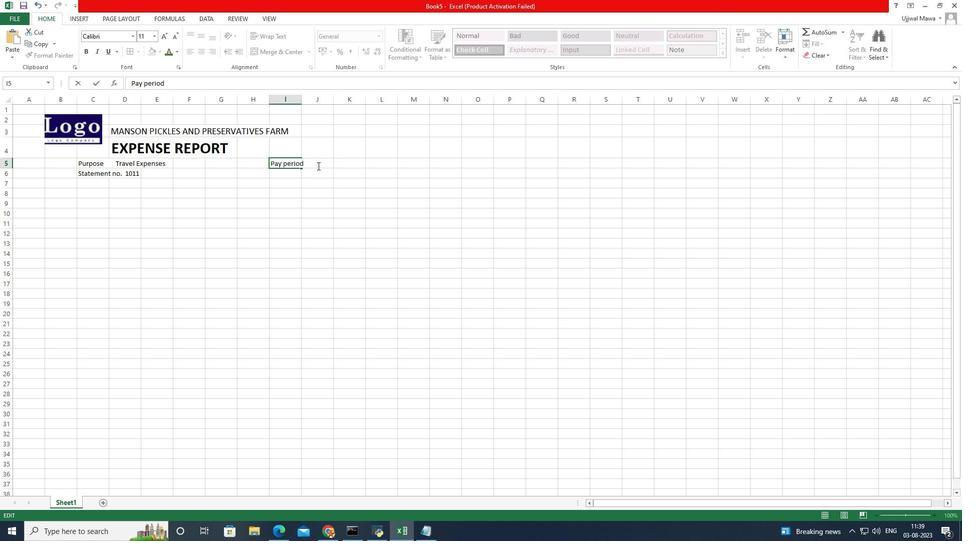 
Action: Key pressed <Key.space><Key.space>
Screenshot: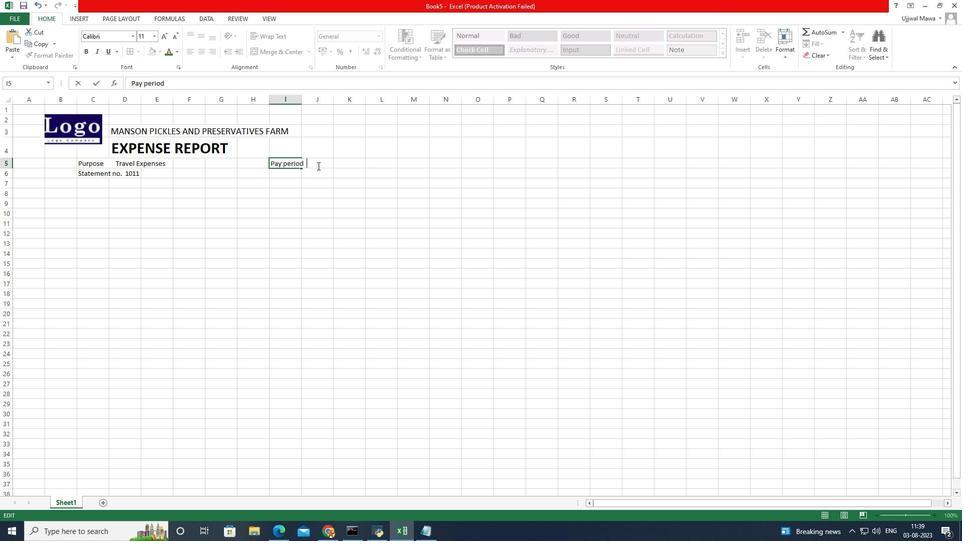 
Action: Mouse moved to (316, 158)
Screenshot: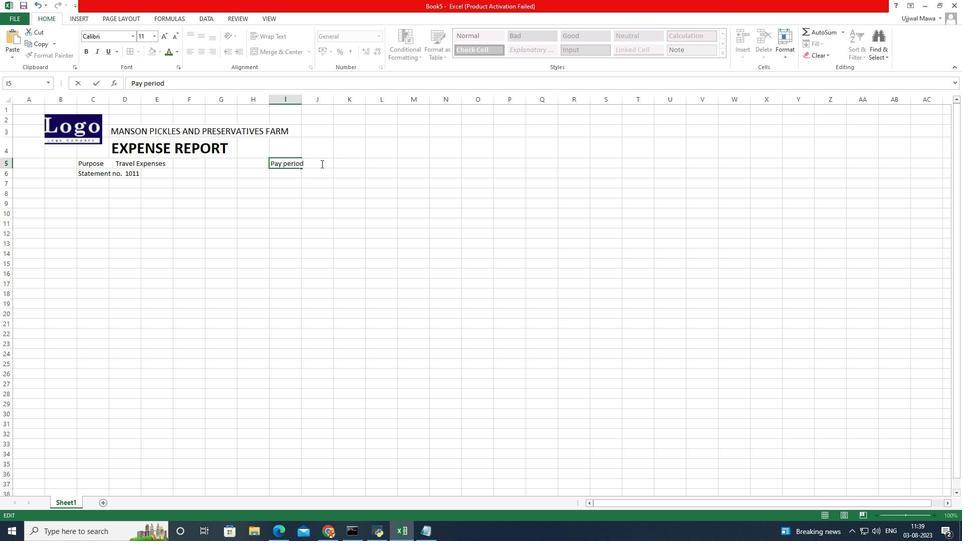 
Action: Key pressed 4/10/2020<Key.space>to<Key.space>3<Key.backspace>5/11/2020
Screenshot: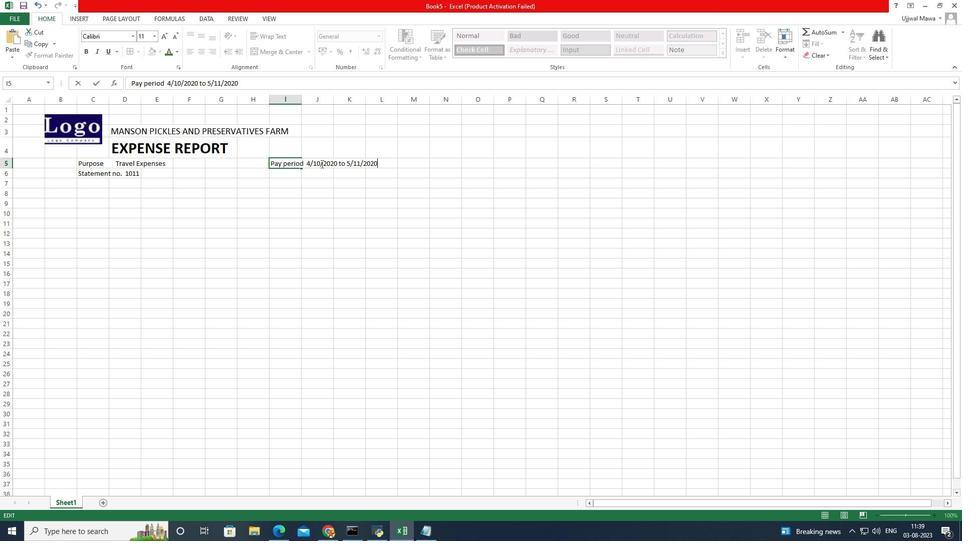 
Action: Mouse moved to (301, 229)
Screenshot: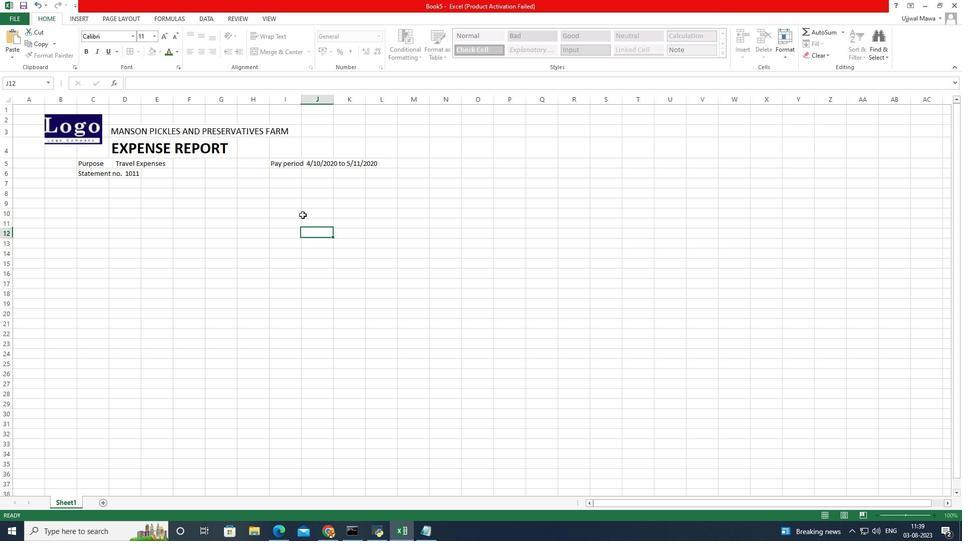 
Action: Mouse pressed left at (301, 229)
Screenshot: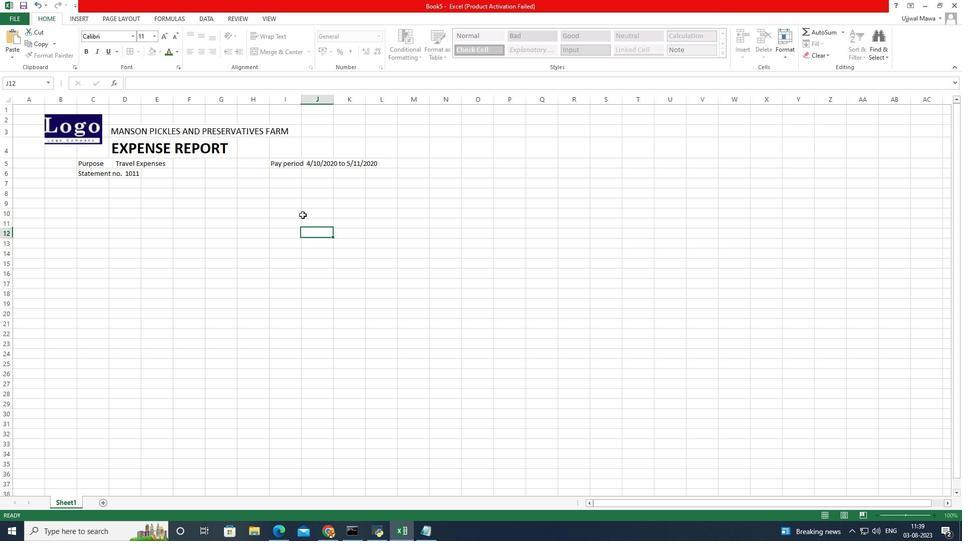 
Action: Mouse moved to (283, 160)
Screenshot: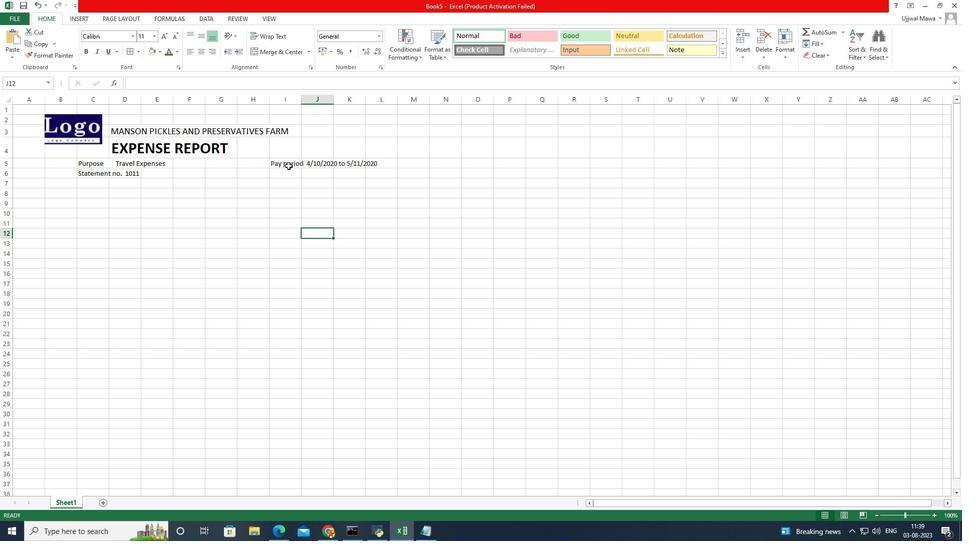 
Action: Mouse pressed left at (283, 160)
Screenshot: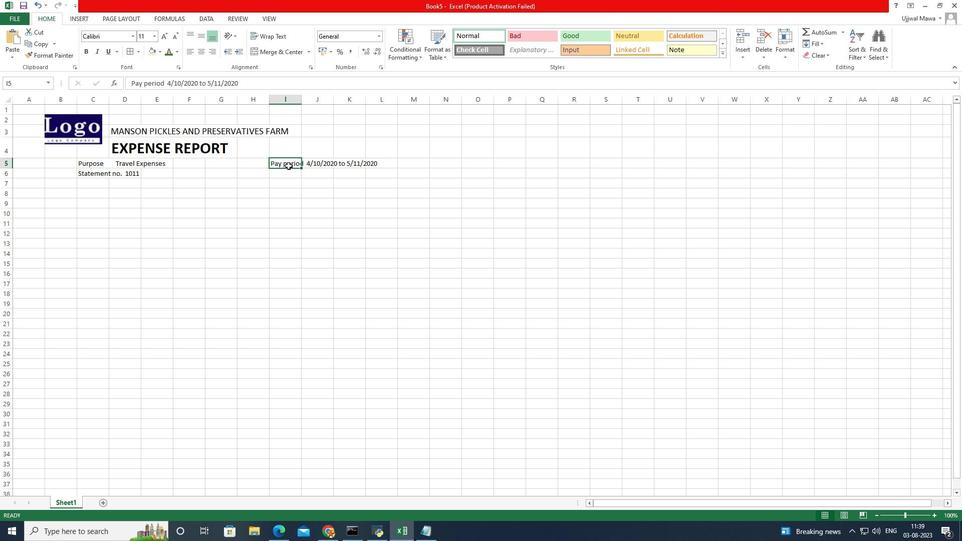 
Action: Mouse moved to (250, 183)
Screenshot: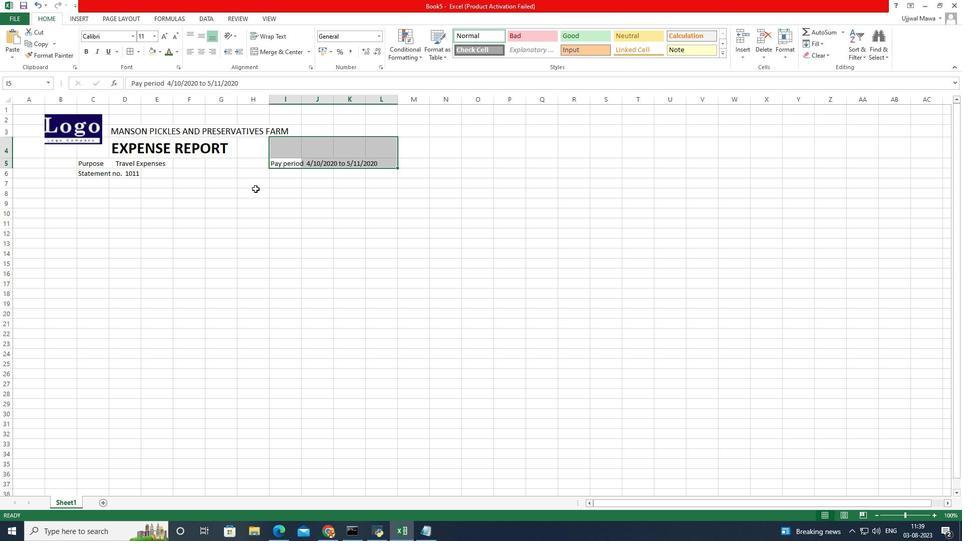 
Action: Mouse pressed left at (250, 183)
Screenshot: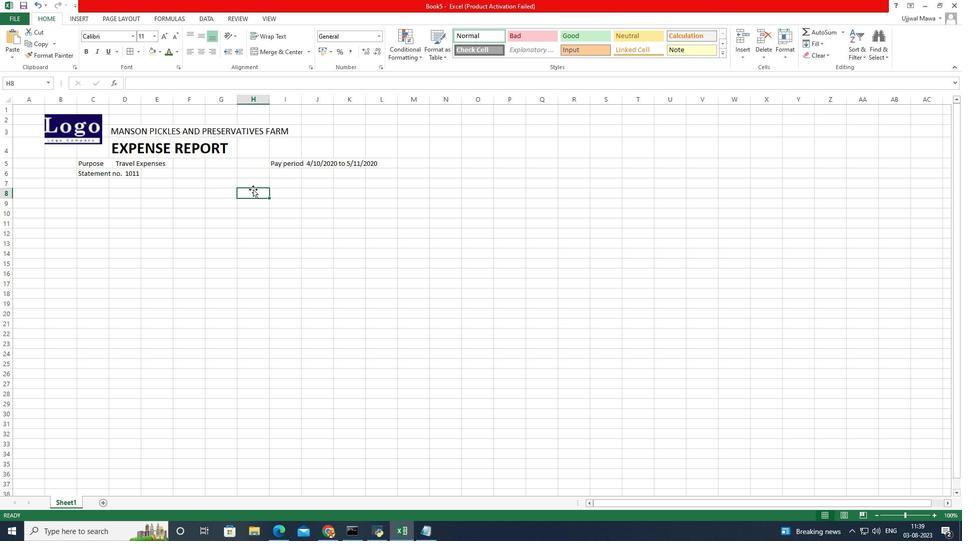 
Action: Mouse moved to (84, 194)
Screenshot: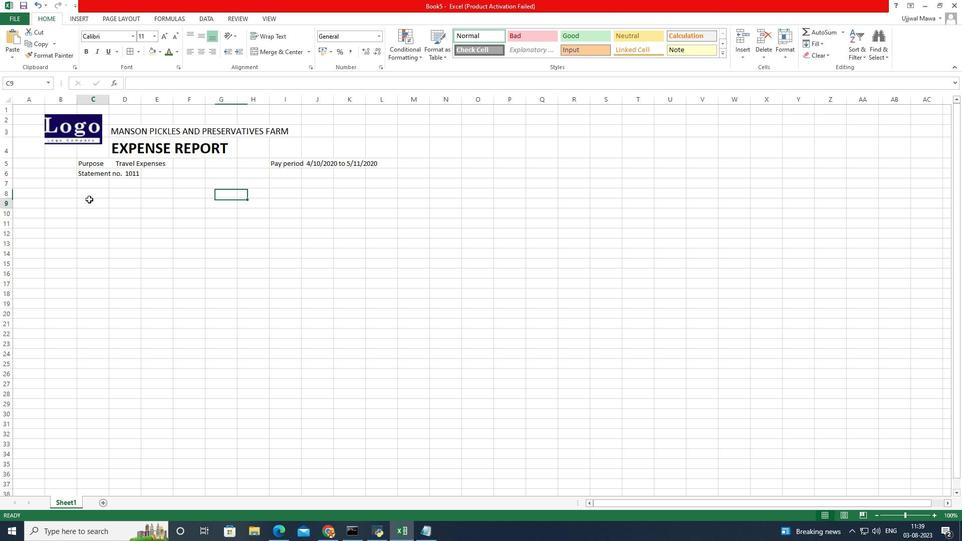
Action: Mouse pressed left at (84, 194)
Screenshot: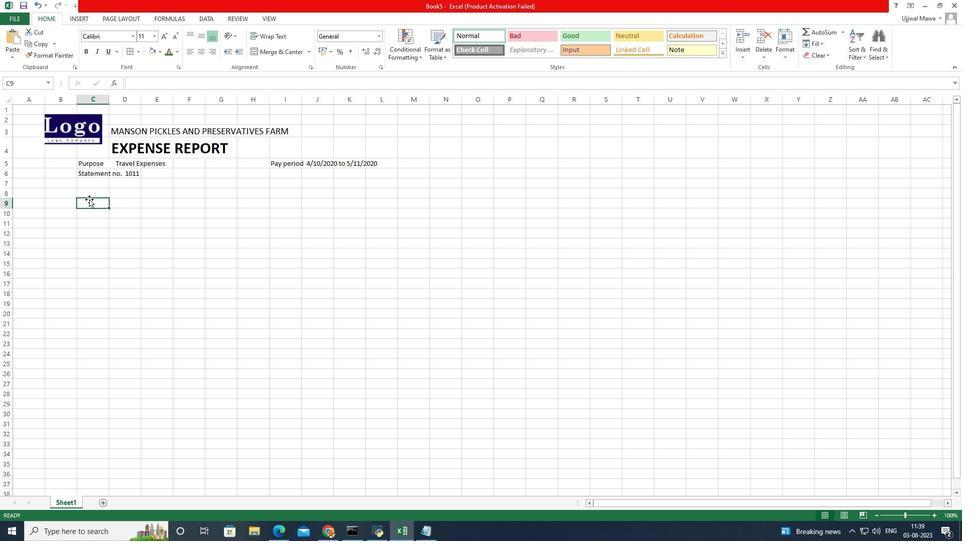 
Action: Mouse pressed left at (84, 194)
Screenshot: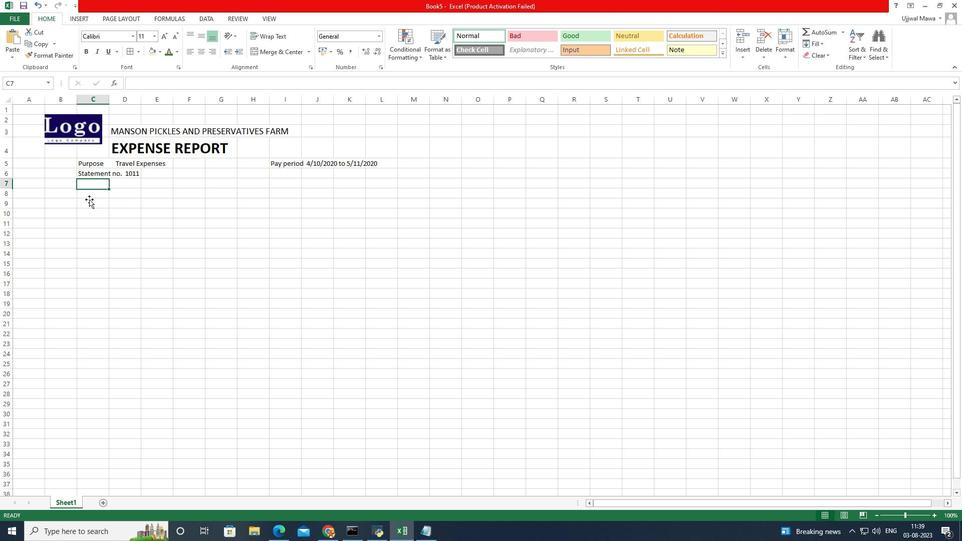 
Action: Mouse moved to (87, 193)
Screenshot: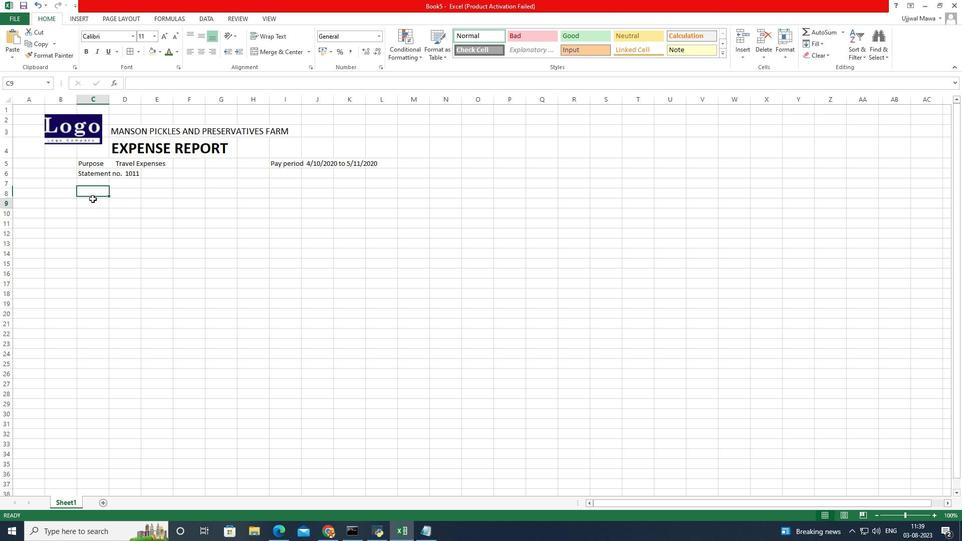 
Action: Mouse pressed left at (87, 193)
Screenshot: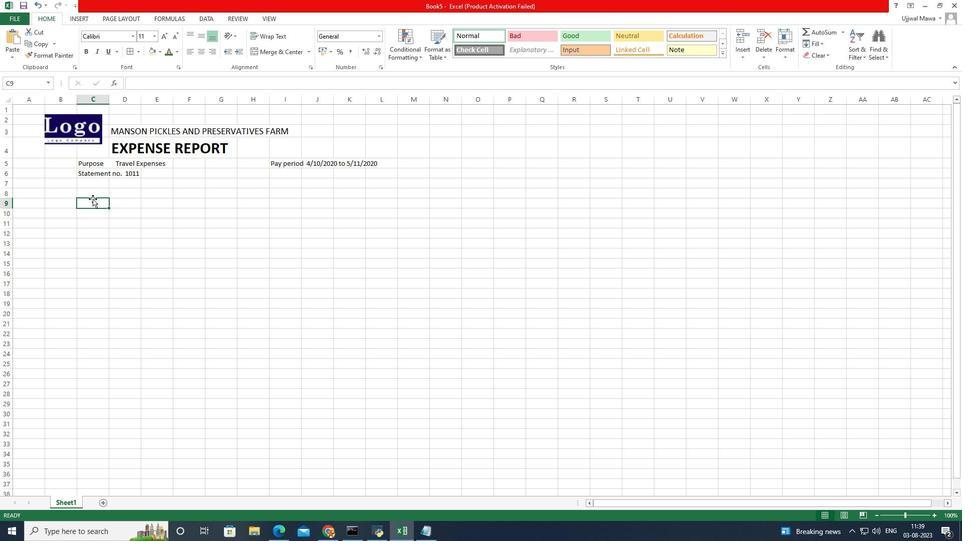 
Action: Mouse moved to (91, 189)
Screenshot: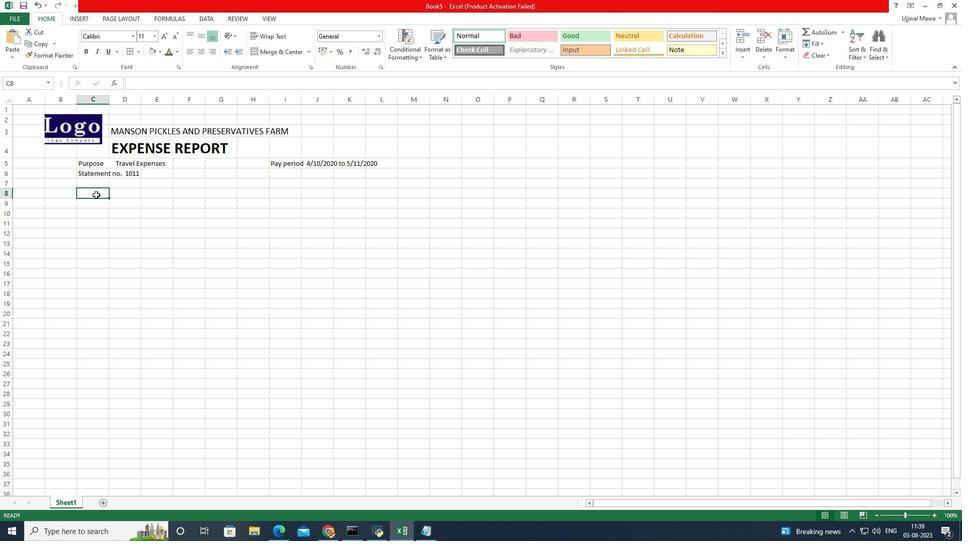 
Action: Mouse pressed left at (91, 189)
Screenshot: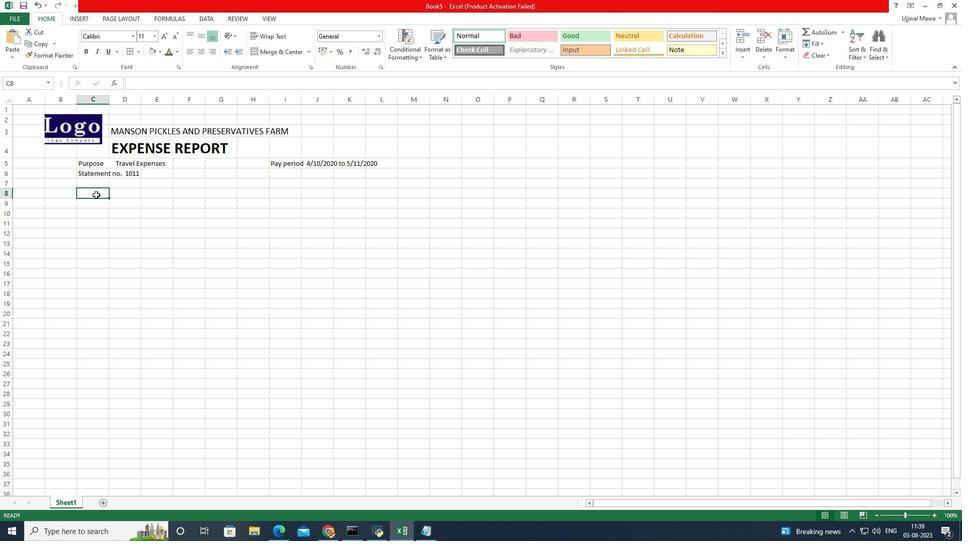 
Action: Mouse moved to (93, 190)
Screenshot: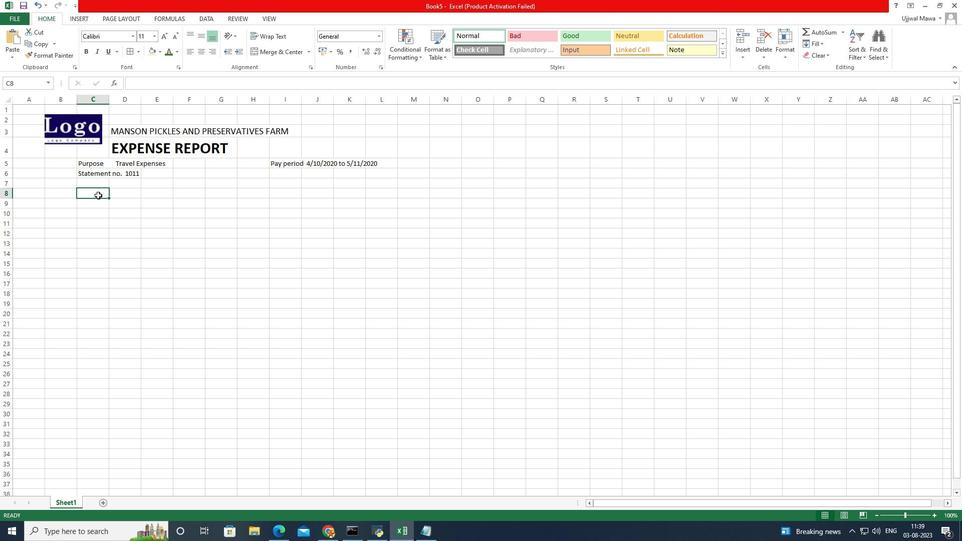 
Action: Mouse pressed left at (93, 190)
Screenshot: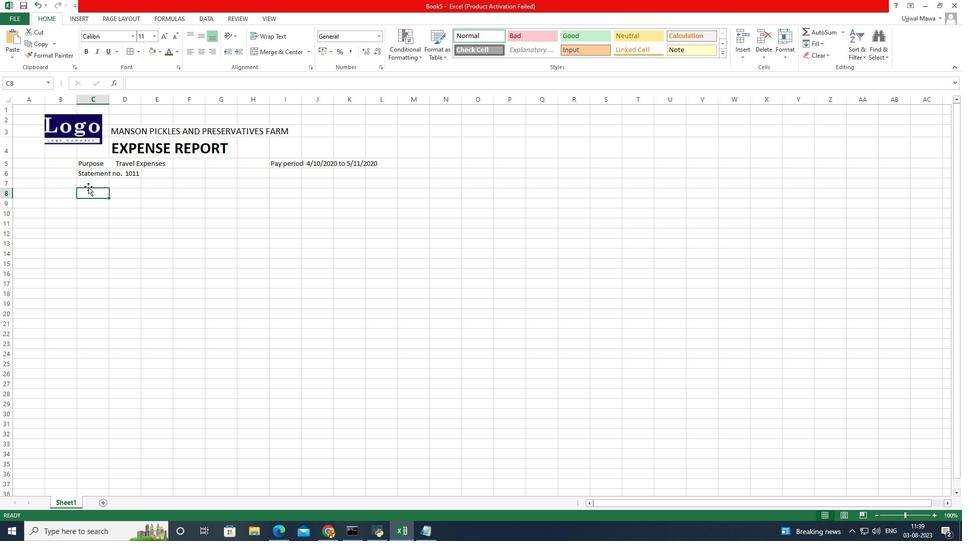 
Action: Mouse moved to (83, 181)
Screenshot: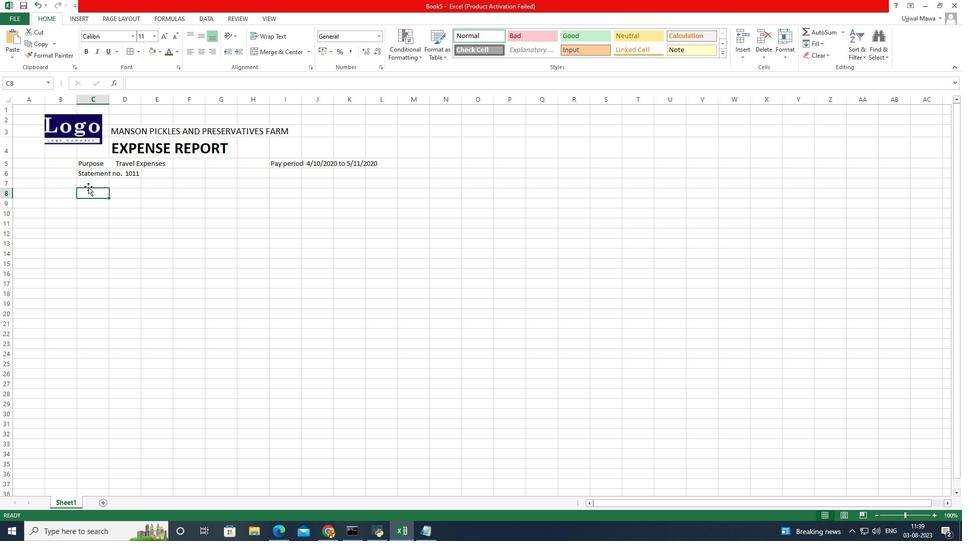 
Action: Key pressed <Key.caps_lock>4E<Key.backspace><Key.backspace>EMPLOYEE<Key.space>INFORMATION
Screenshot: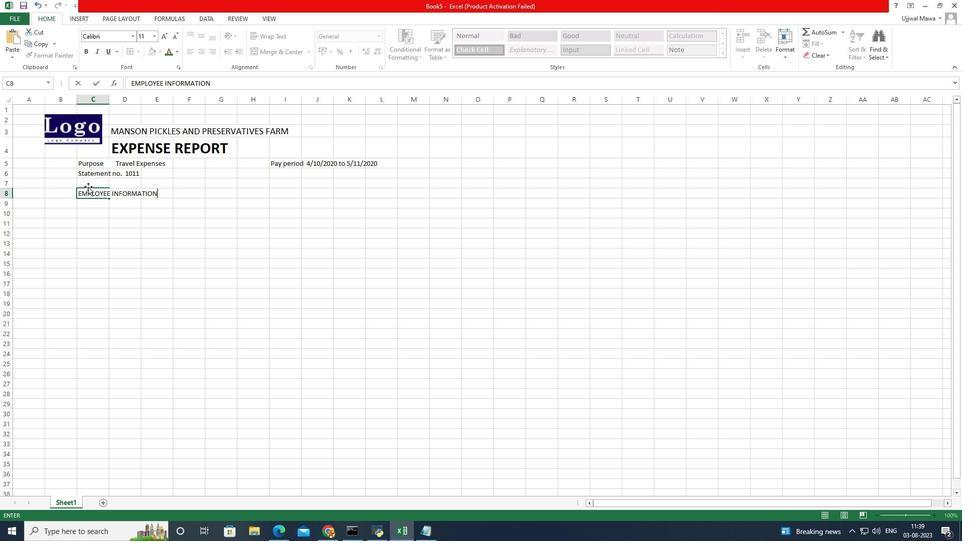 
Action: Mouse moved to (86, 198)
Screenshot: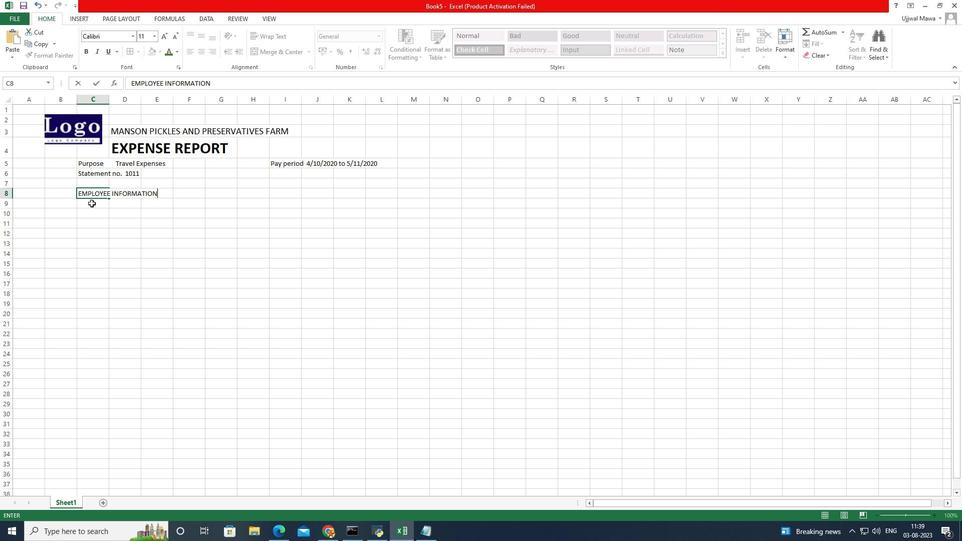 
Action: Mouse pressed left at (86, 198)
Screenshot: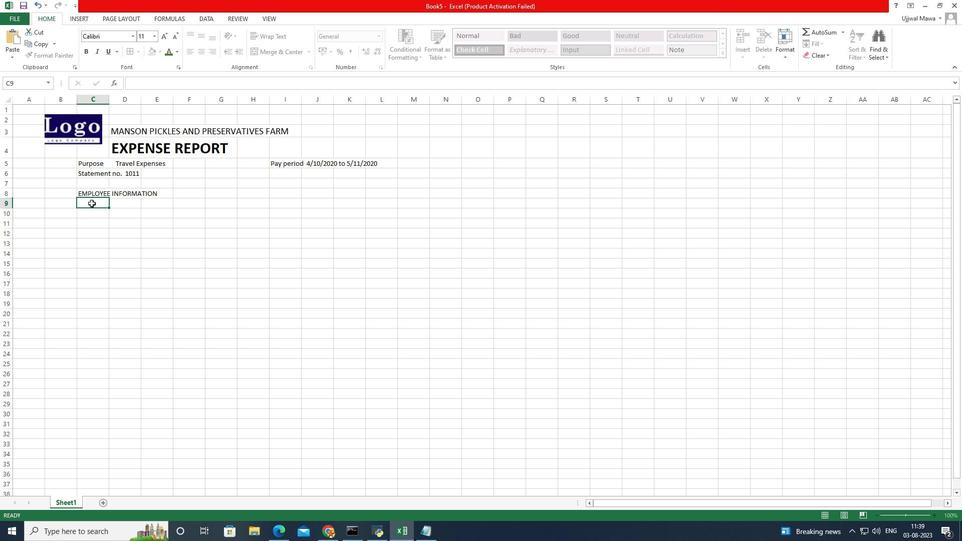 
Action: Mouse pressed left at (86, 198)
Screenshot: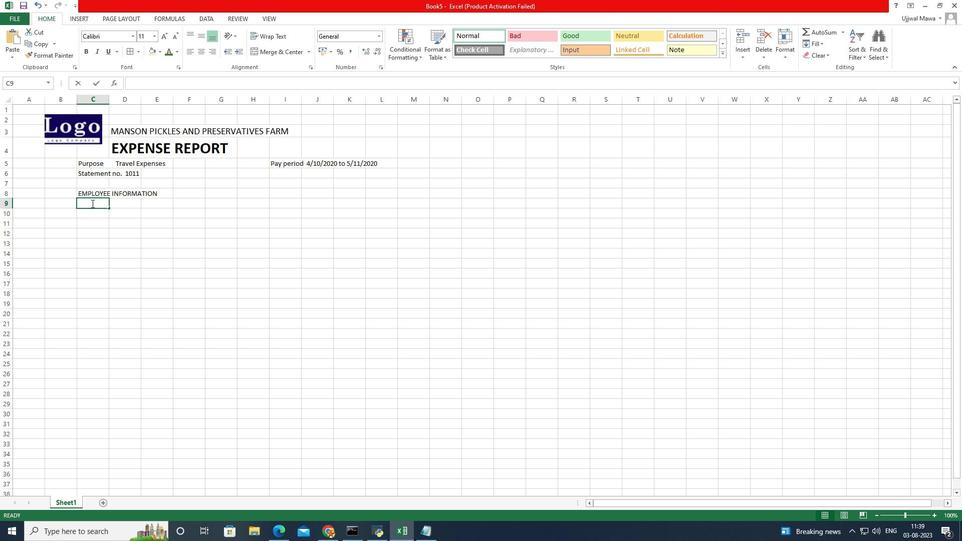 
Action: Key pressed NAME<Key.space>
Screenshot: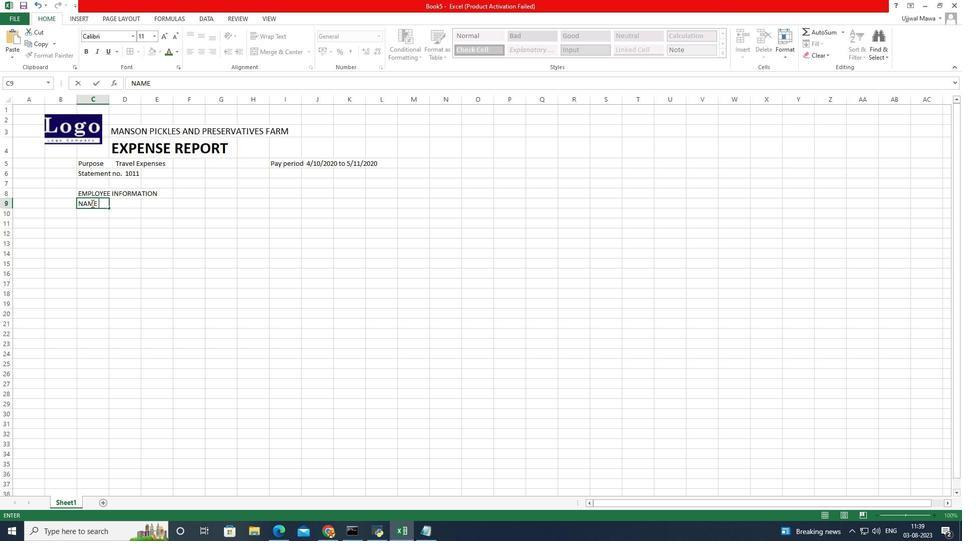 
Action: Mouse moved to (68, 203)
Screenshot: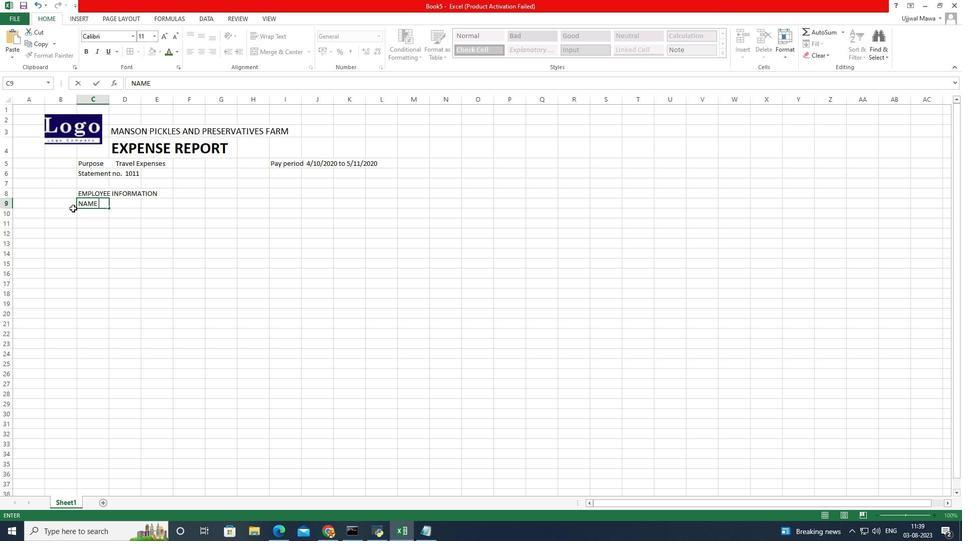 
Action: Mouse pressed left at (68, 203)
Screenshot: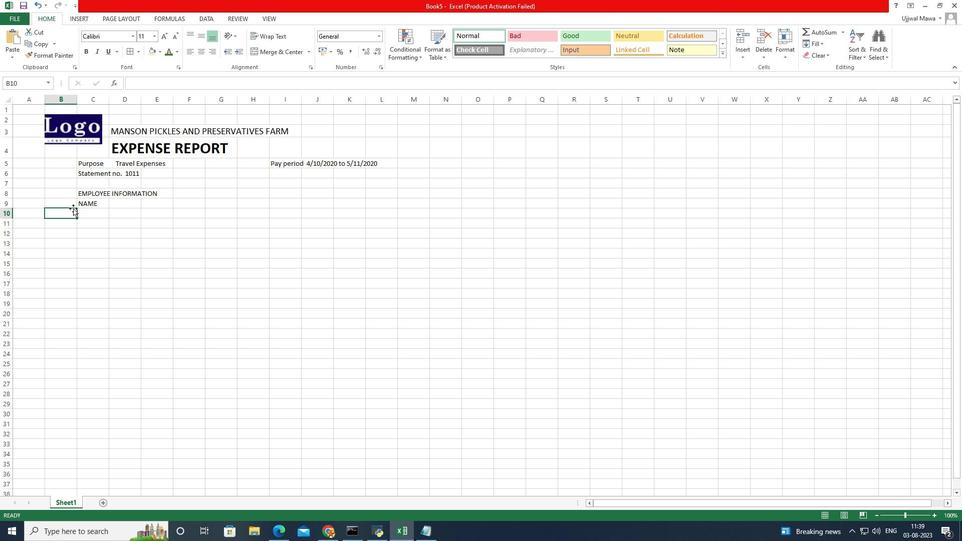 
Action: Mouse moved to (98, 207)
Screenshot: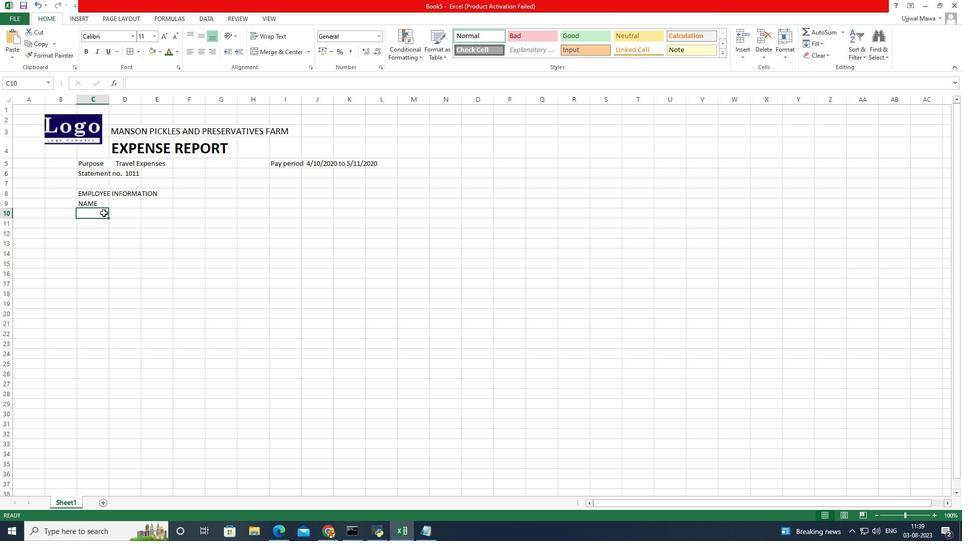 
Action: Mouse pressed left at (98, 207)
Screenshot: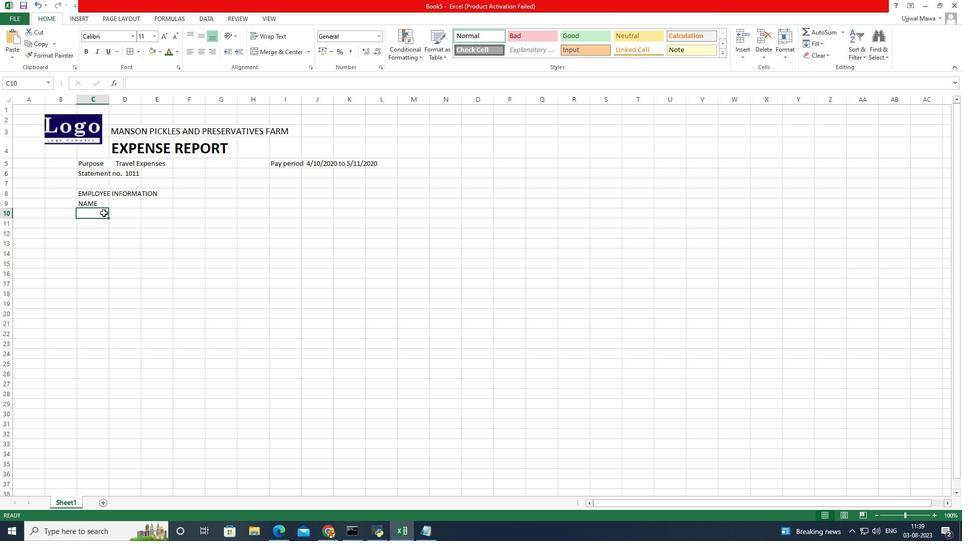 
Action: Mouse moved to (98, 207)
Screenshot: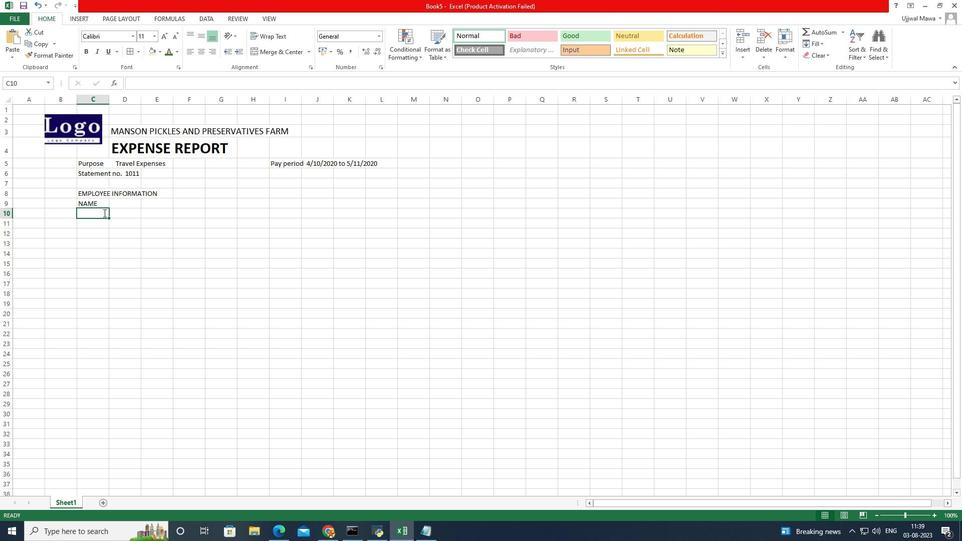 
Action: Mouse pressed left at (98, 207)
Screenshot: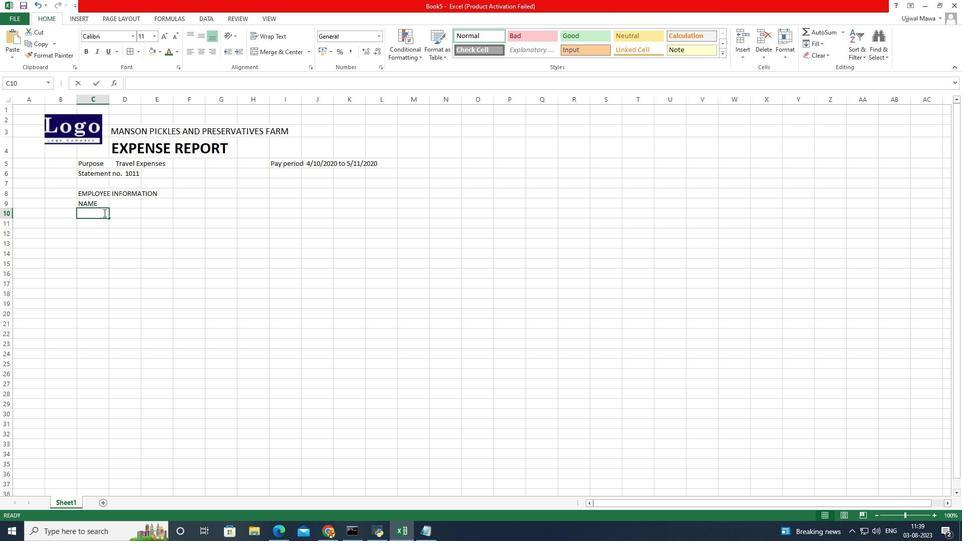
Action: Mouse moved to (100, 207)
Screenshot: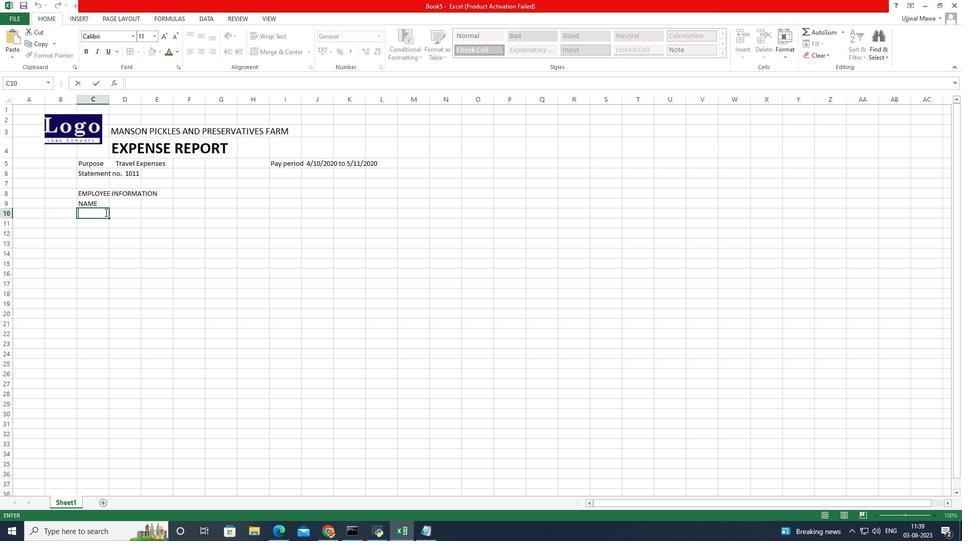
Action: Key pressed DEPT.
Screenshot: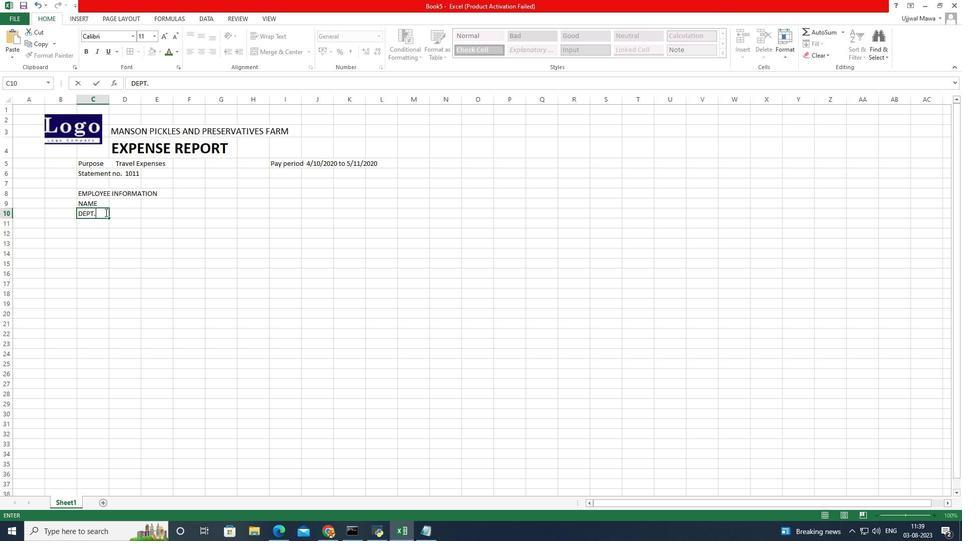 
Action: Mouse moved to (154, 261)
Screenshot: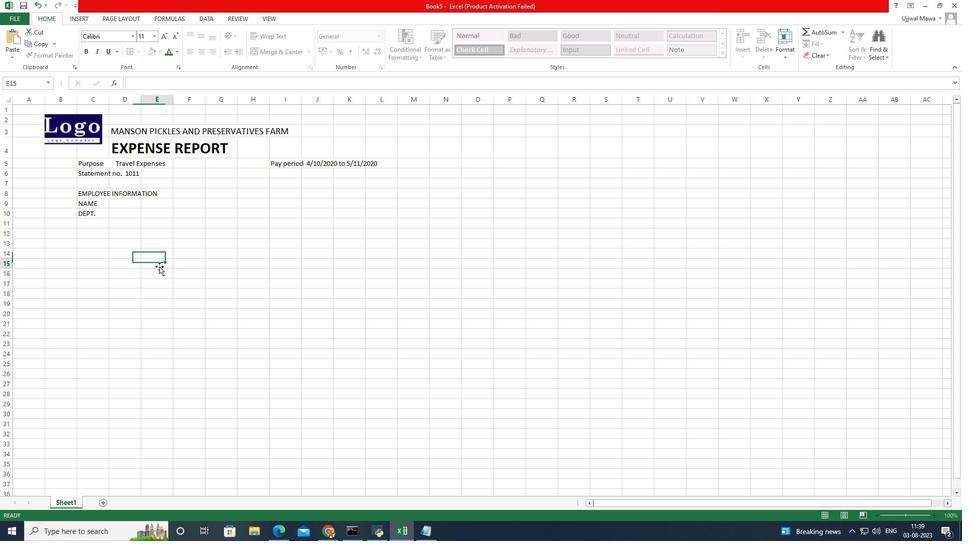 
Action: Mouse pressed left at (154, 261)
Screenshot: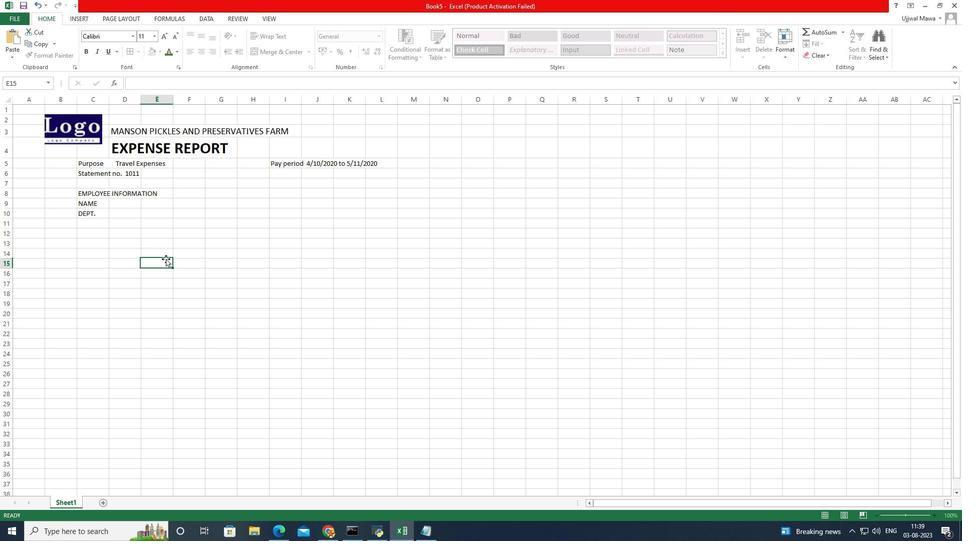 
Action: Mouse moved to (126, 194)
Screenshot: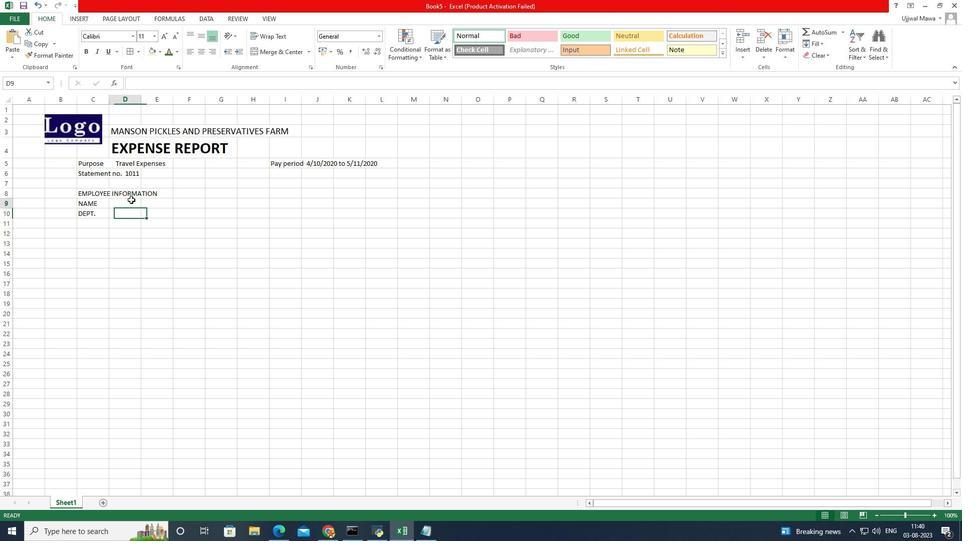 
Action: Mouse pressed left at (126, 194)
Screenshot: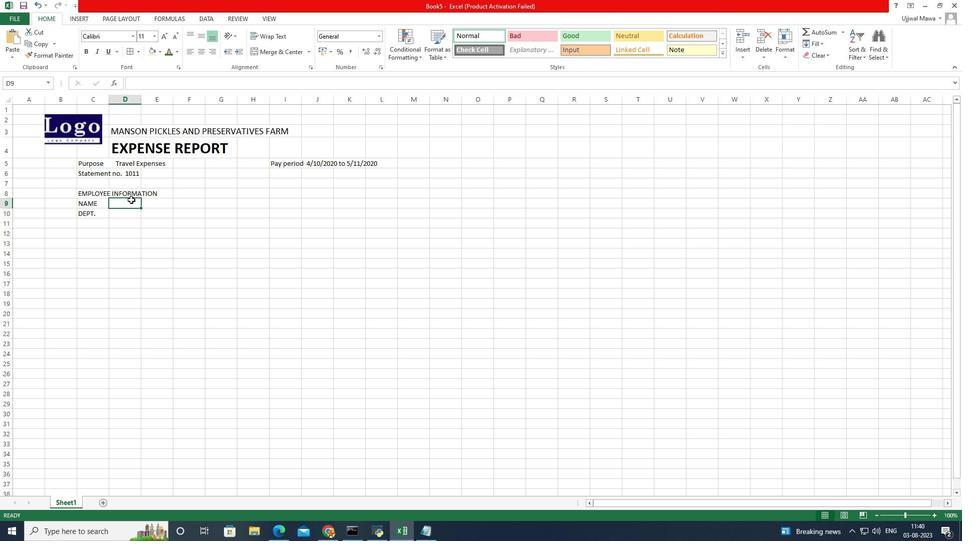 
Action: Mouse moved to (98, 199)
Screenshot: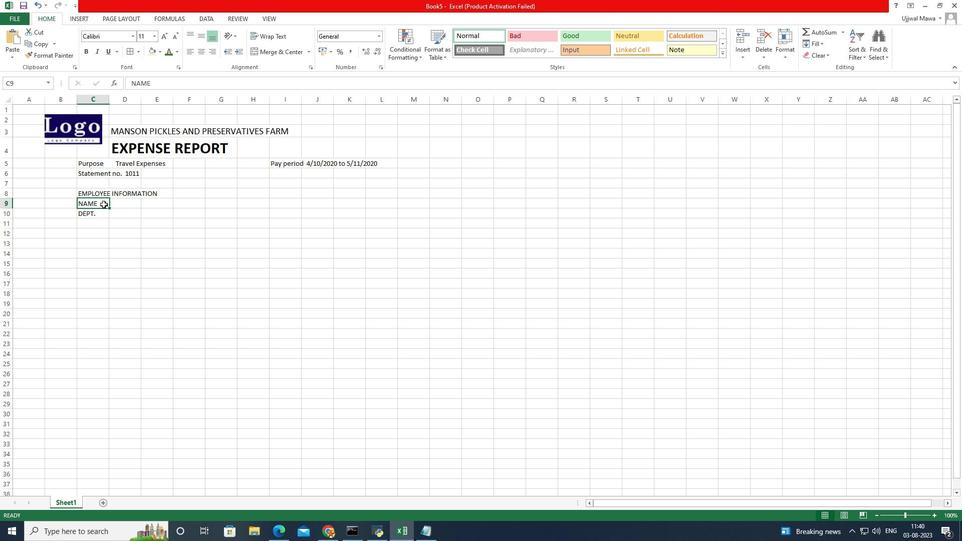 
Action: Mouse pressed left at (98, 199)
Screenshot: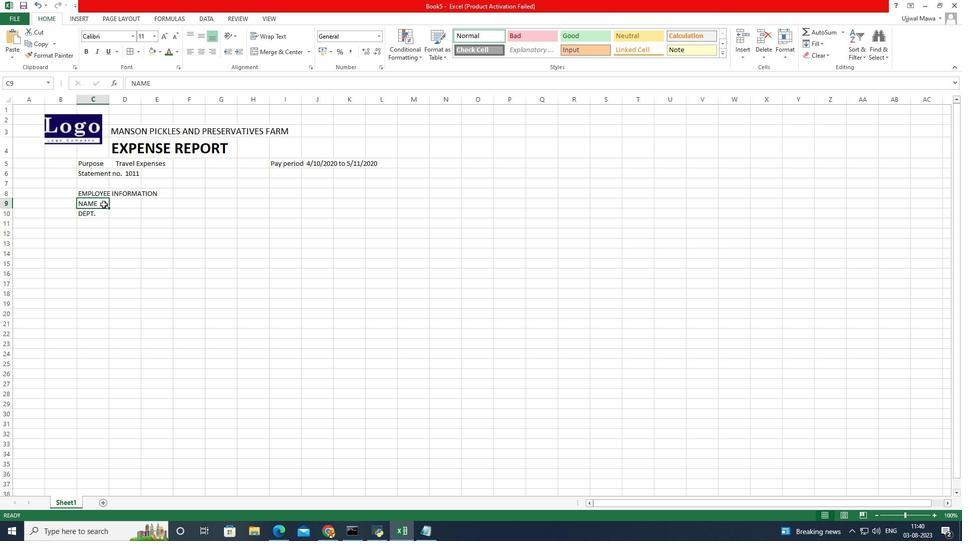 
Action: Mouse pressed left at (98, 199)
Screenshot: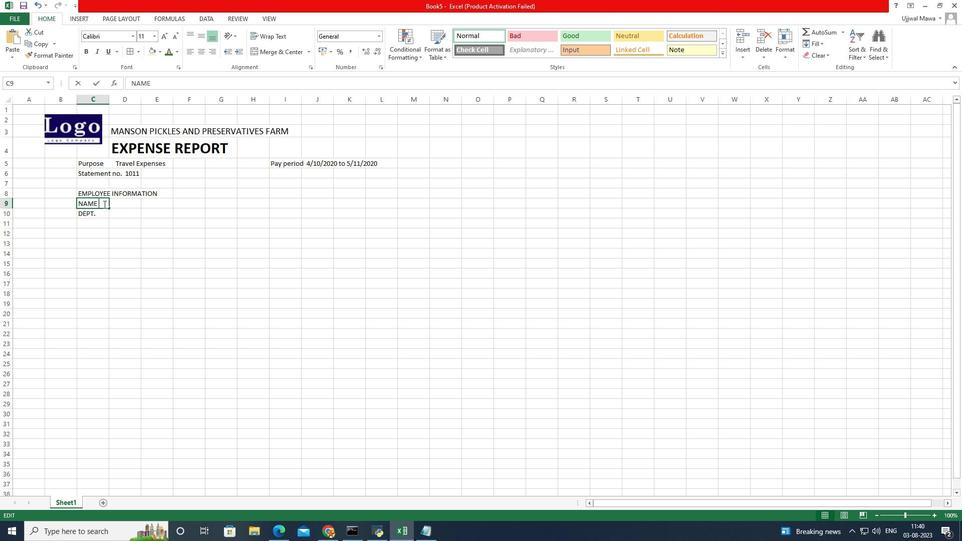 
Action: Key pressed <Key.space><Key.space><Key.space><Key.space><Key.space>
Screenshot: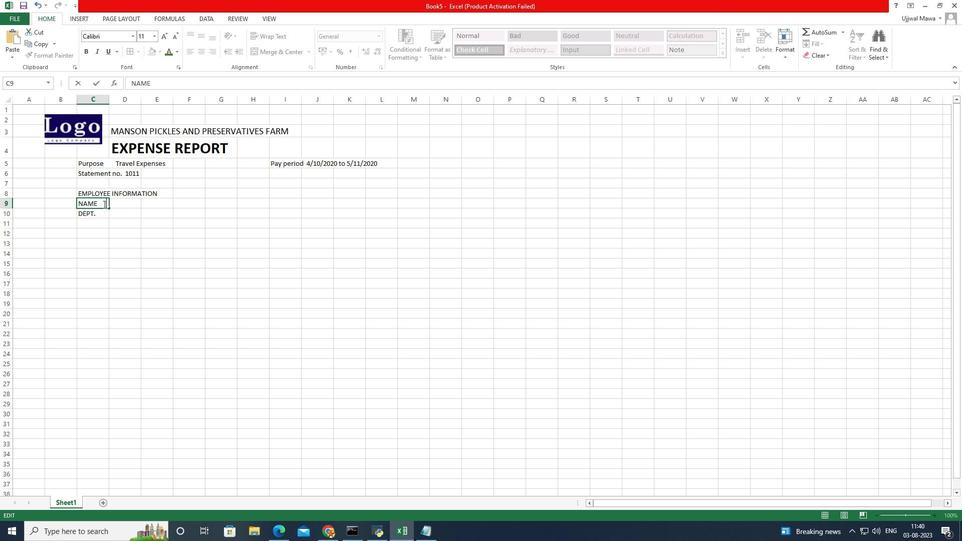 
Action: Mouse moved to (101, 197)
Screenshot: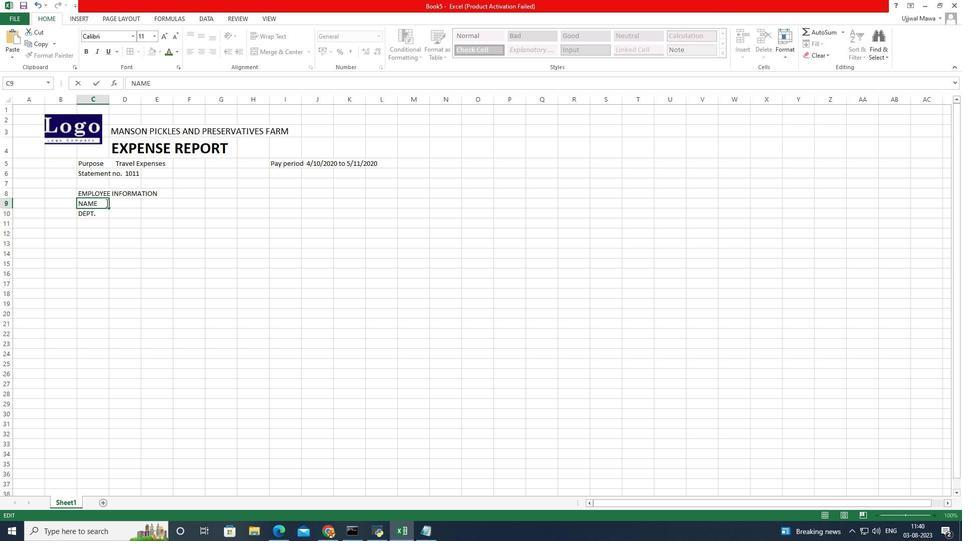 
Action: Key pressed <Key.caps_lock>
Screenshot: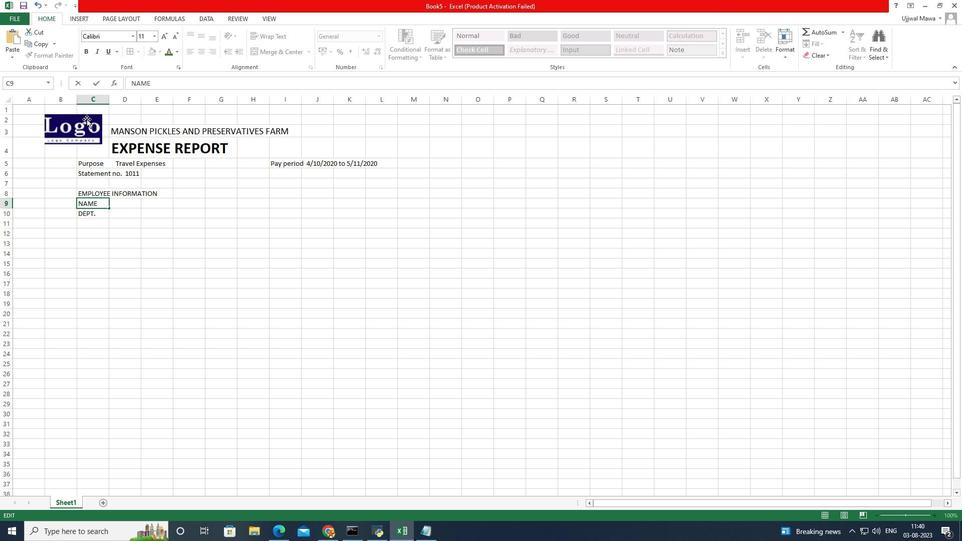 
Action: Mouse moved to (81, 115)
Screenshot: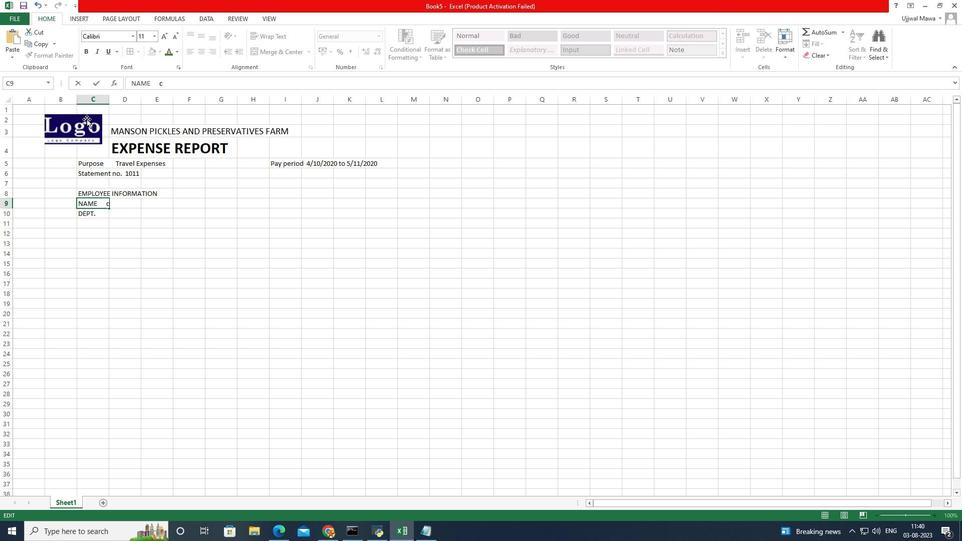 
Action: Key pressed c
Screenshot: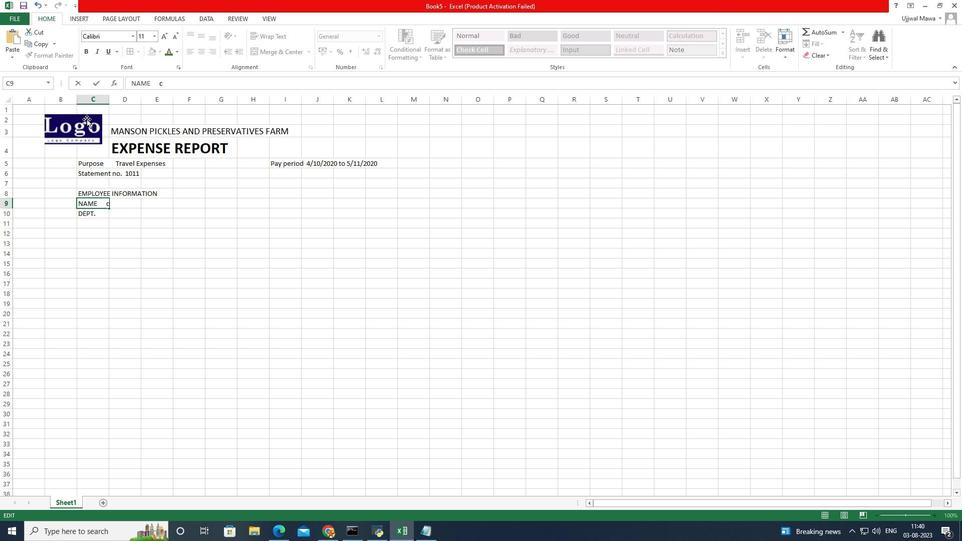 
Action: Mouse moved to (81, 114)
Screenshot: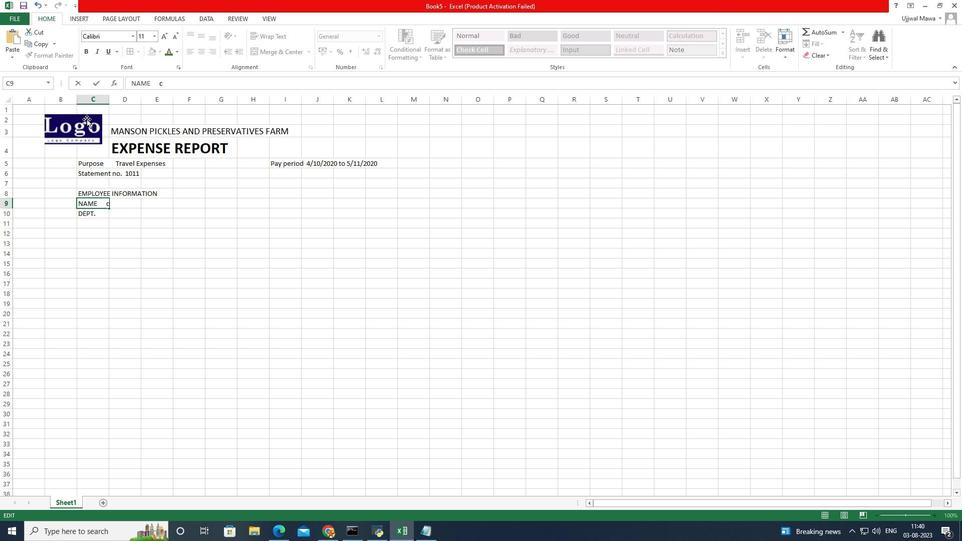 
Action: Key pressed <Key.caps_lock>ORRY<Key.space><Key.caps_lock><Key.caps_lock>H<Key.caps_lock>offman
Screenshot: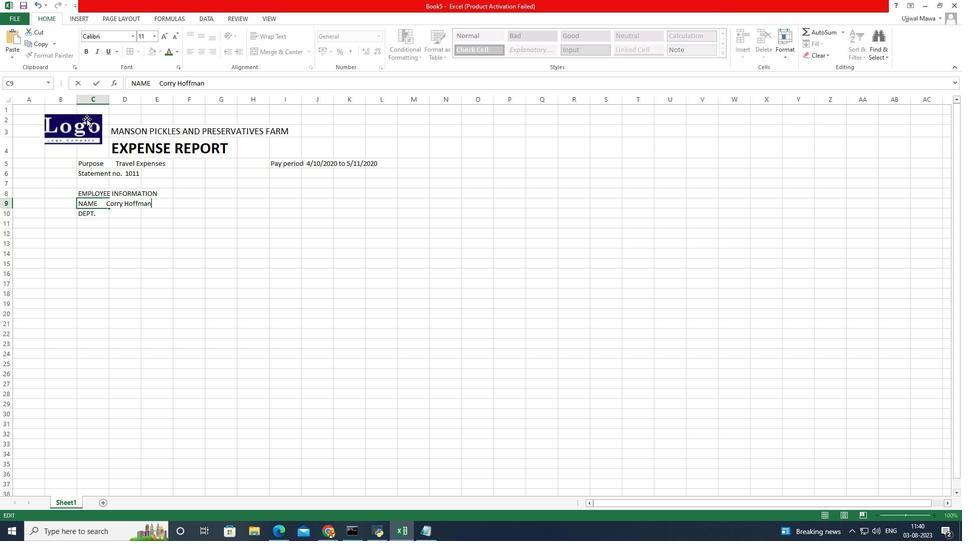 
Action: Mouse moved to (92, 211)
Screenshot: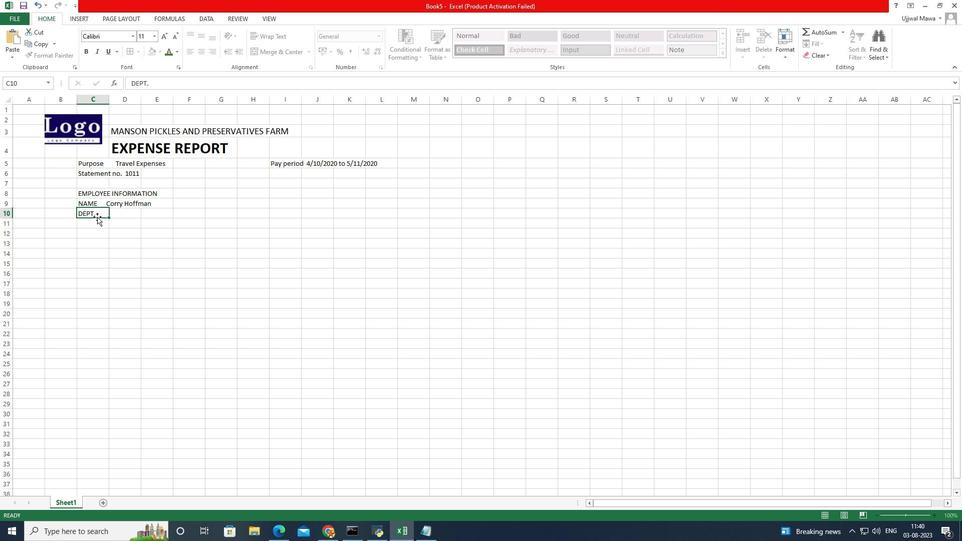 
Action: Mouse pressed left at (92, 211)
Screenshot: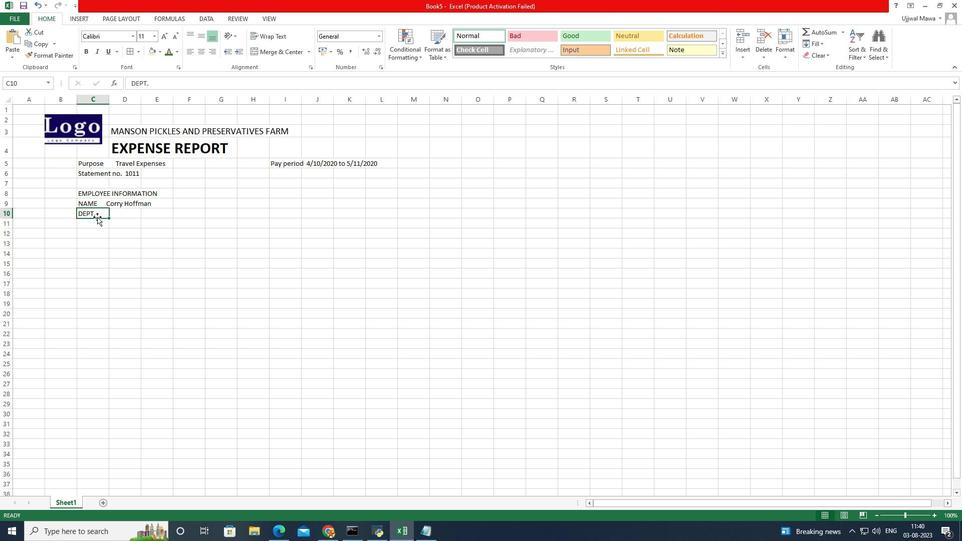 
Action: Mouse pressed left at (92, 211)
Screenshot: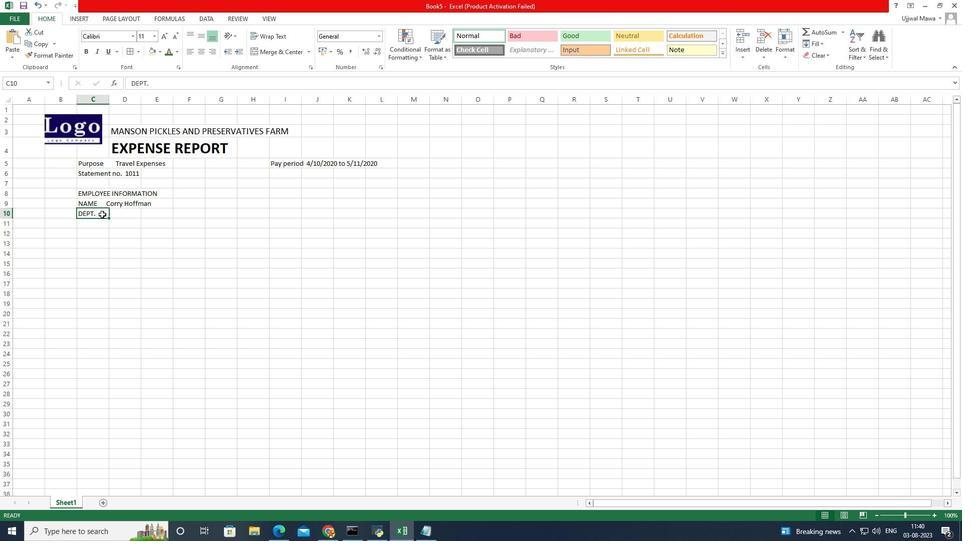 
Action: Mouse moved to (97, 209)
Screenshot: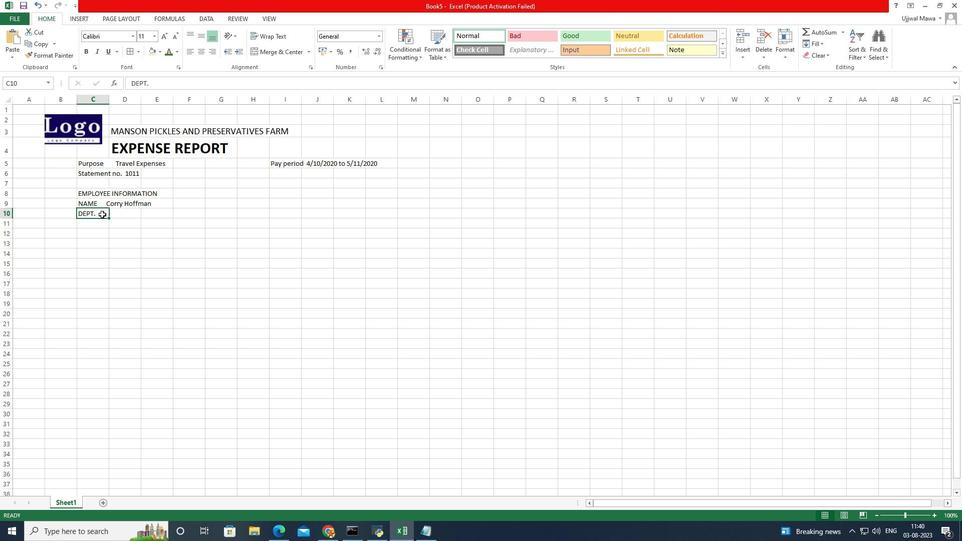 
Action: Mouse pressed left at (97, 209)
Screenshot: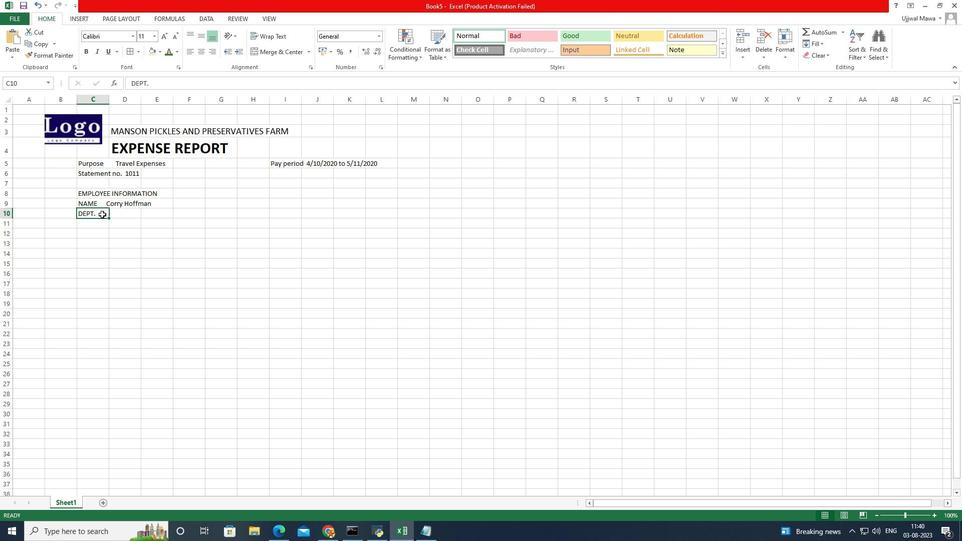 
Action: Mouse pressed left at (97, 209)
Screenshot: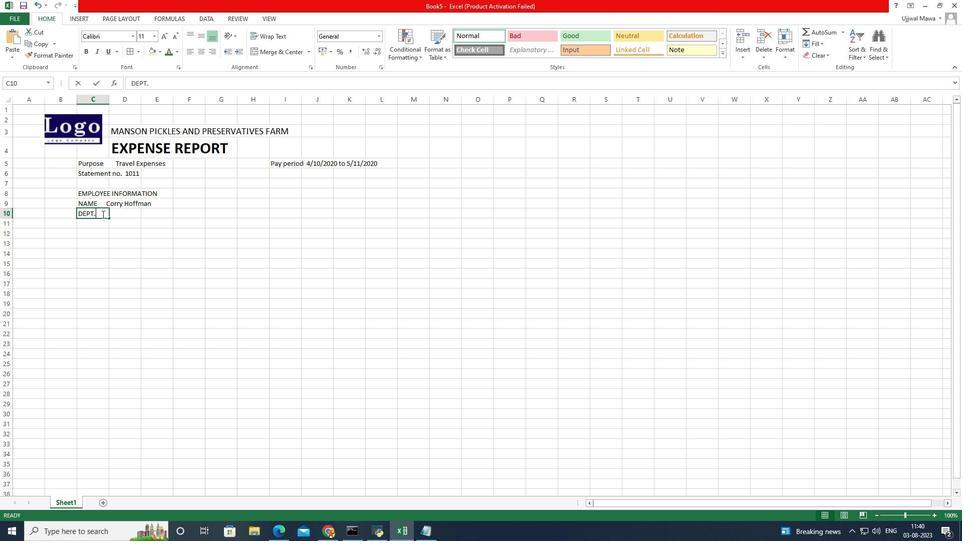 
Action: Mouse moved to (110, 203)
Screenshot: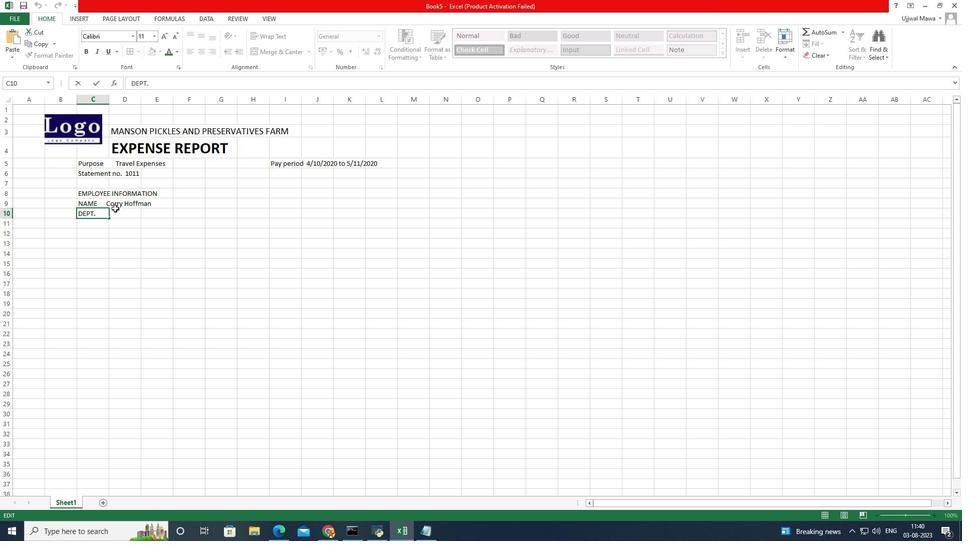 
Action: Key pressed <Key.space><Key.caps_lock>S<Key.caps_lock>ales
Screenshot: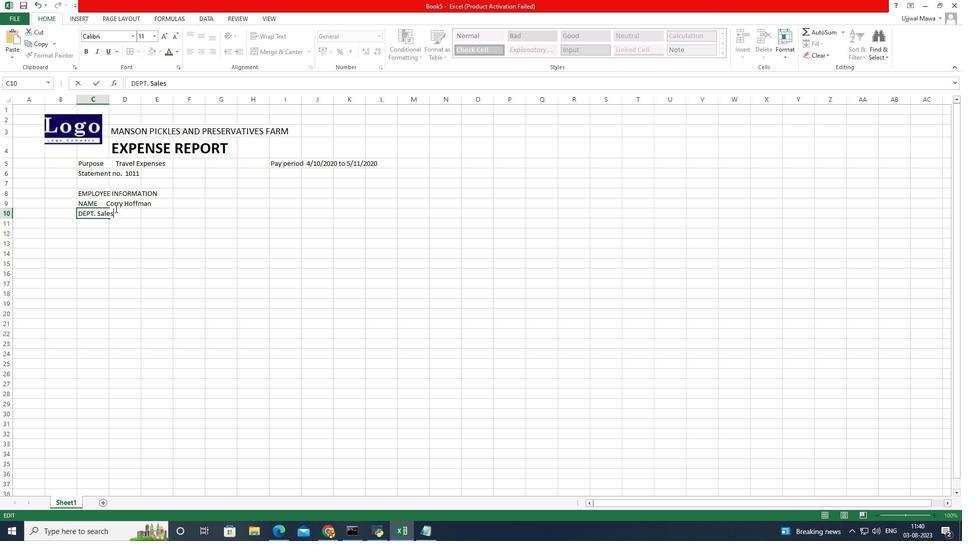 
Action: Mouse moved to (76, 227)
Screenshot: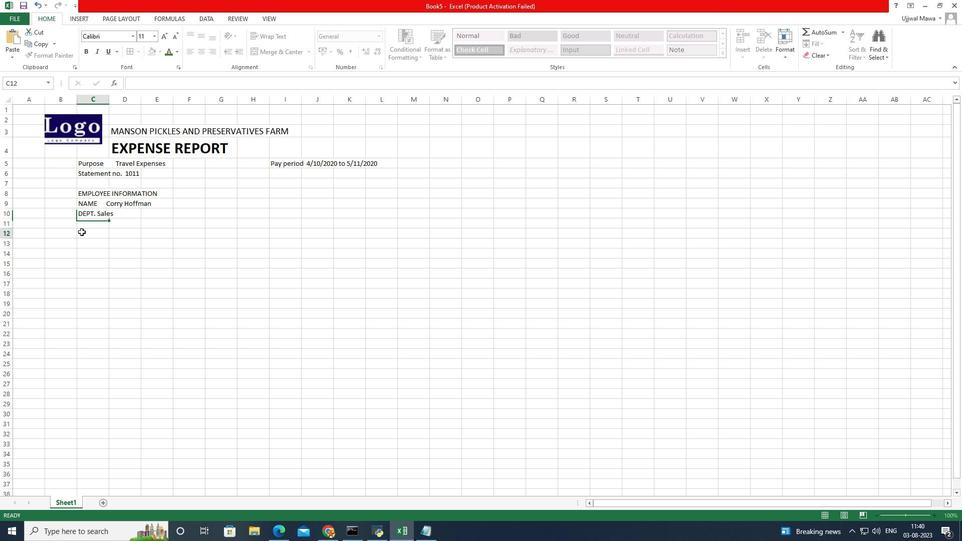 
Action: Mouse pressed left at (76, 227)
Screenshot: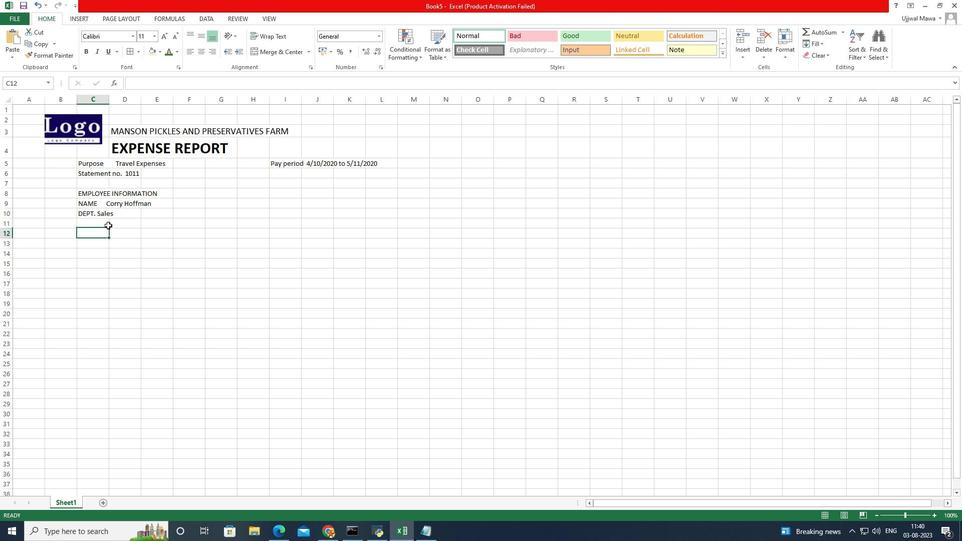 
Action: Mouse moved to (93, 204)
Screenshot: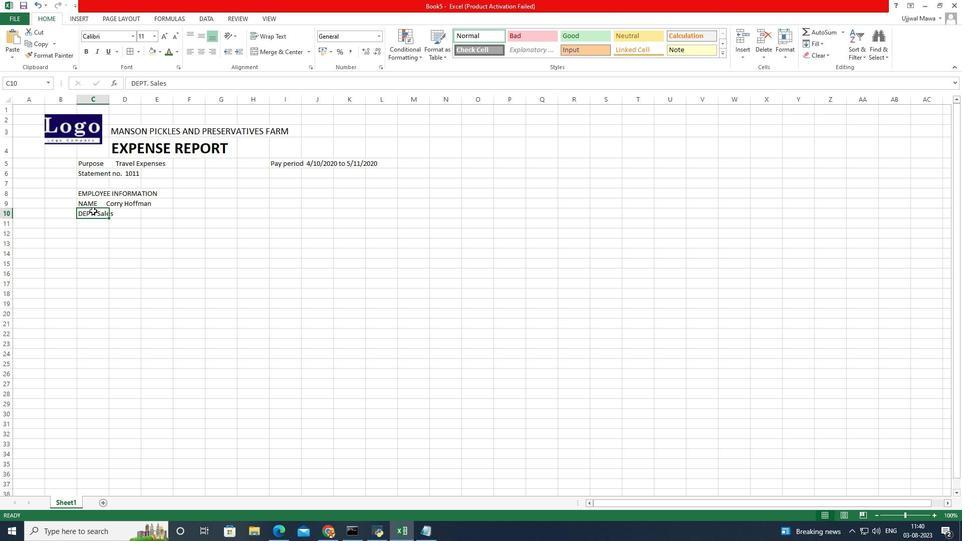 
Action: Mouse pressed left at (93, 204)
Screenshot: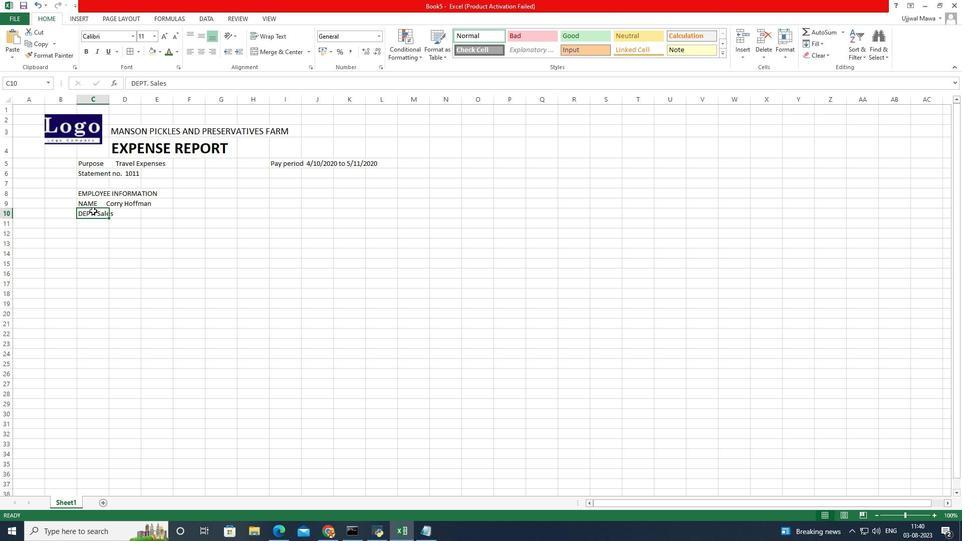 
Action: Mouse moved to (88, 205)
Screenshot: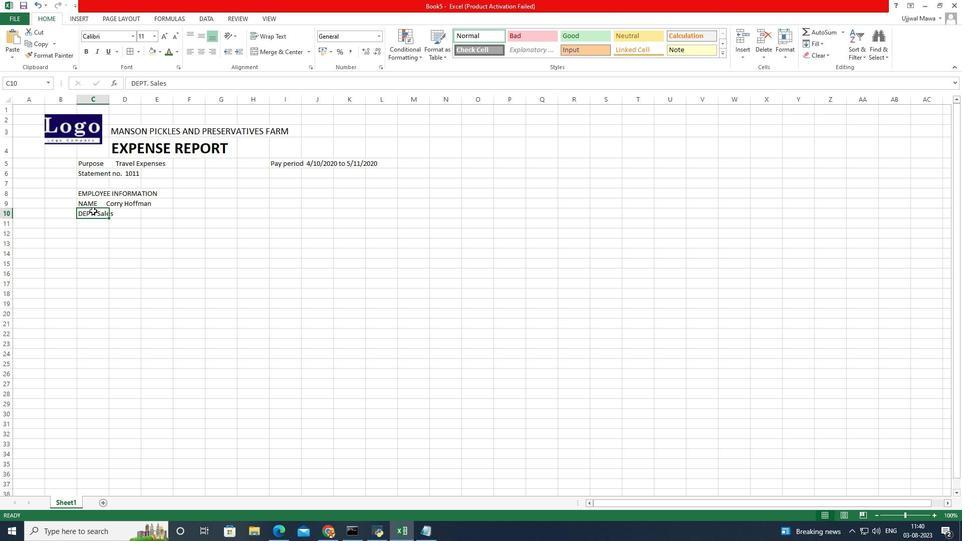 
Action: Mouse pressed left at (88, 205)
Screenshot: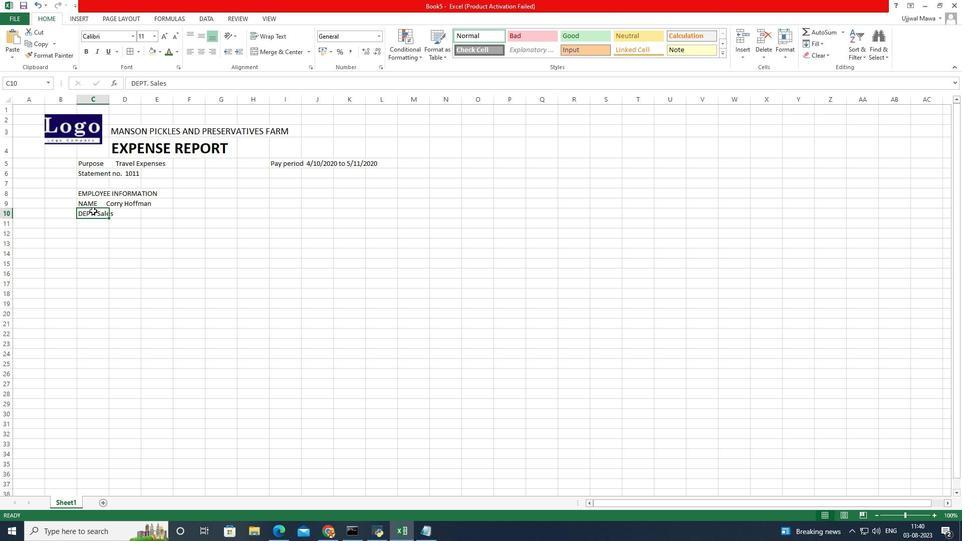 
Action: Mouse pressed left at (88, 205)
Screenshot: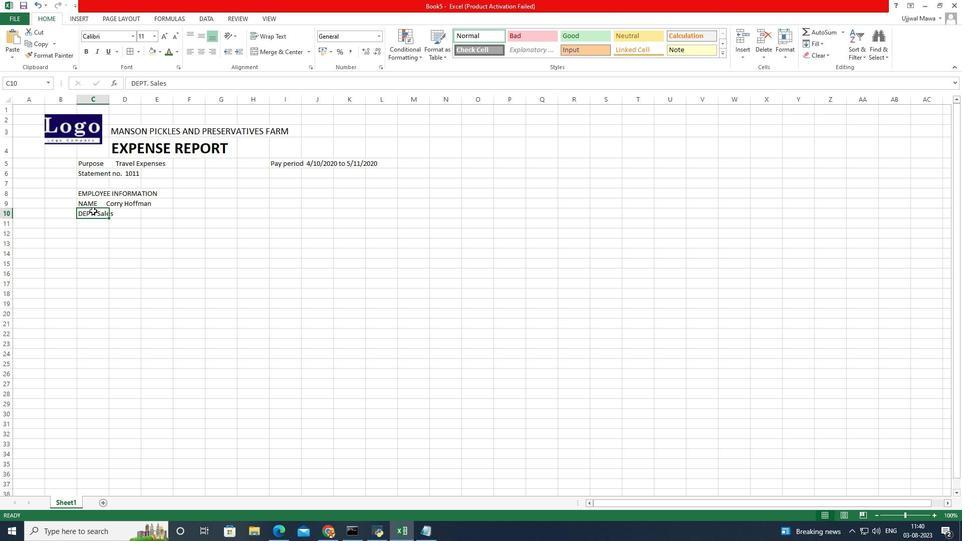 
Action: Mouse pressed left at (88, 205)
Screenshot: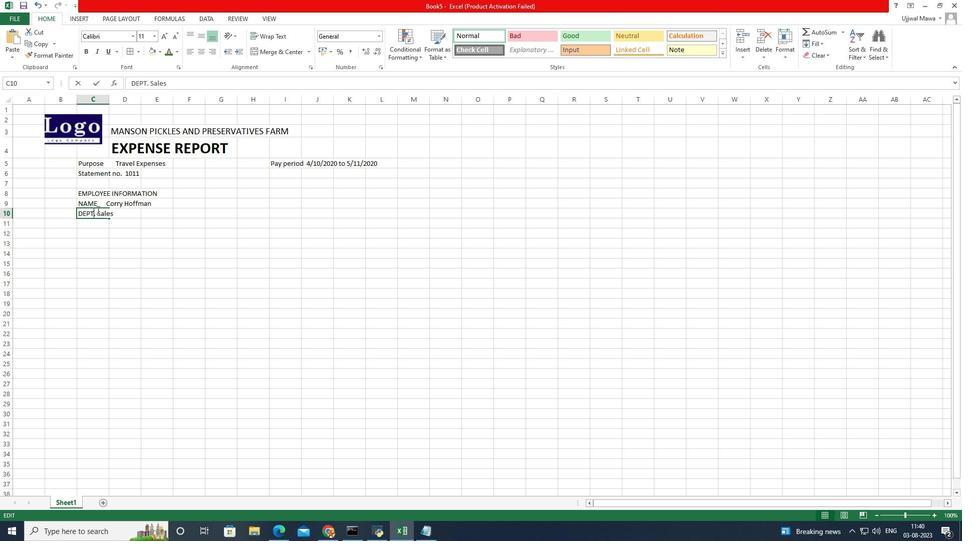 
Action: Mouse moved to (94, 207)
Screenshot: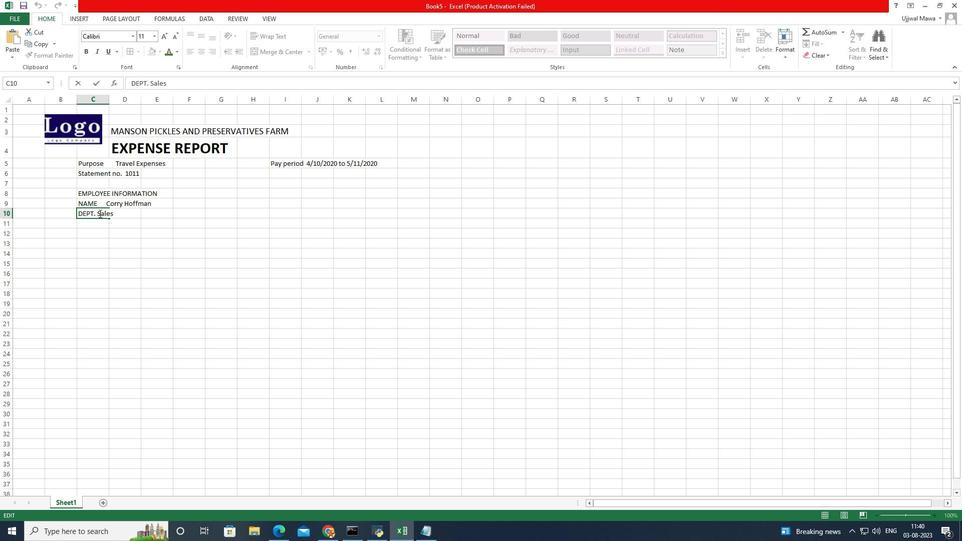 
Action: Mouse pressed left at (94, 207)
Screenshot: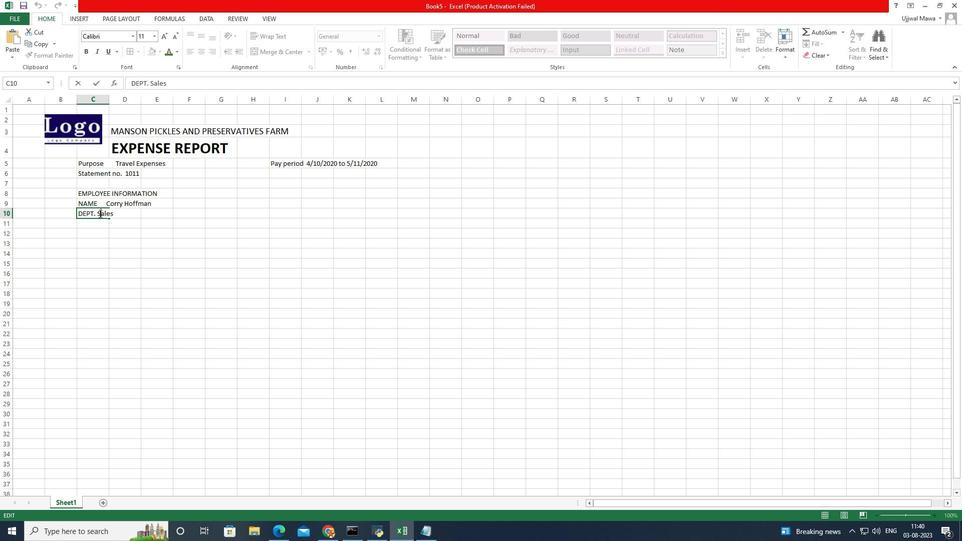 
Action: Mouse moved to (90, 209)
Screenshot: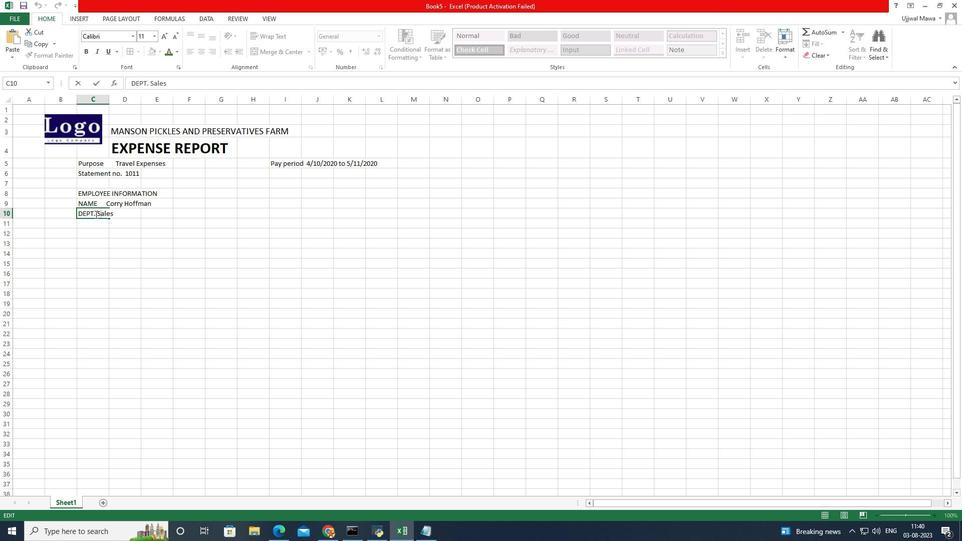 
Action: Mouse pressed left at (90, 209)
Screenshot: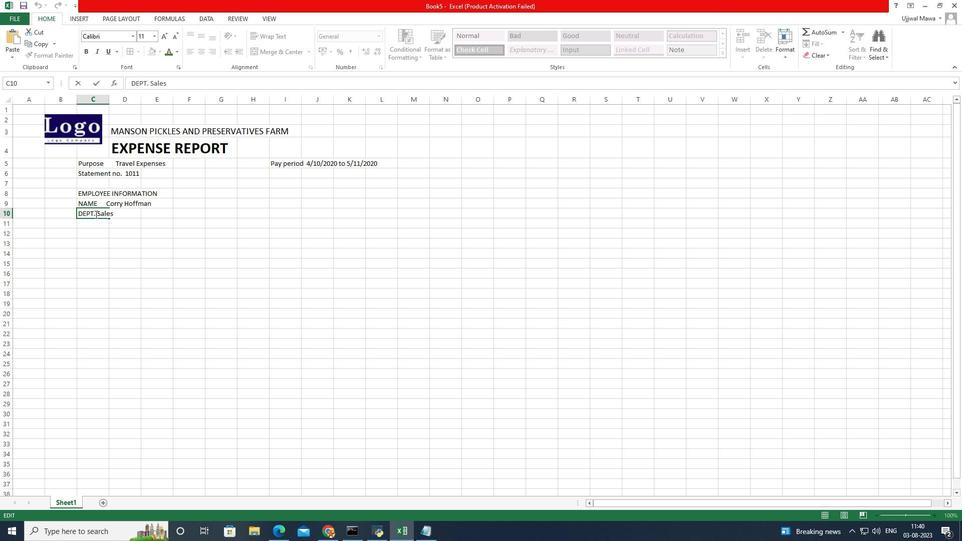 
Action: Mouse moved to (90, 209)
Screenshot: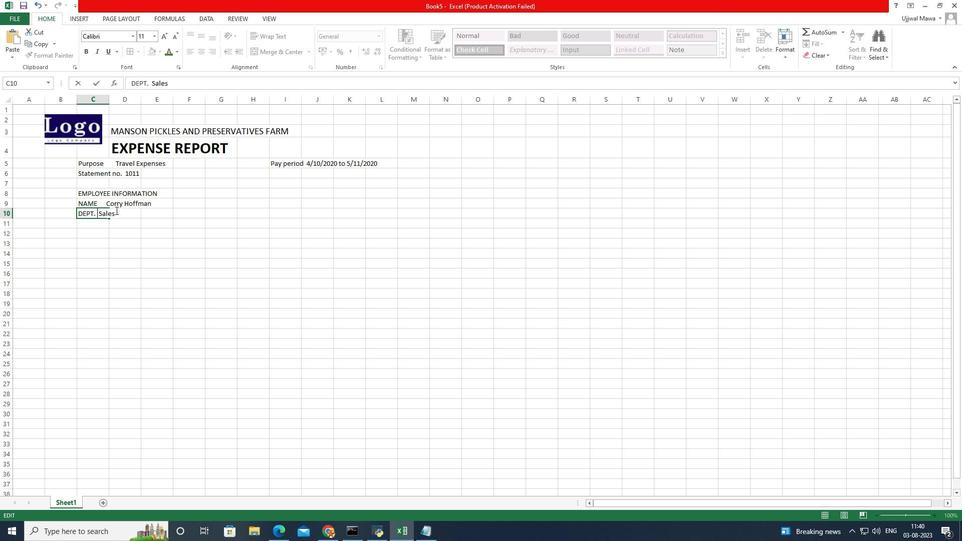 
Action: Key pressed <Key.space>
Screenshot: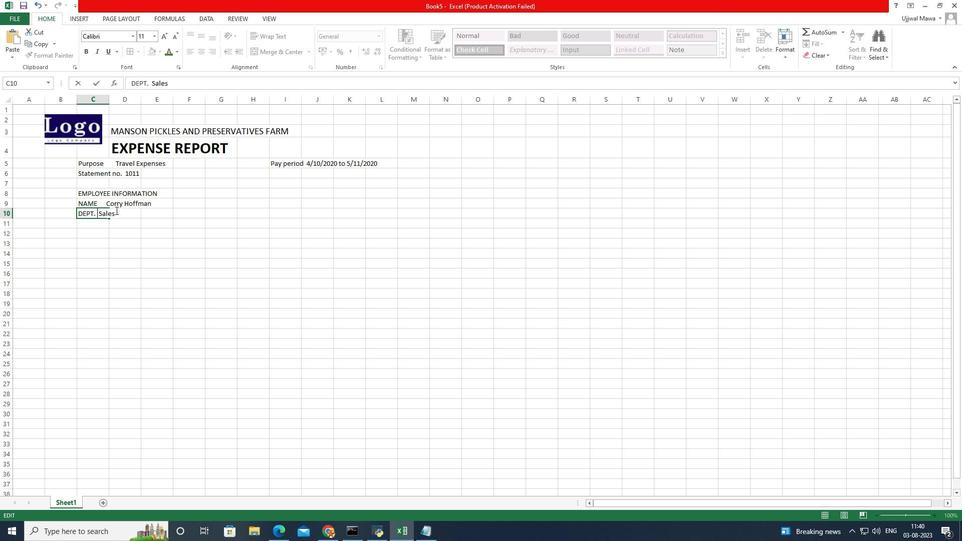 
Action: Mouse moved to (110, 205)
Screenshot: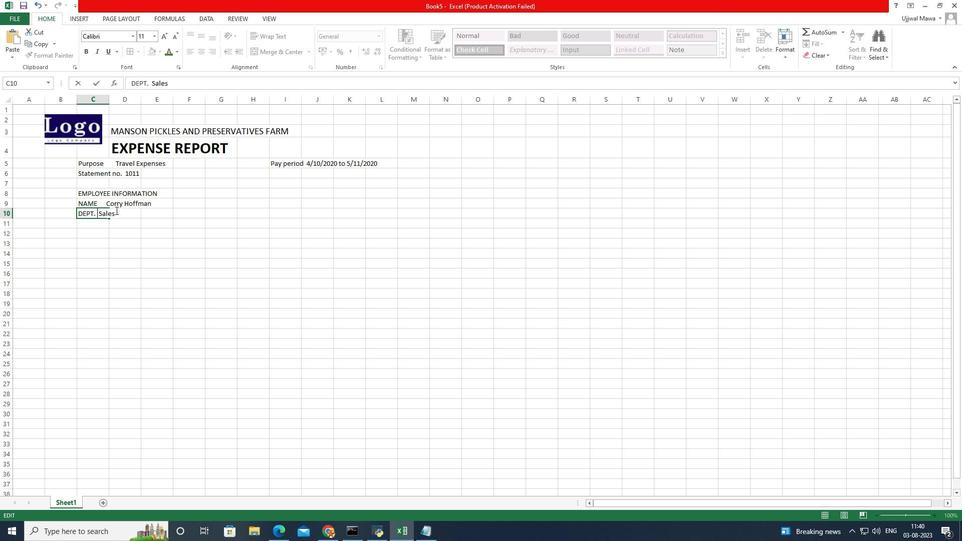 
Action: Key pressed <Key.space><Key.space><Key.space>
Screenshot: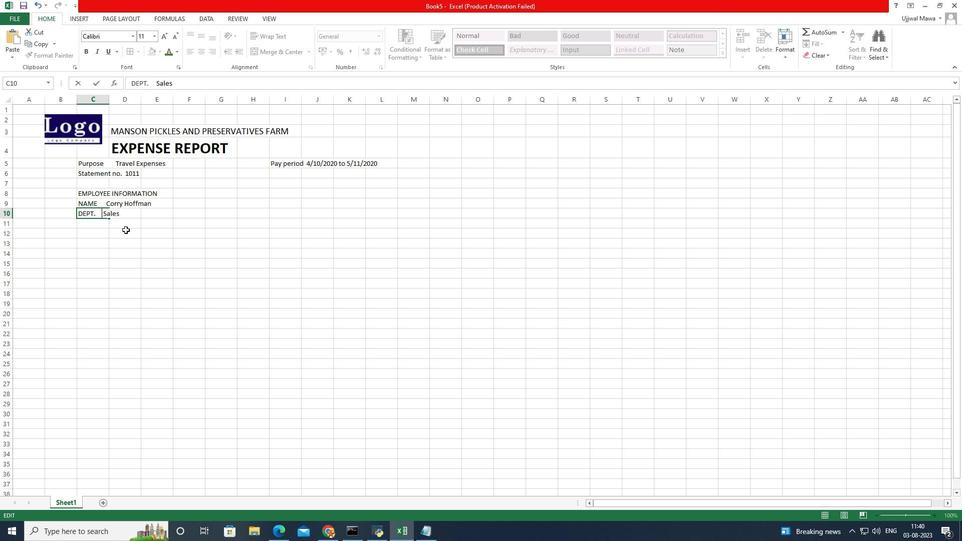 
Action: Mouse moved to (126, 244)
Screenshot: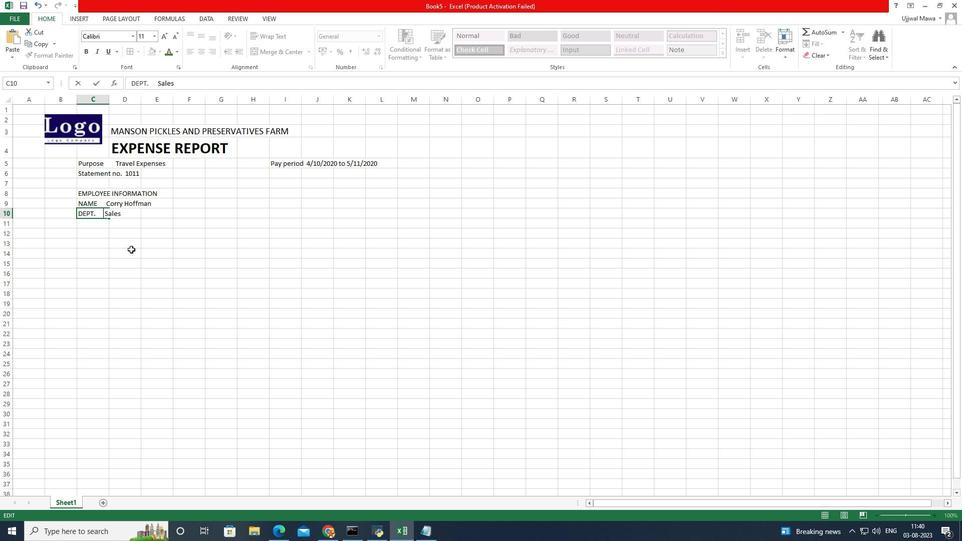 
Action: Key pressed <Key.space><Key.space>
Screenshot: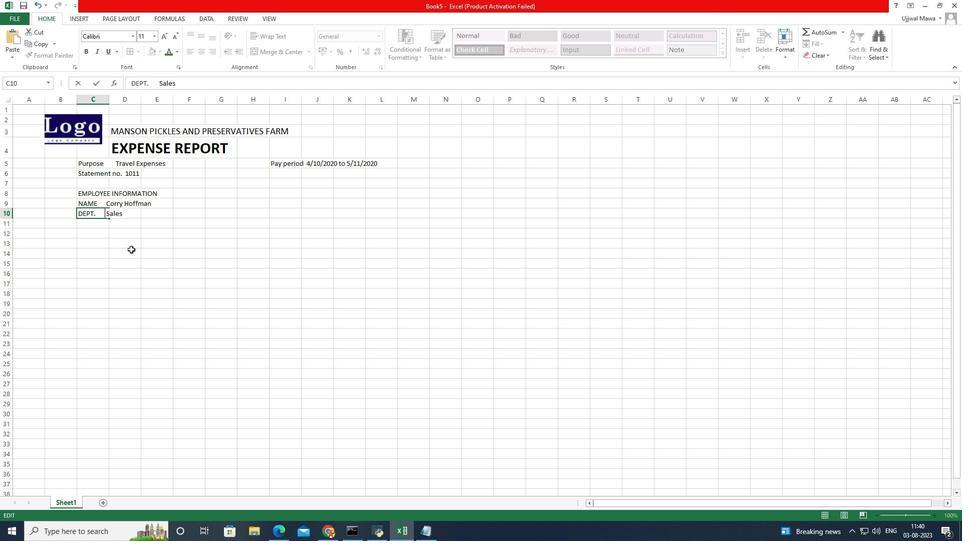 
Action: Mouse pressed left at (126, 244)
Screenshot: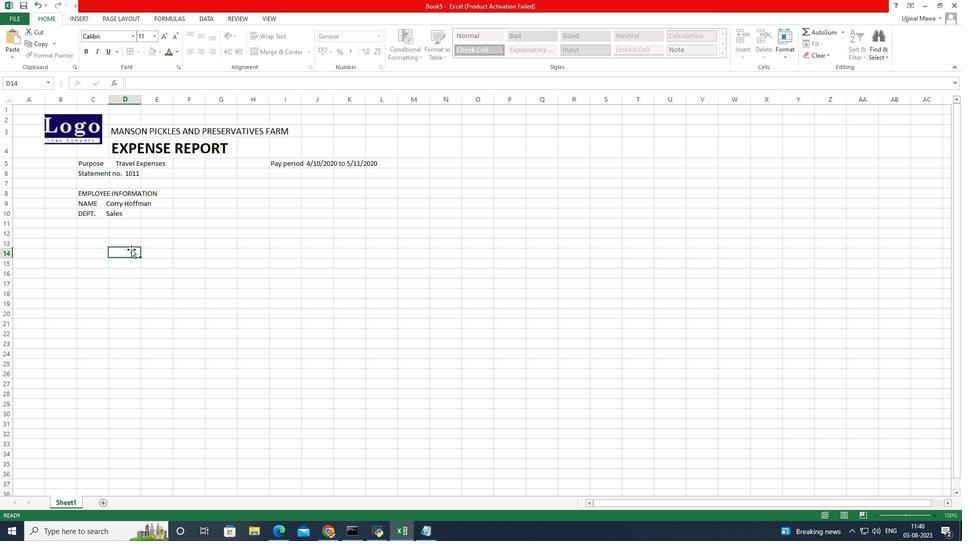 
Action: Mouse moved to (222, 198)
Screenshot: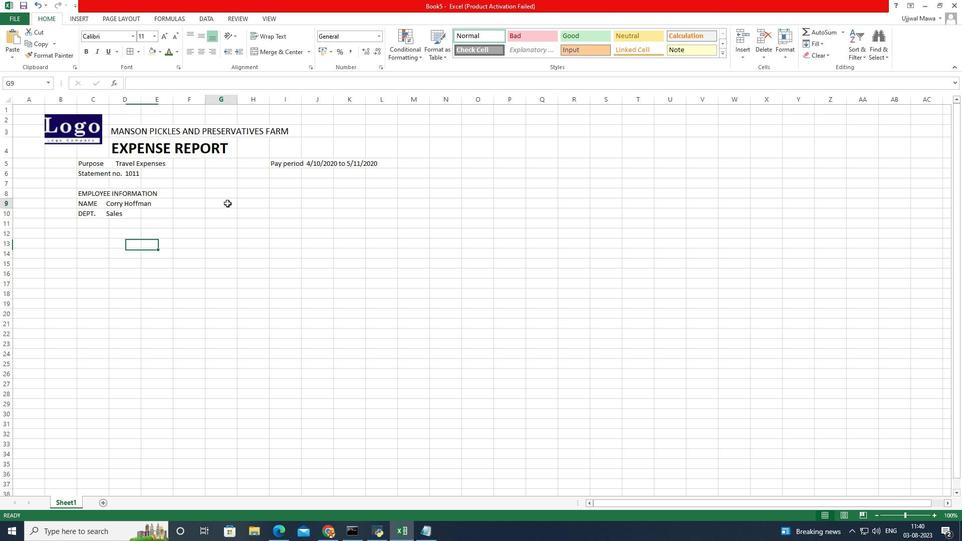 
Action: Mouse pressed left at (222, 198)
Screenshot: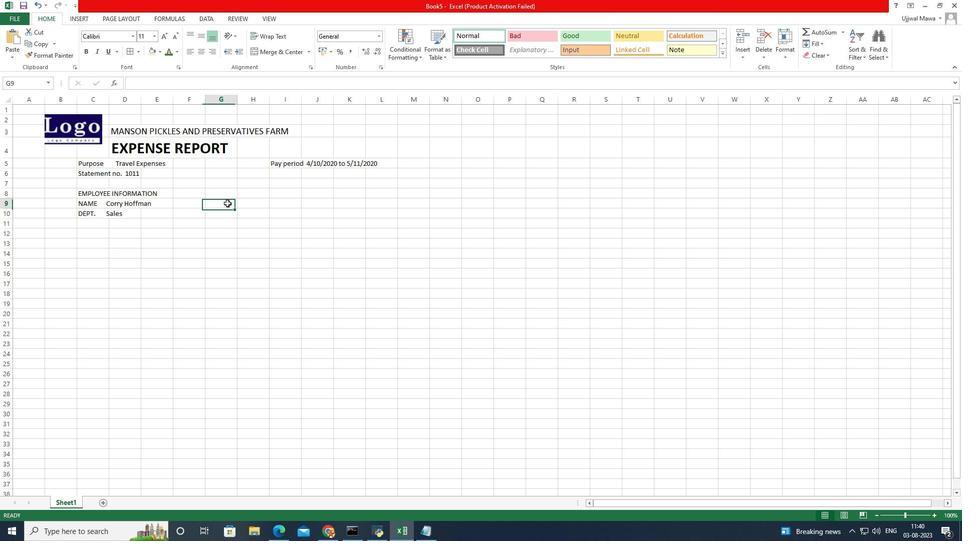 
Action: Mouse moved to (215, 198)
Screenshot: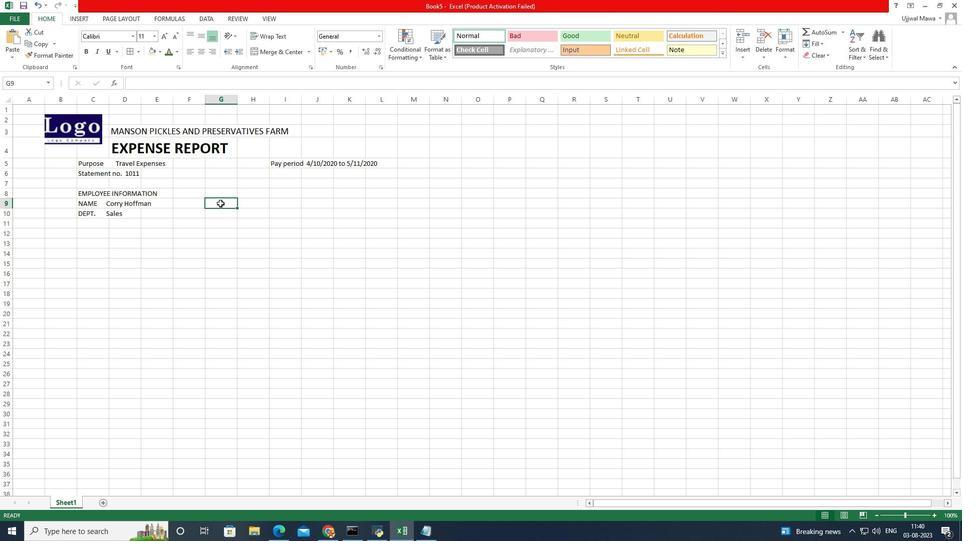 
Action: Mouse pressed left at (215, 198)
Screenshot: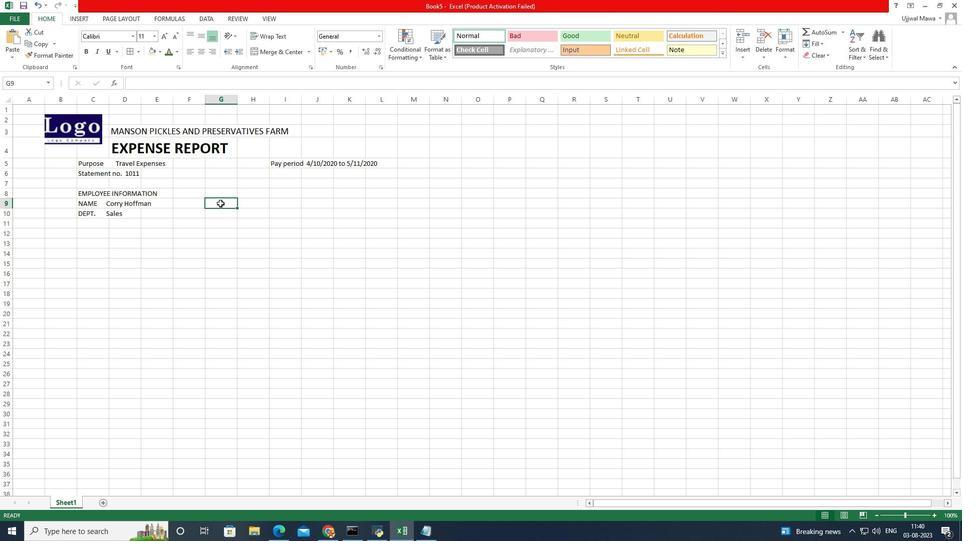 
Action: Mouse pressed left at (215, 198)
Screenshot: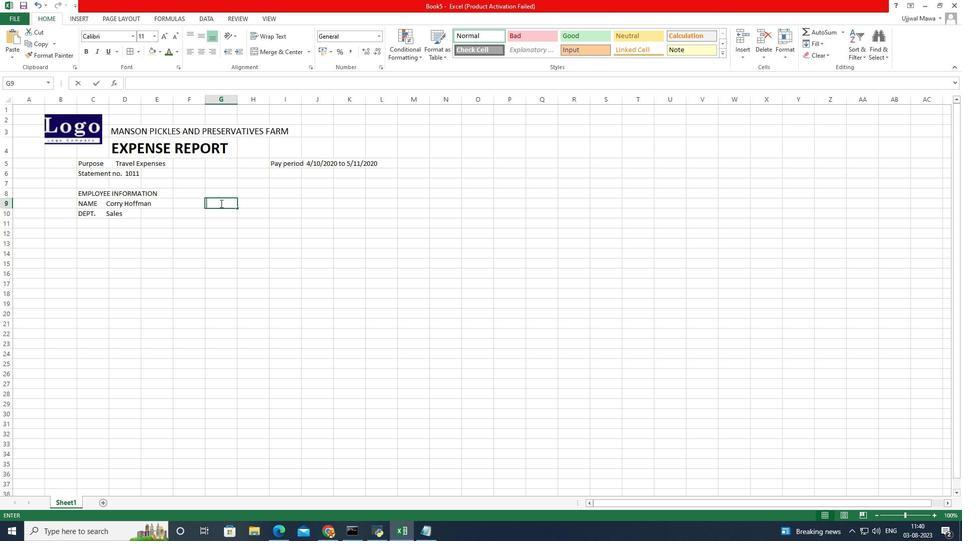 
Action: Key pressed <Key.caps_lock>P<Key.caps_lock>osition<Key.shift_r>:<Key.backspace><Key.space><Key.space><Key.caps_lock>M<Key.caps_lock>nager<Key.backspace><Key.backspace><Key.backspace><Key.backspace><Key.backspace><Key.backspace><Key.backspace><Key.space><Key.space><Key.space><Key.caps_lock>M<Key.caps_lock>anager
Screenshot: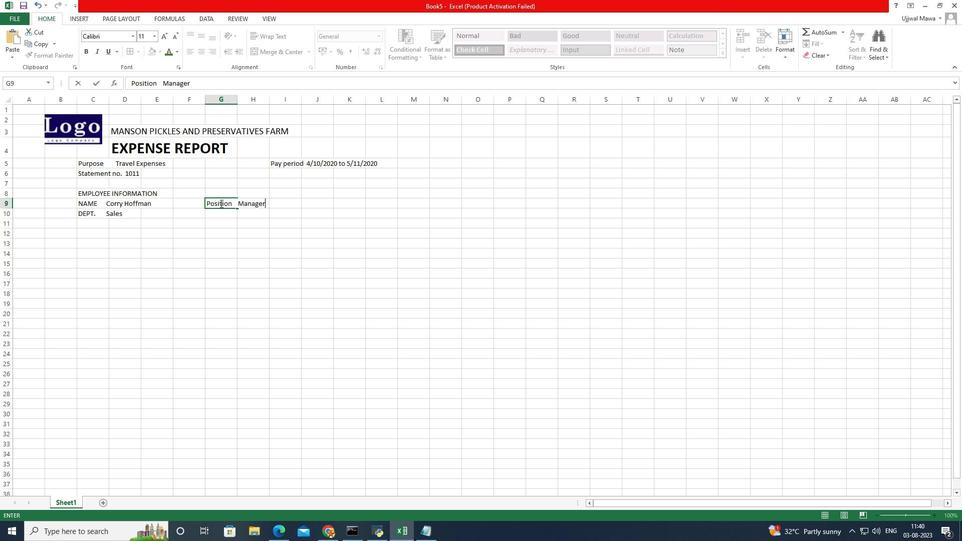 
Action: Mouse moved to (218, 211)
Screenshot: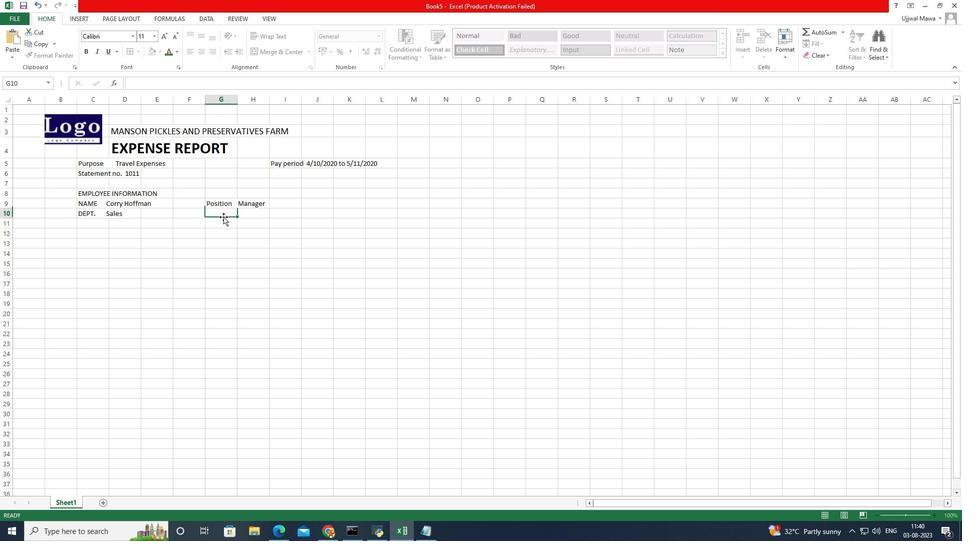 
Action: Mouse pressed left at (218, 211)
Screenshot: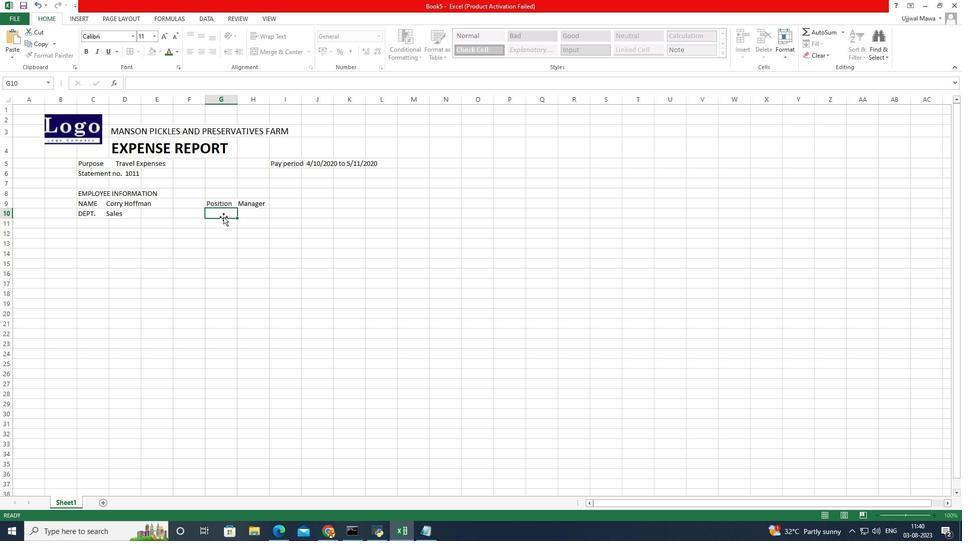 
Action: Mouse pressed left at (218, 211)
Screenshot: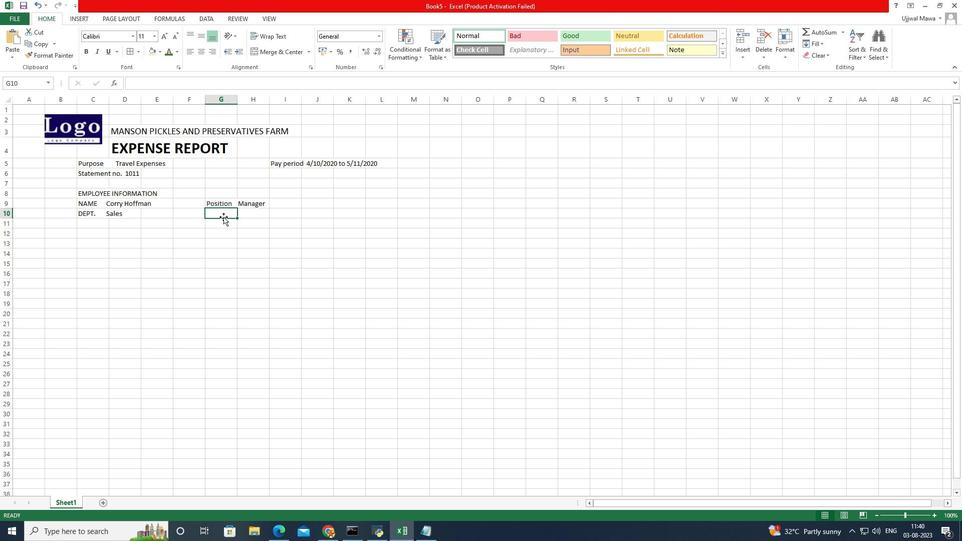 
Action: Mouse moved to (218, 206)
Screenshot: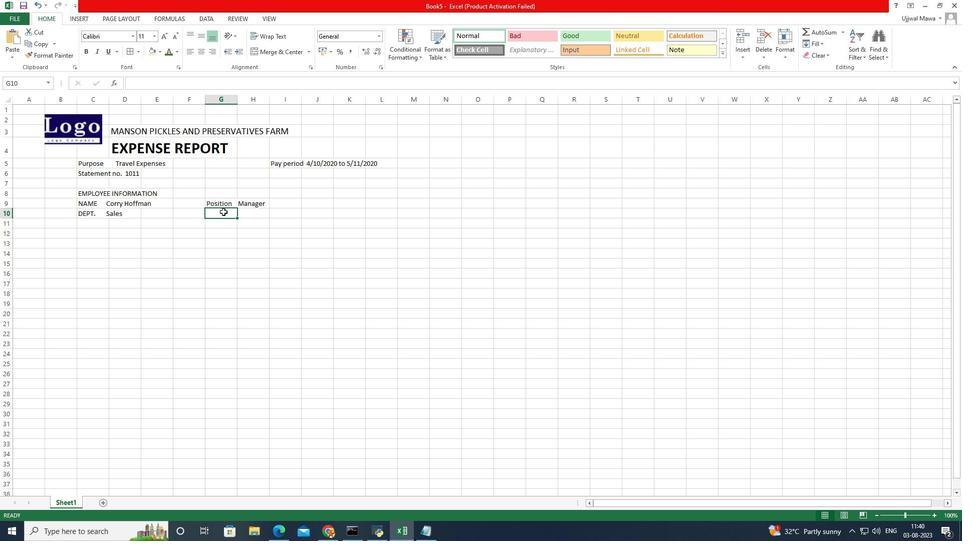 
Action: Mouse pressed left at (218, 206)
Screenshot: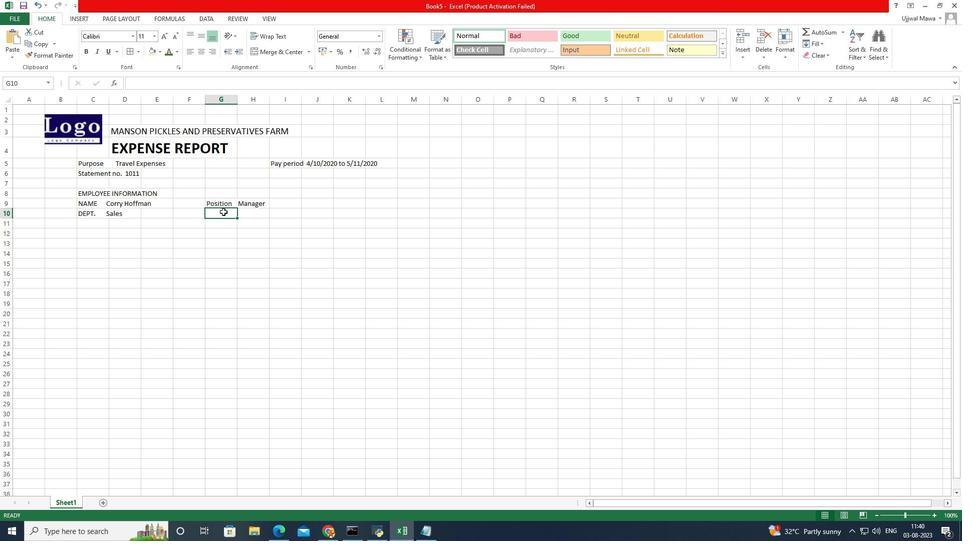 
Action: Mouse pressed left at (218, 206)
Screenshot: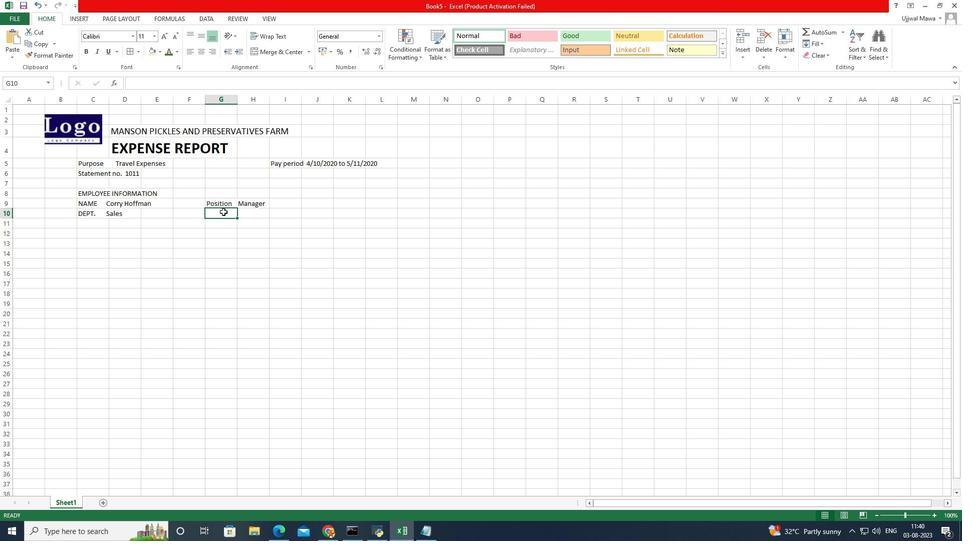 
Action: Mouse moved to (216, 207)
Screenshot: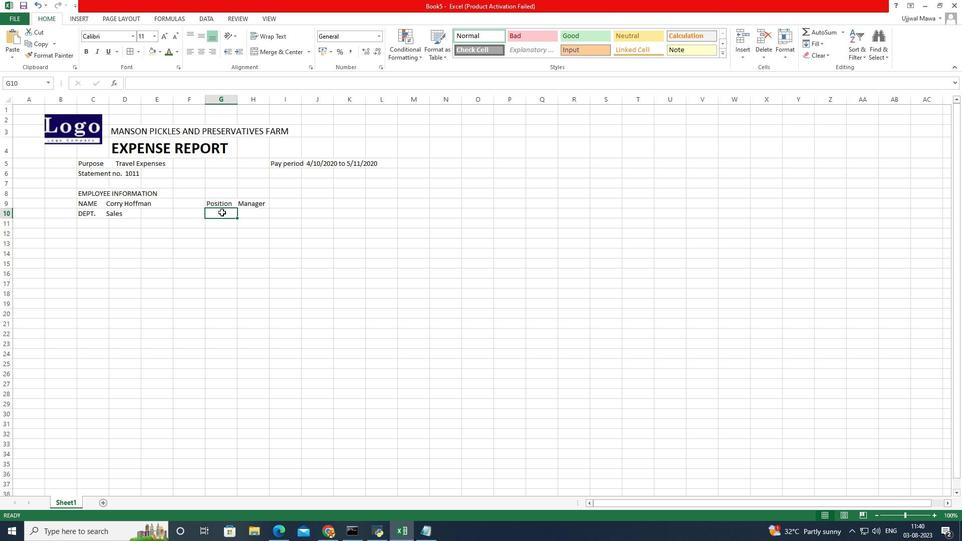 
Action: Mouse pressed left at (216, 207)
Screenshot: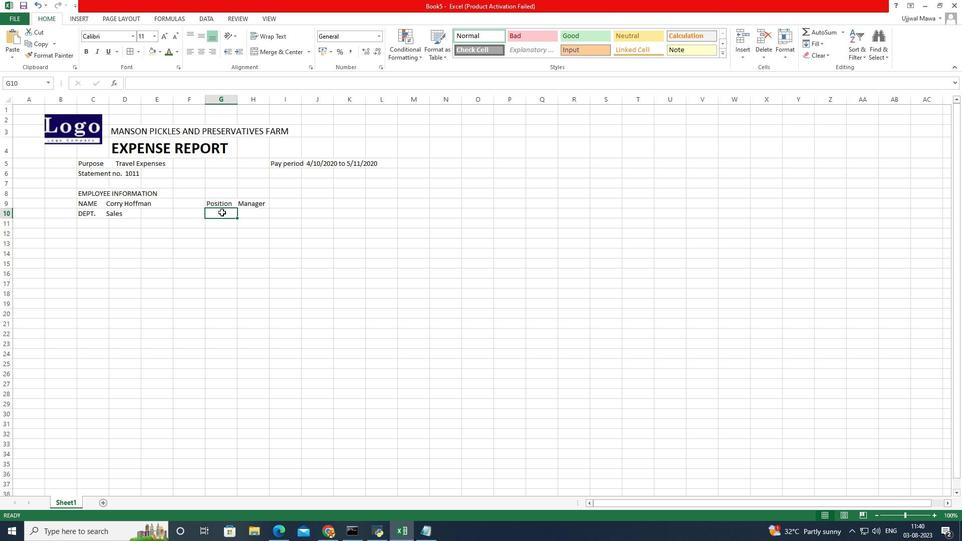 
Action: Mouse pressed left at (216, 207)
Screenshot: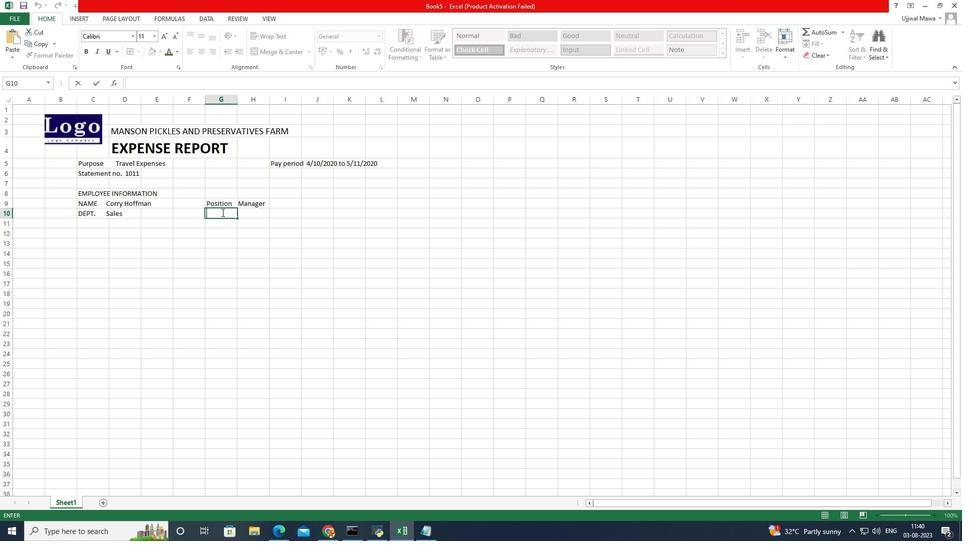 
Action: Mouse moved to (216, 200)
Screenshot: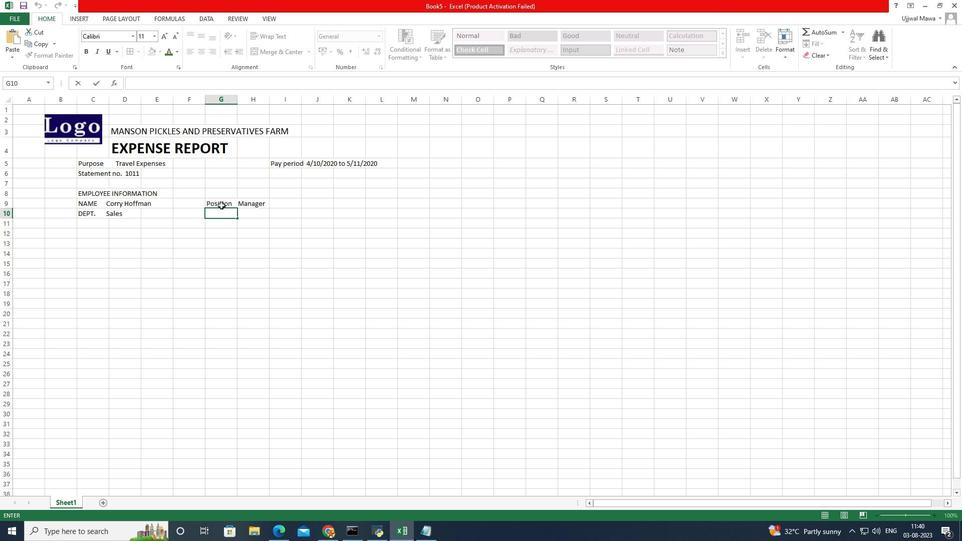 
Action: Key pressed <Key.caps_lock>M<Key.caps_lock>anger
Screenshot: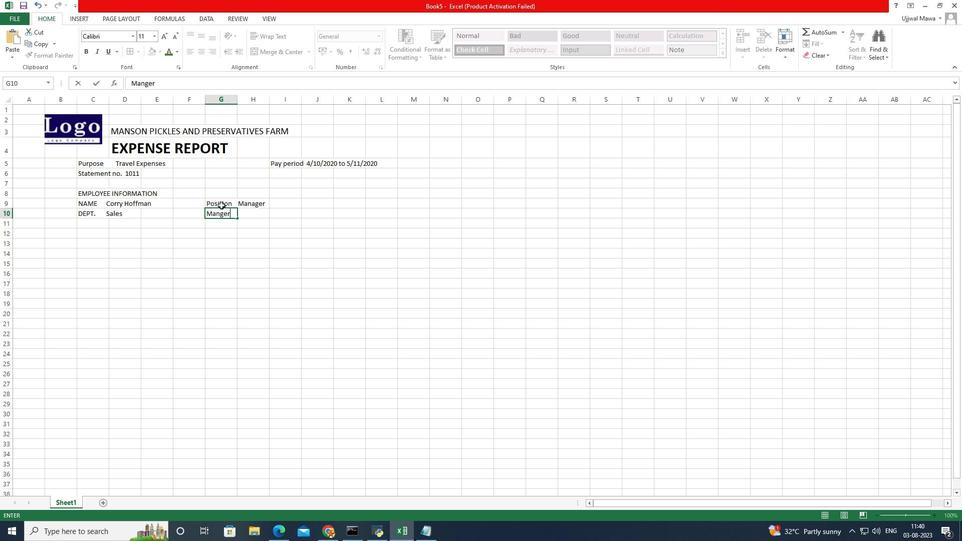 
Action: Mouse moved to (212, 207)
Screenshot: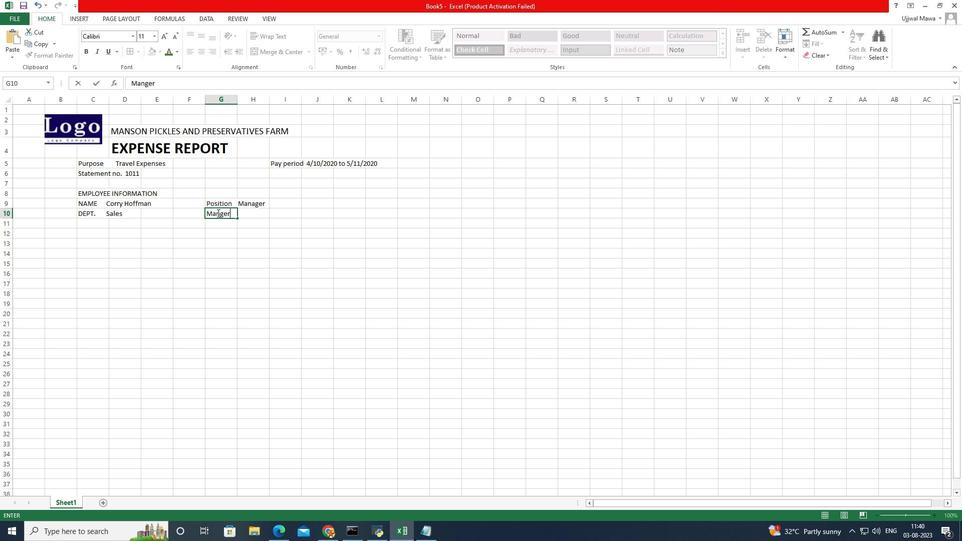 
Action: Mouse pressed left at (212, 207)
Screenshot: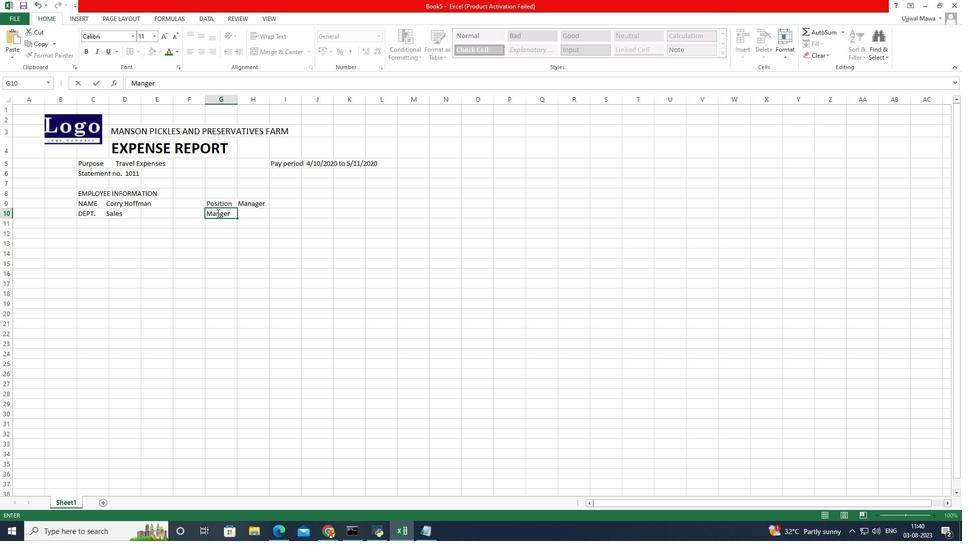 
Action: Mouse moved to (214, 211)
Screenshot: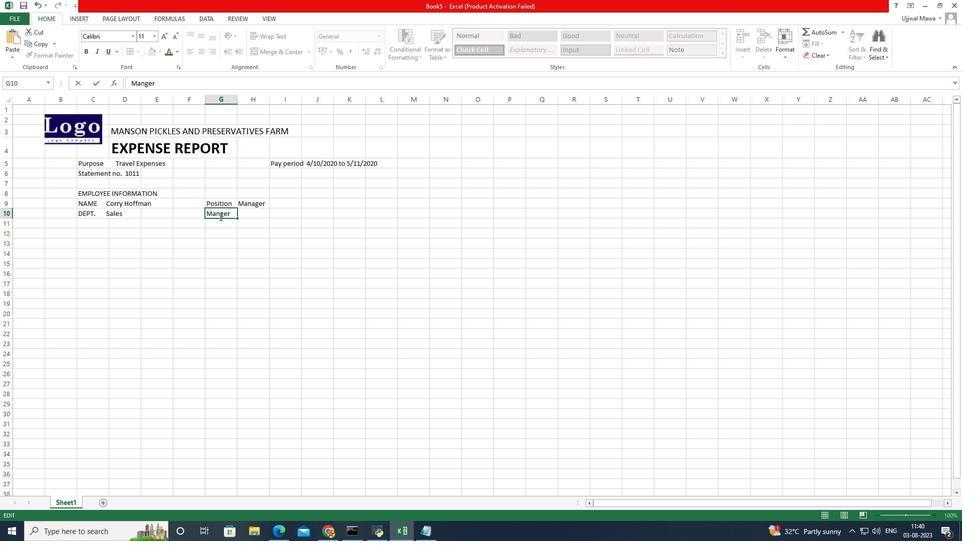 
Action: Mouse pressed left at (214, 211)
Screenshot: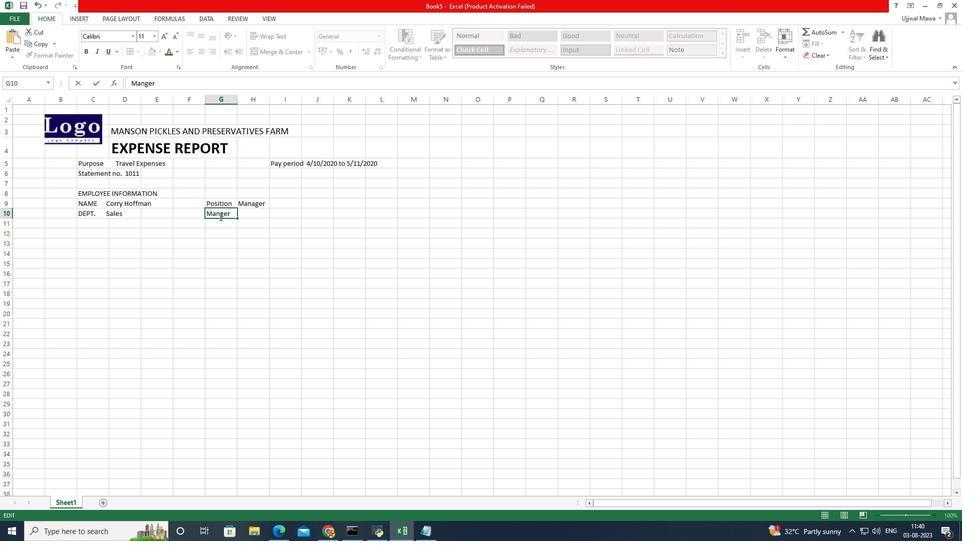 
Action: Mouse moved to (214, 211)
Screenshot: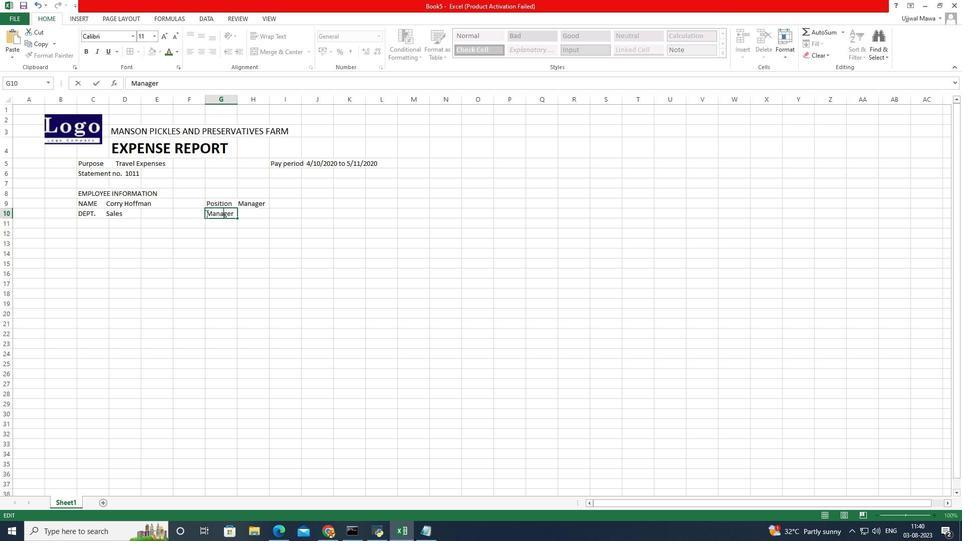 
Action: Key pressed a
Screenshot: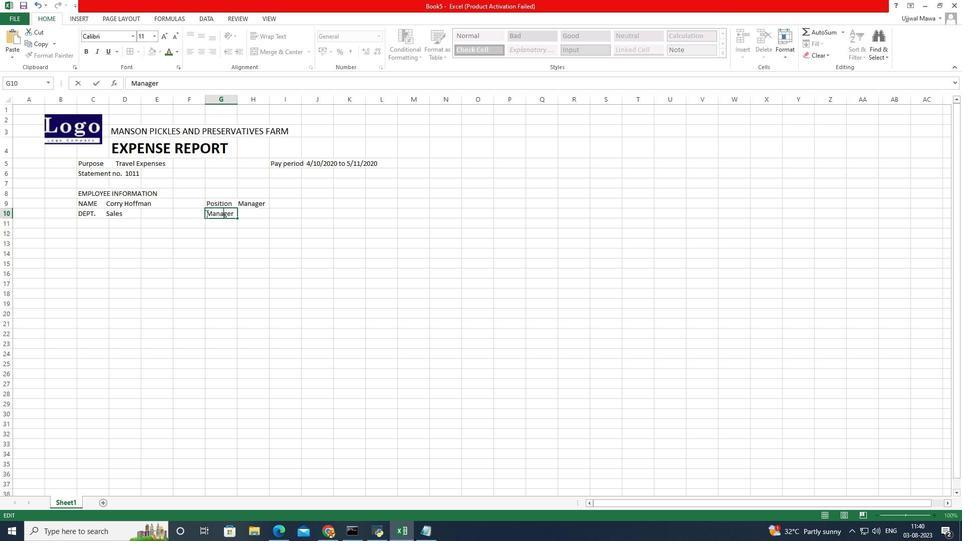 
Action: Mouse moved to (200, 208)
Screenshot: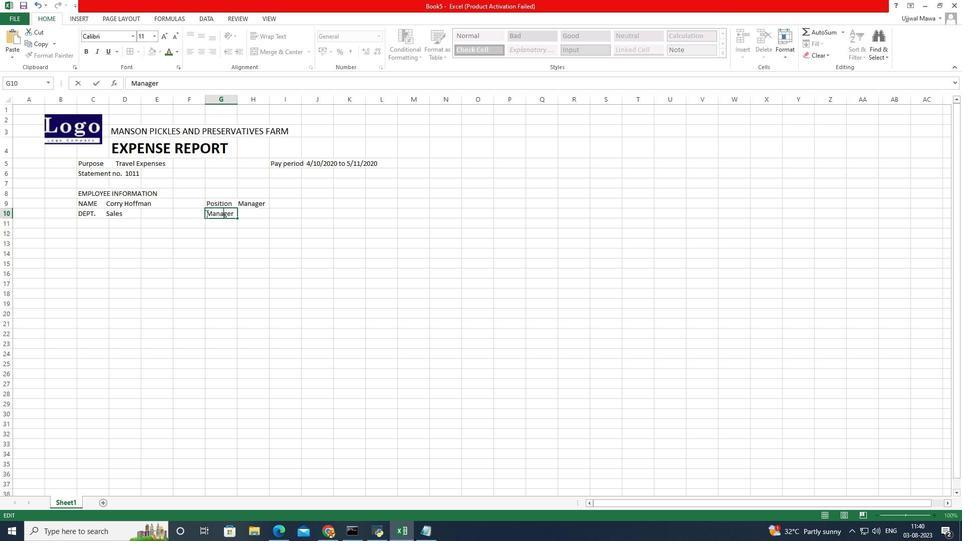 
Action: Mouse pressed left at (200, 208)
Screenshot: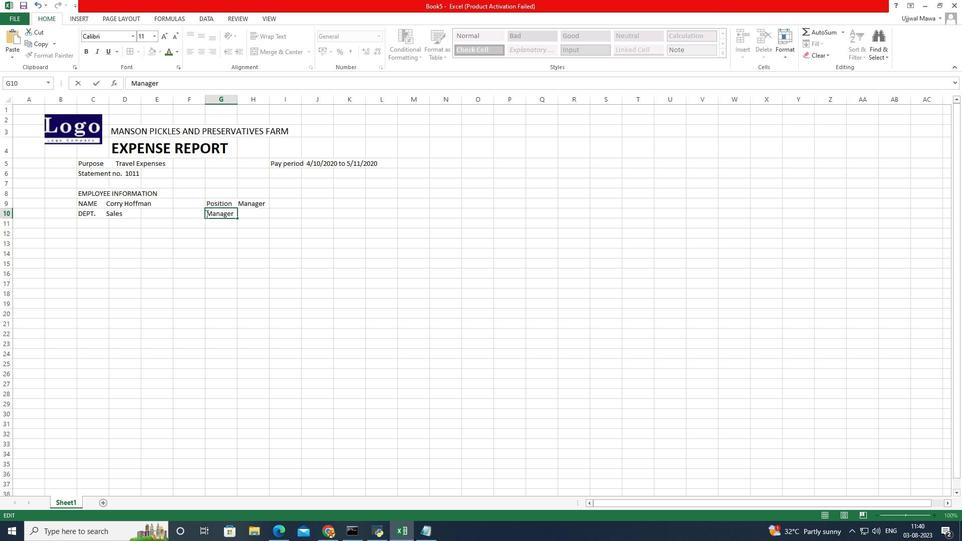 
Action: Mouse moved to (247, 252)
Screenshot: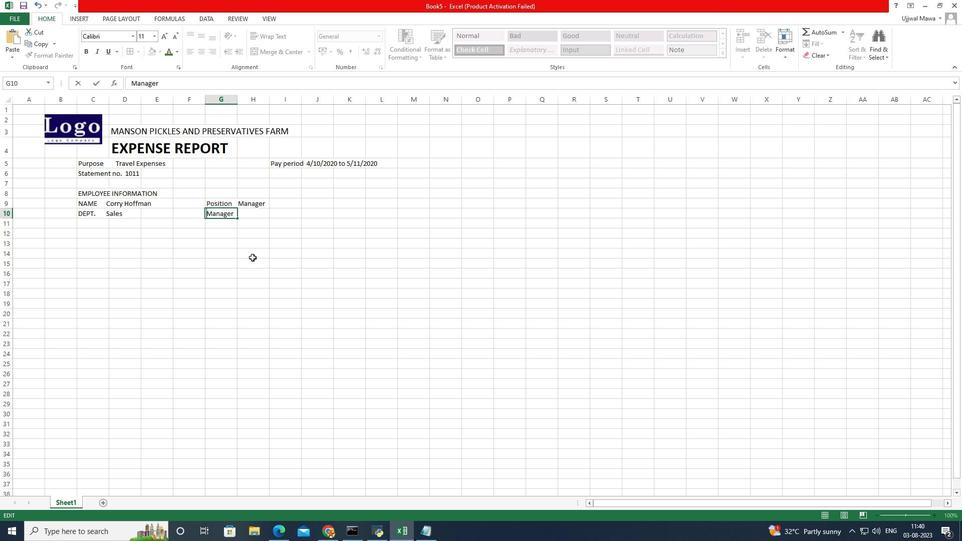 
Action: Key pressed <Key.caps_lock>R<Key.caps_lock>eporting<Key.space>
Screenshot: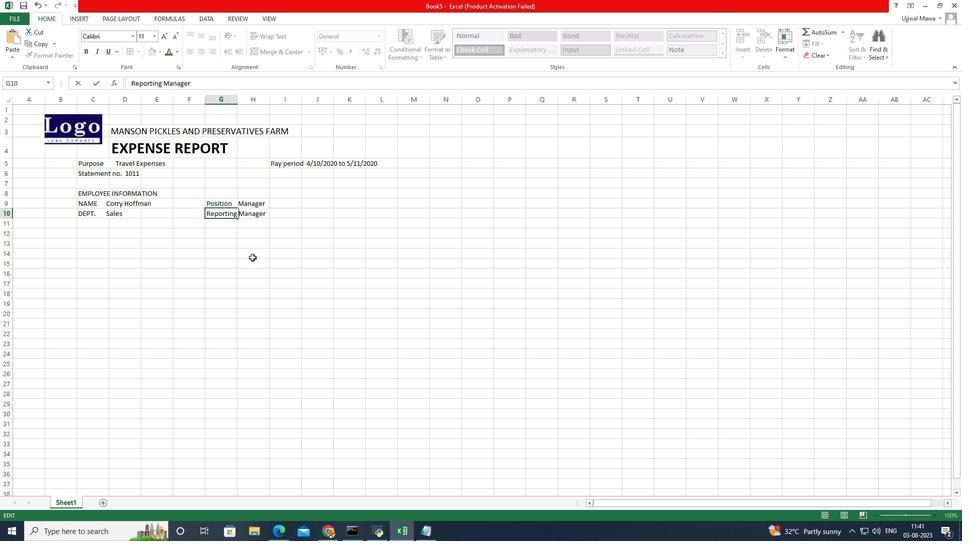 
Action: Mouse moved to (216, 210)
Screenshot: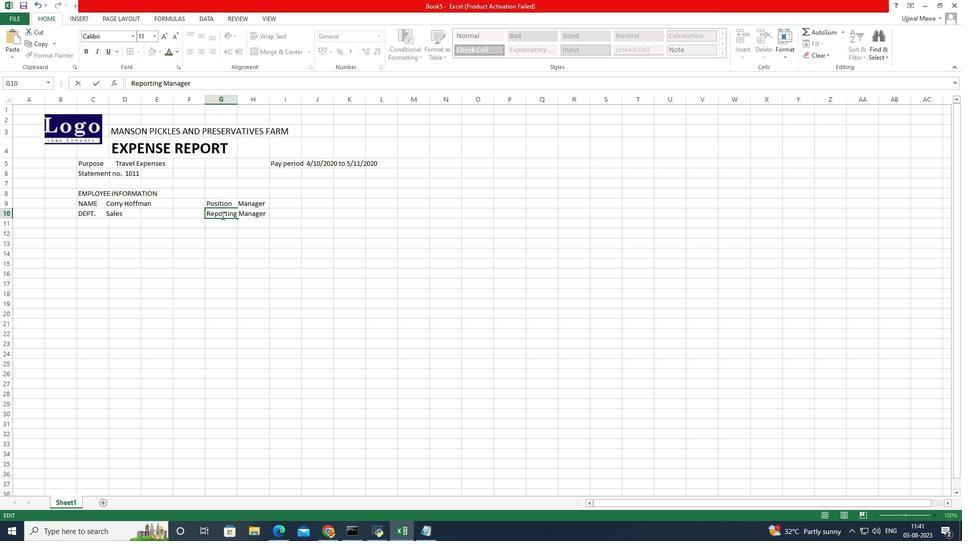 
Action: Mouse pressed left at (216, 210)
Screenshot: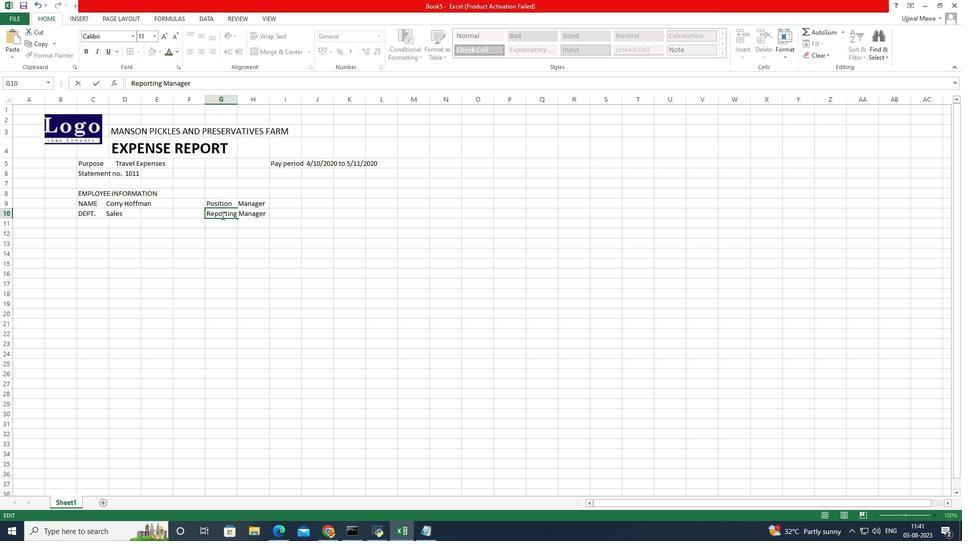 
Action: Mouse moved to (221, 196)
Screenshot: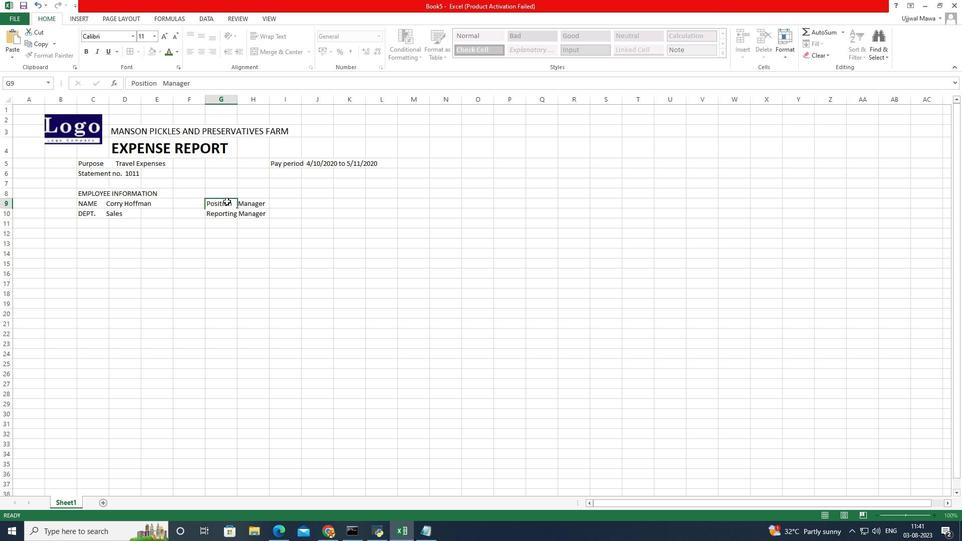 
Action: Mouse pressed left at (221, 196)
Screenshot: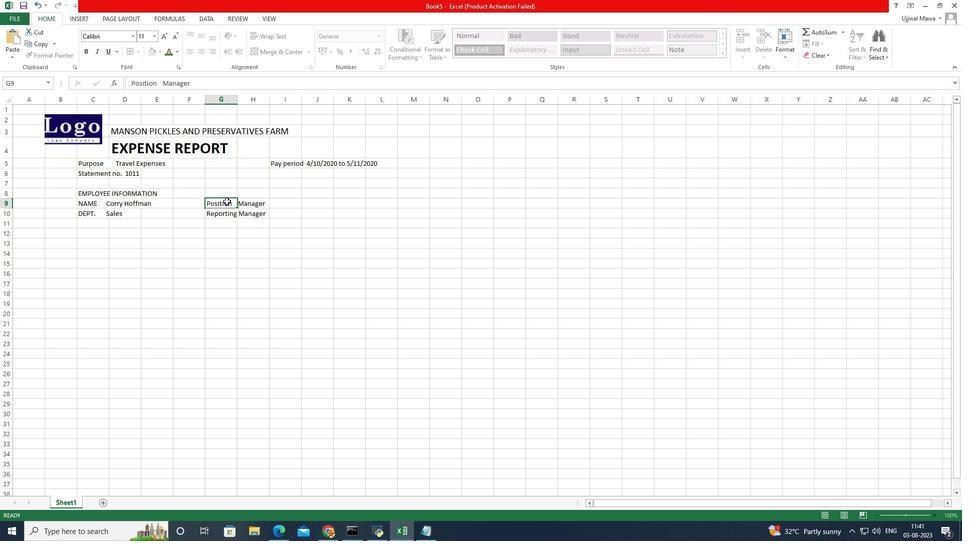 
Action: Mouse pressed left at (221, 196)
Screenshot: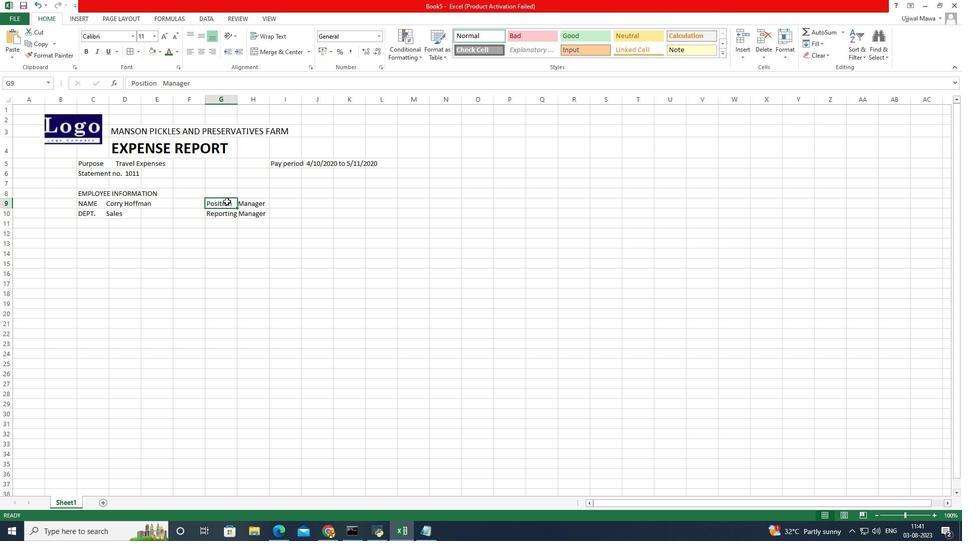 
Action: Mouse pressed left at (221, 196)
Screenshot: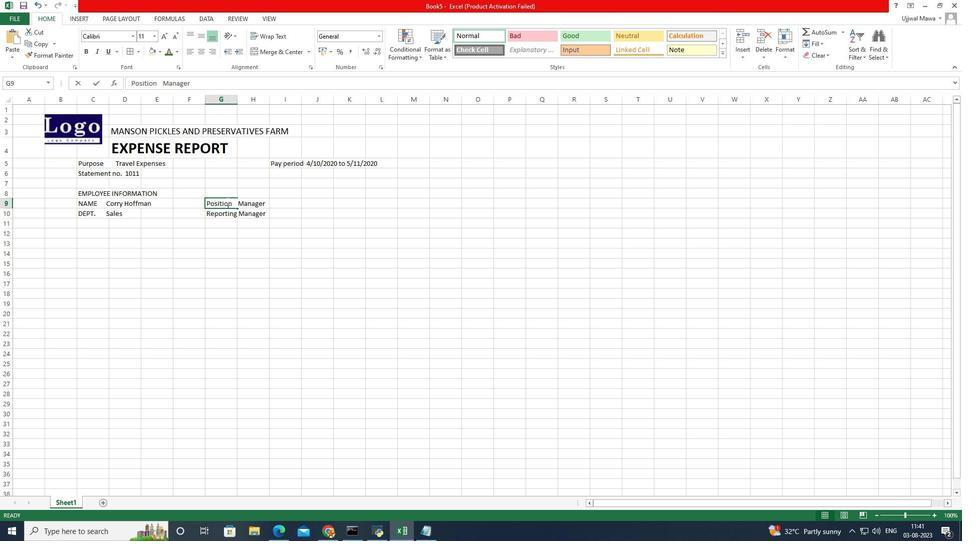 
Action: Mouse moved to (228, 196)
Screenshot: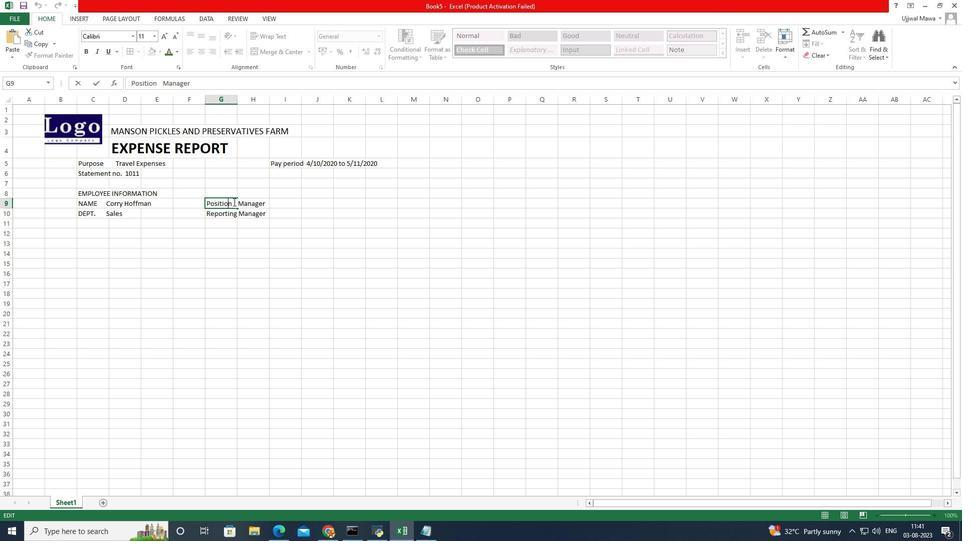 
Action: Mouse pressed left at (228, 196)
Screenshot: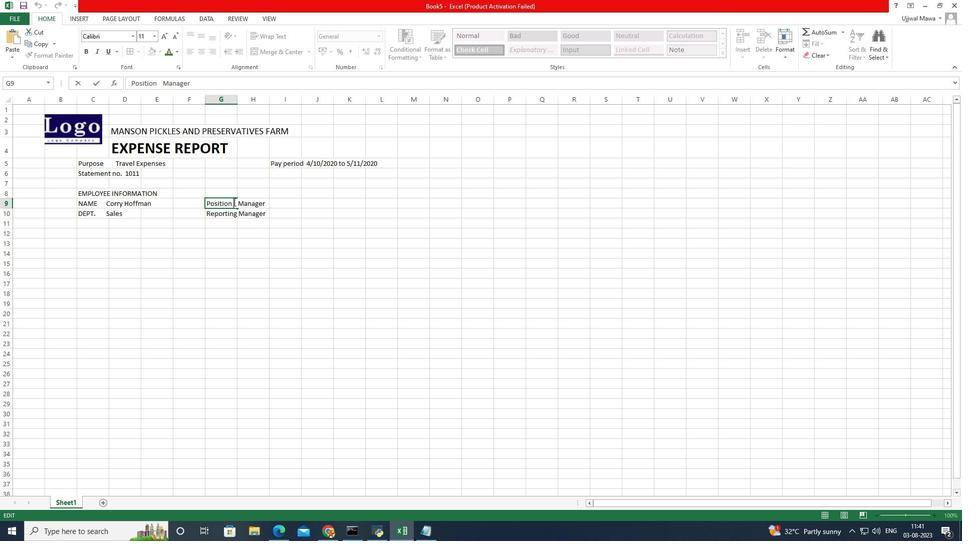 
Action: Mouse moved to (240, 172)
Screenshot: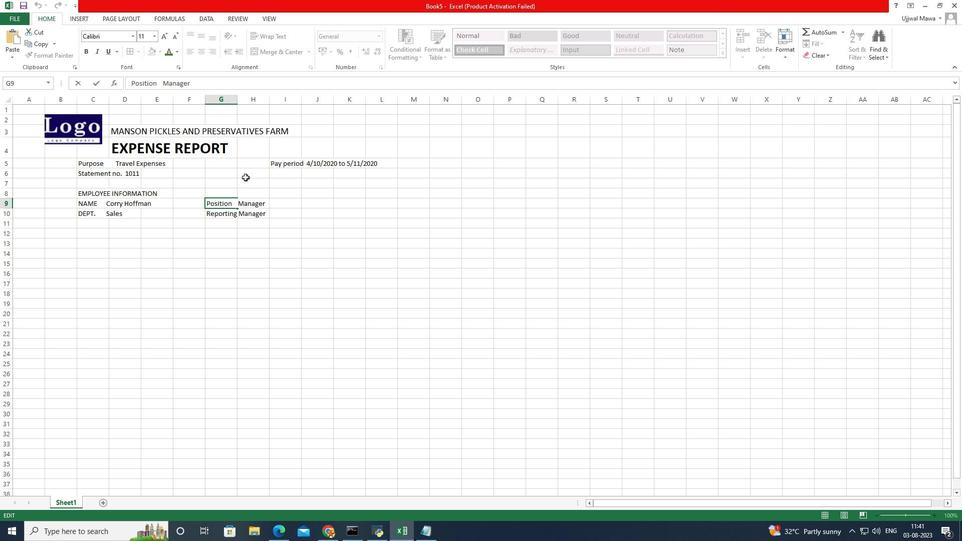 
Action: Key pressed <Key.space><Key.caps_lock>S<Key.caps_lock>ale<Key.backspace><Key.backspace>les
Screenshot: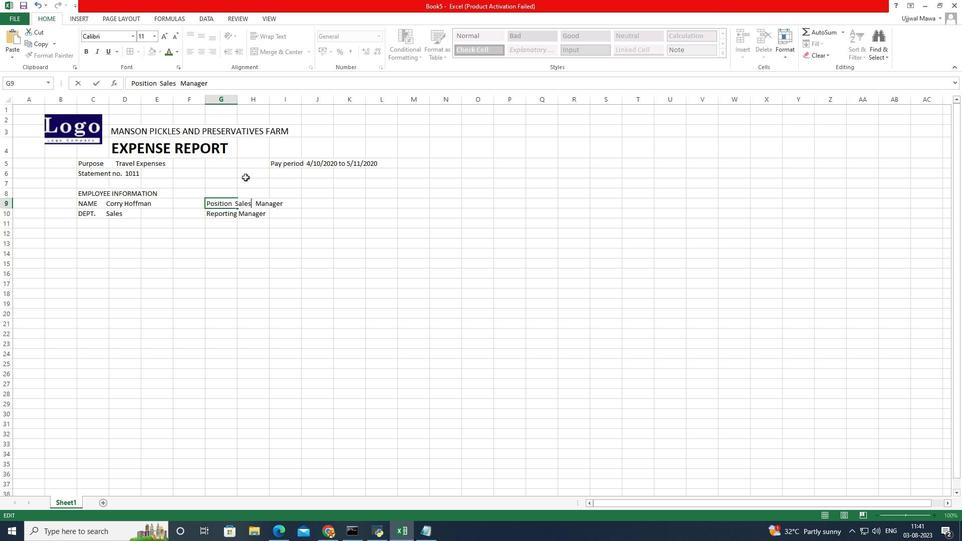 
Action: Mouse moved to (233, 213)
Screenshot: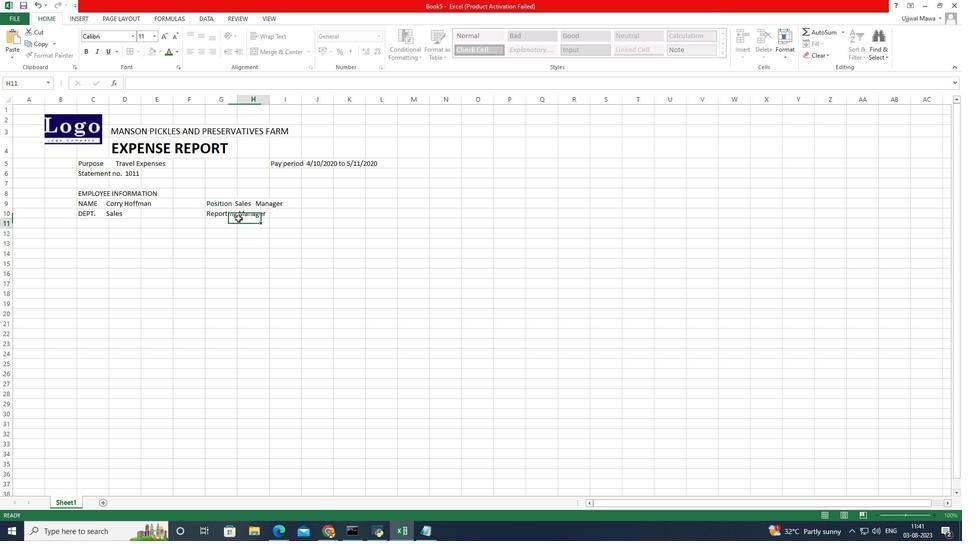 
Action: Mouse pressed left at (233, 213)
Screenshot: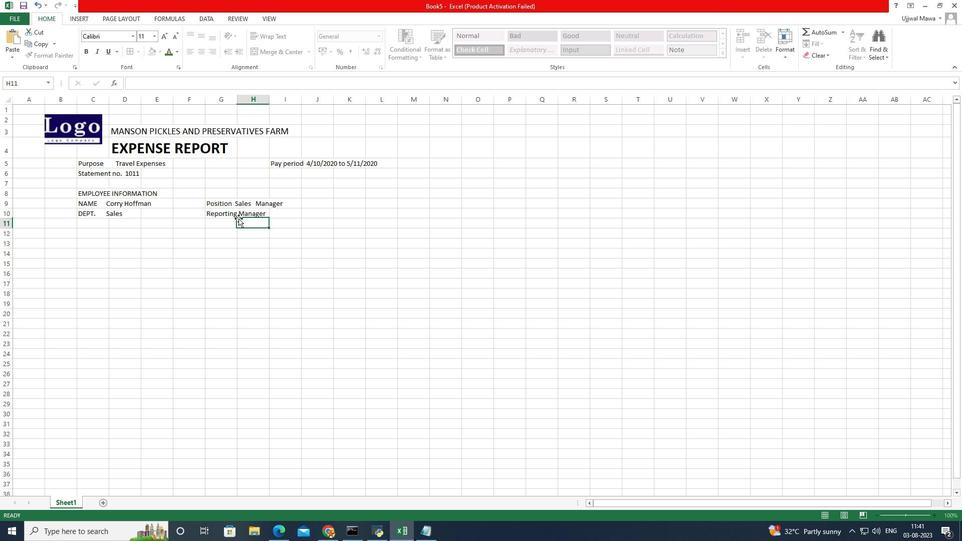 
Action: Mouse pressed left at (233, 213)
Screenshot: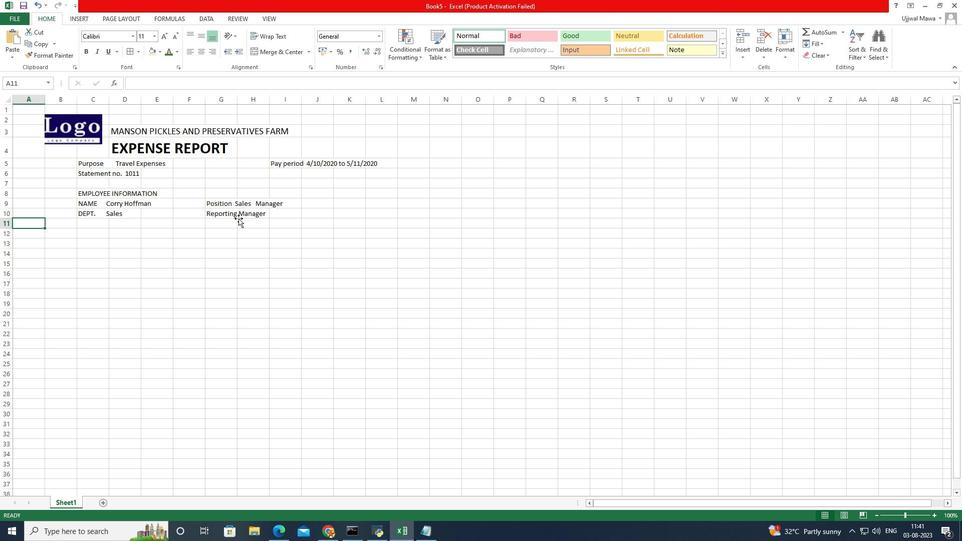 
Action: Mouse moved to (225, 202)
Screenshot: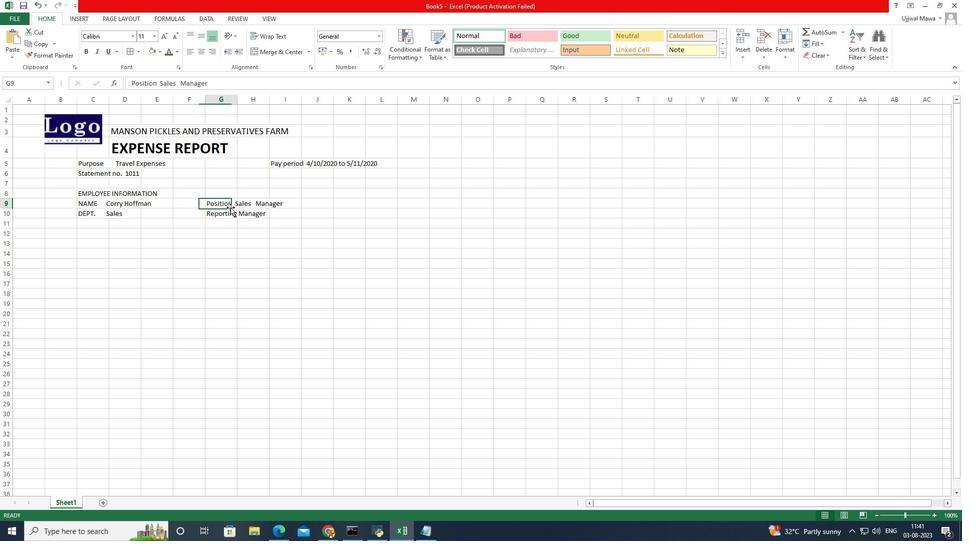 
Action: Mouse pressed left at (225, 202)
Screenshot: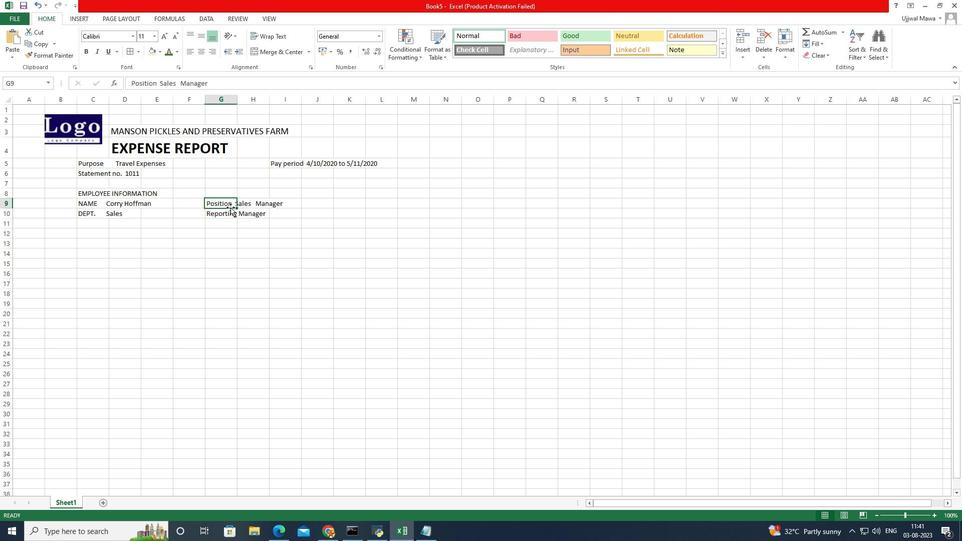 
Action: Mouse moved to (216, 206)
Screenshot: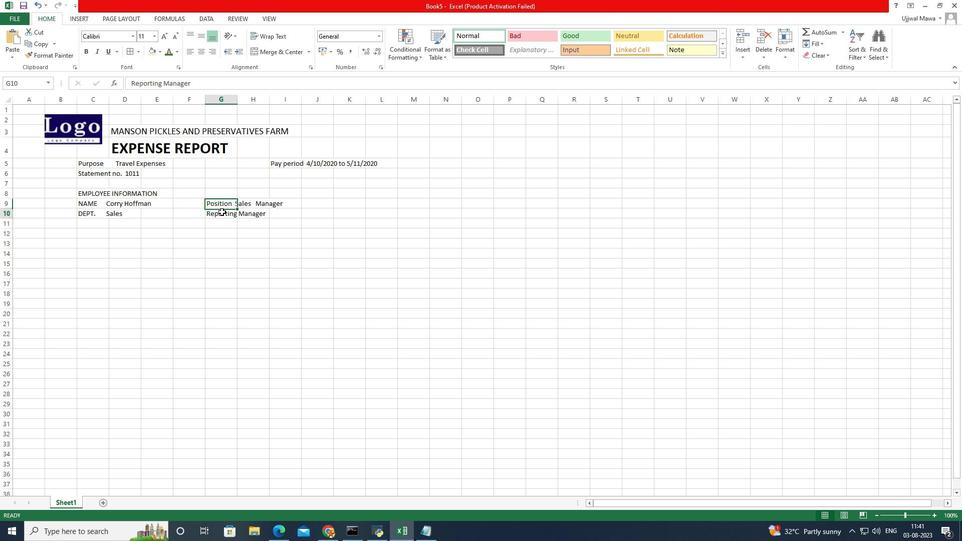 
Action: Mouse pressed left at (216, 206)
Screenshot: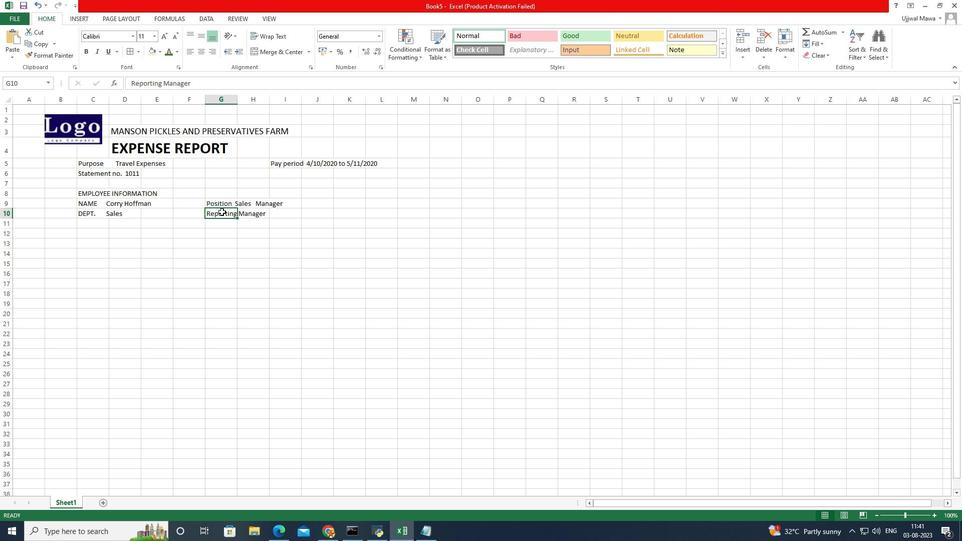 
Action: Mouse pressed left at (216, 206)
Screenshot: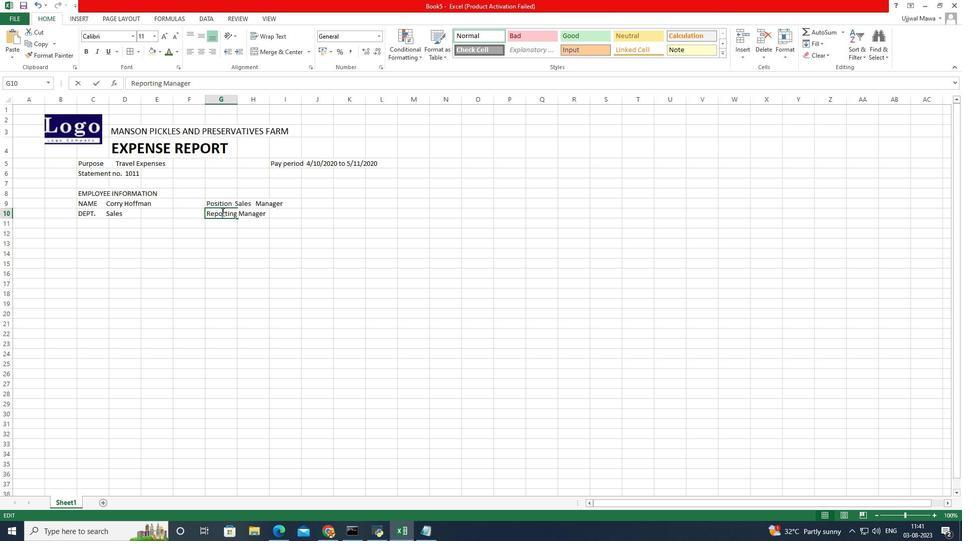 
Action: Mouse moved to (259, 205)
Screenshot: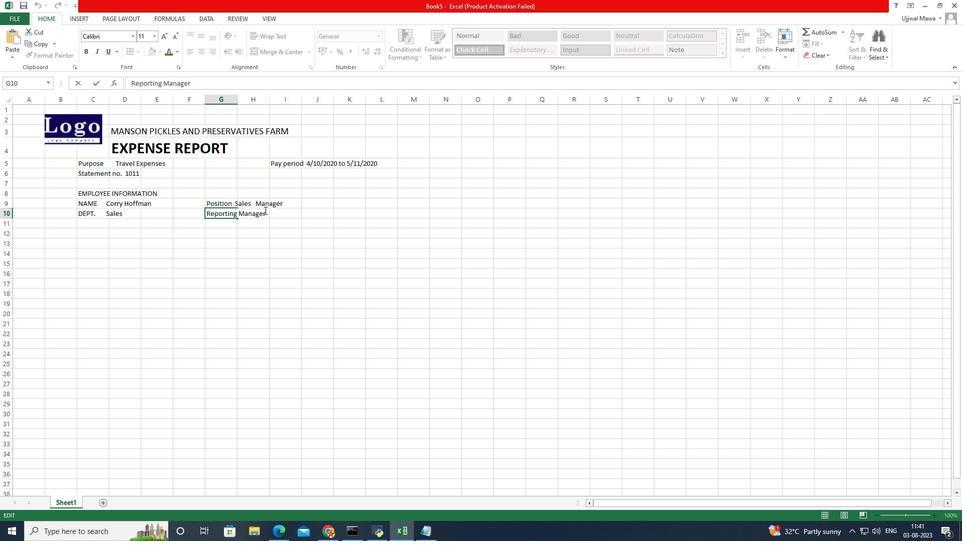 
Action: Mouse pressed left at (259, 205)
Screenshot: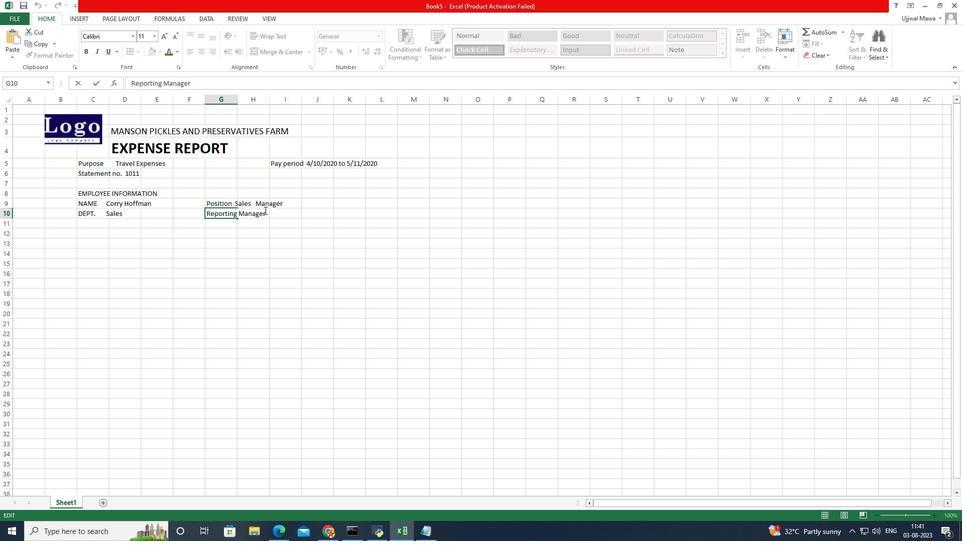
Action: Mouse moved to (281, 204)
Screenshot: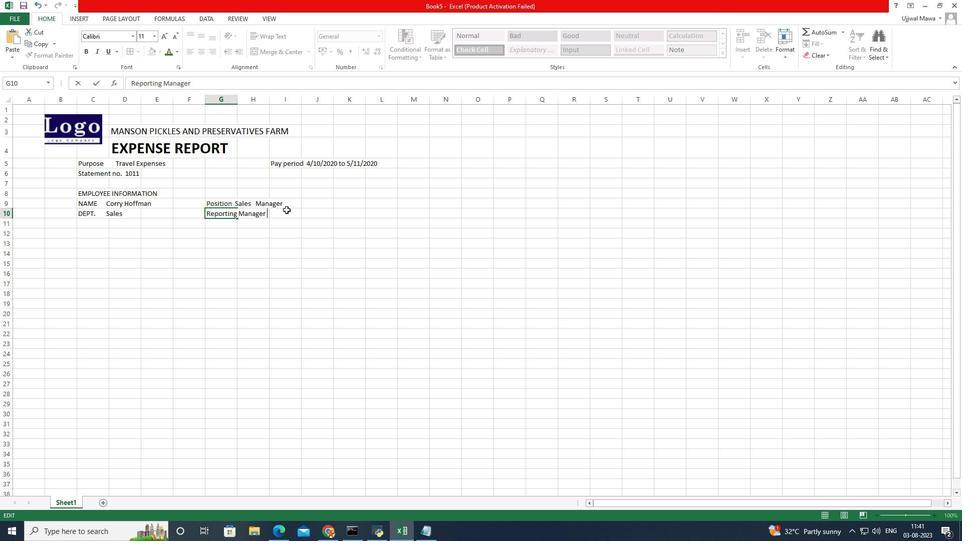 
Action: Key pressed <Key.space><Key.space>
Screenshot: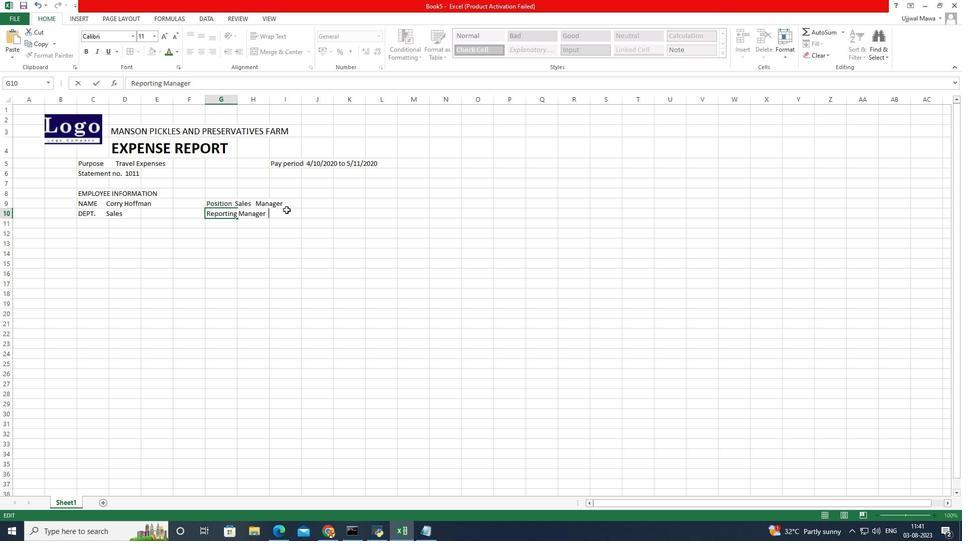 
Action: Mouse moved to (288, 135)
